 Task: Research Airbnb options in SuruÃ§, Turkey from 4th November, 2023 to 8th November, 2023 for 2 adults.1  bedroom having 1 bed and 1 bathroom. Property type can be hotel. Booking option can be shelf check-in. Look for 5 properties as per requirement.
Action: Mouse moved to (545, 134)
Screenshot: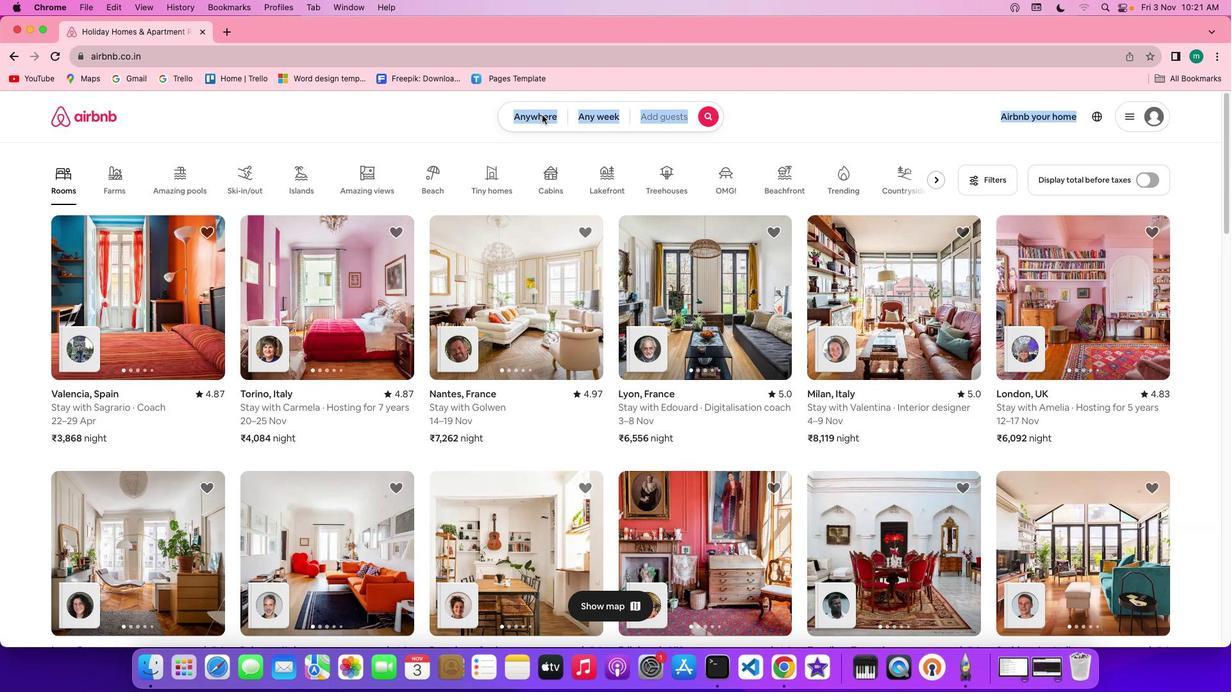 
Action: Mouse pressed left at (545, 134)
Screenshot: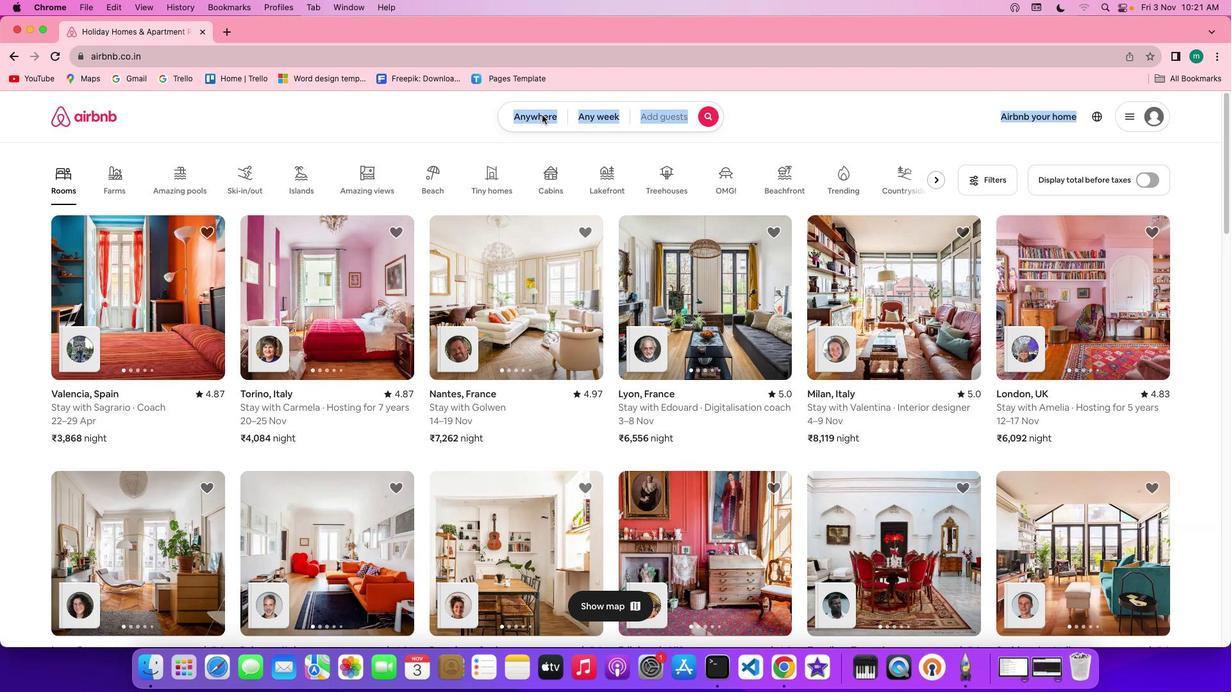 
Action: Mouse pressed left at (545, 134)
Screenshot: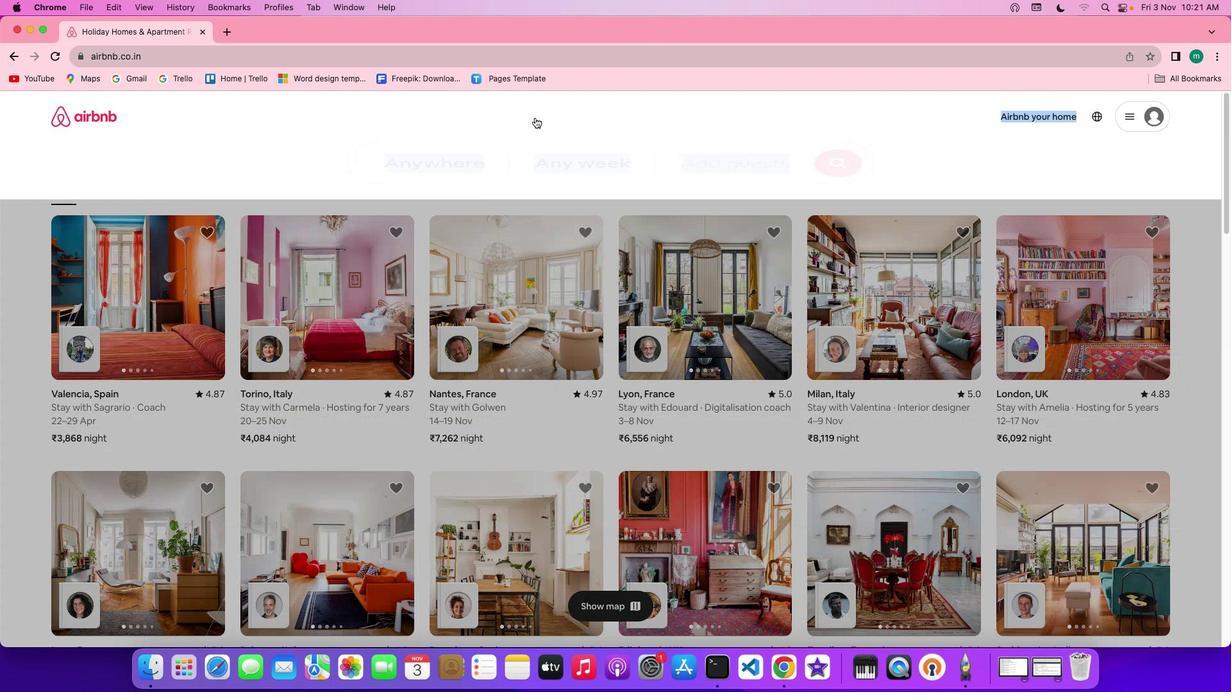 
Action: Mouse moved to (484, 176)
Screenshot: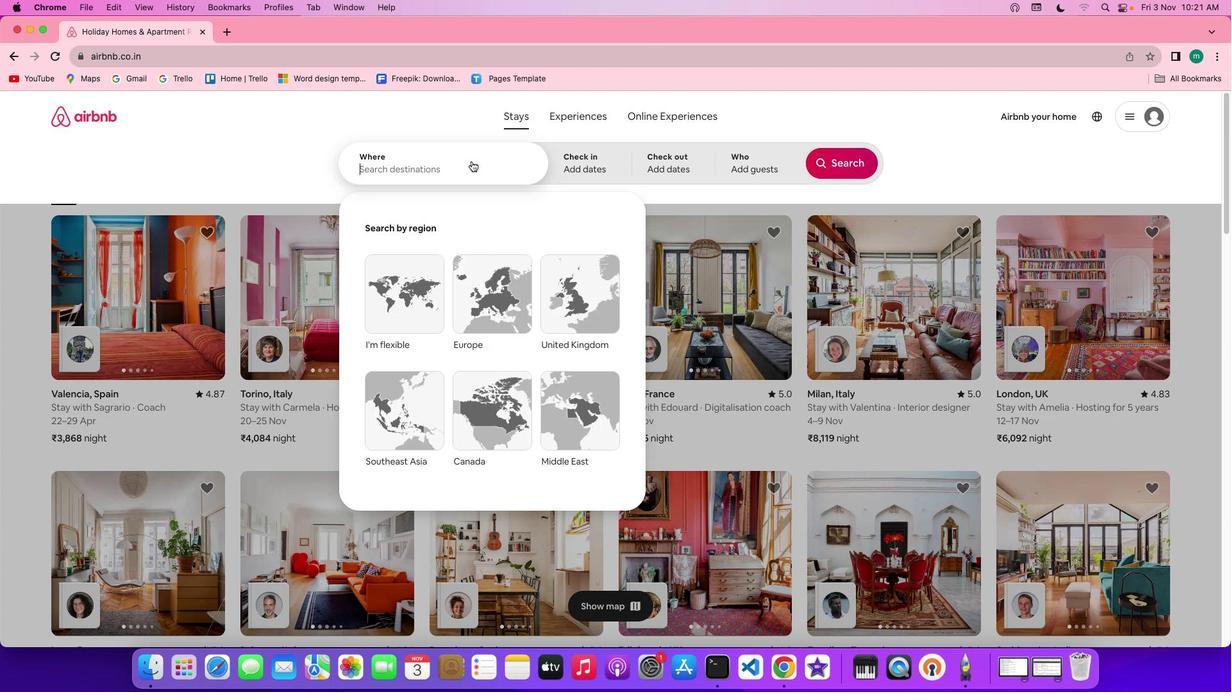 
Action: Key pressed Key.shift'S''u''r''u''c'','Key.spaceKey.shift'T''u''r''k''e''y'
Screenshot: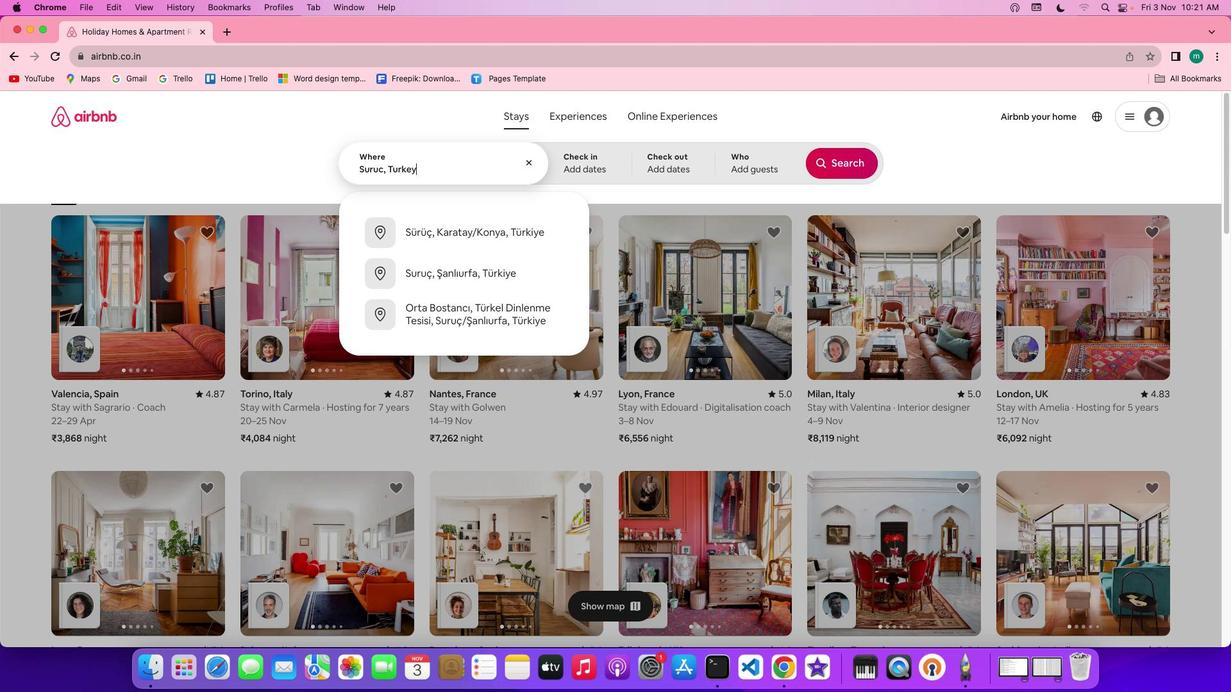 
Action: Mouse moved to (590, 183)
Screenshot: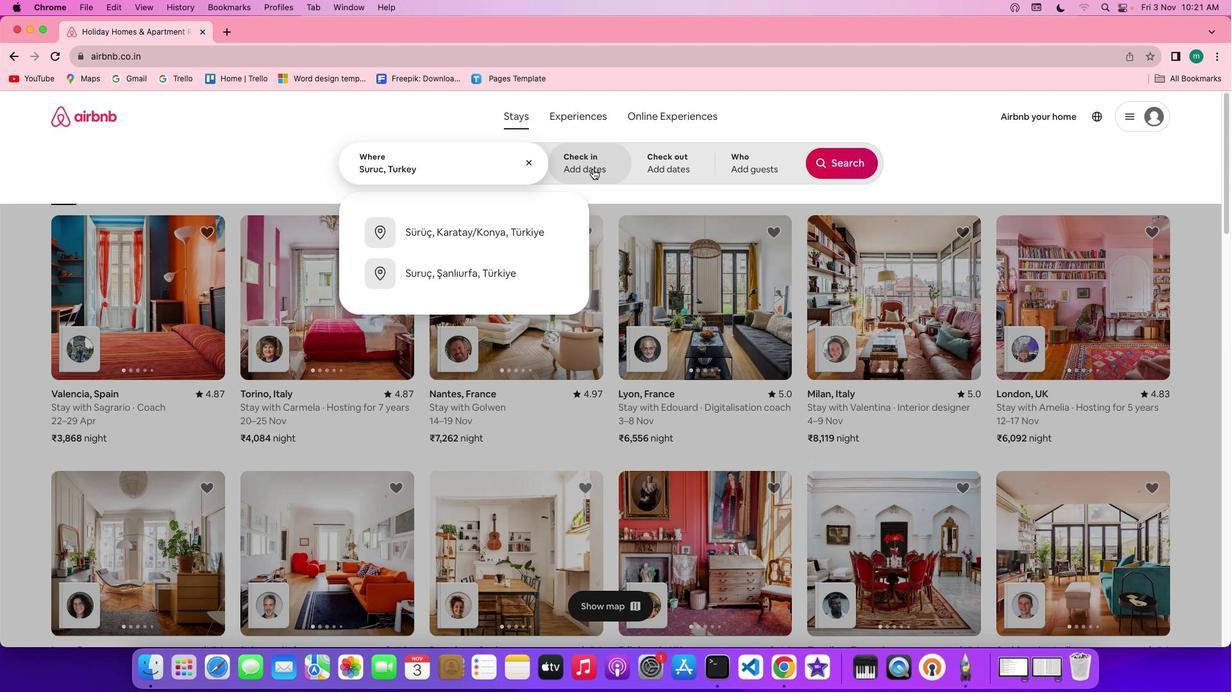 
Action: Mouse pressed left at (590, 183)
Screenshot: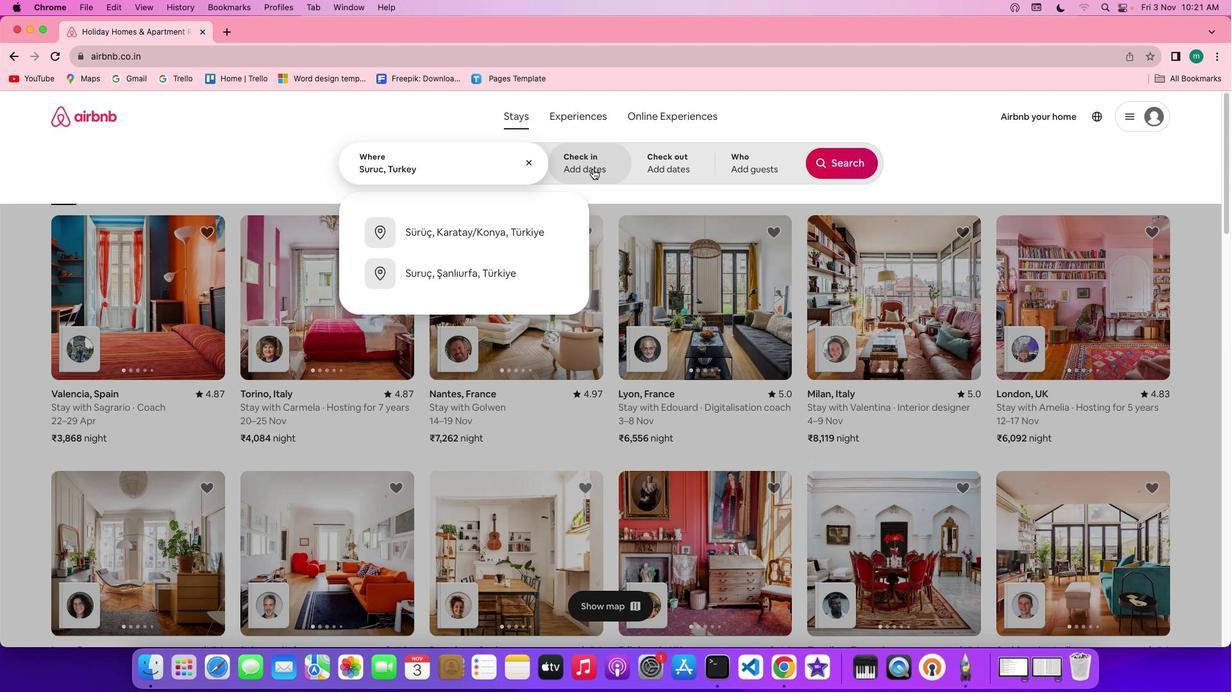 
Action: Mouse moved to (569, 322)
Screenshot: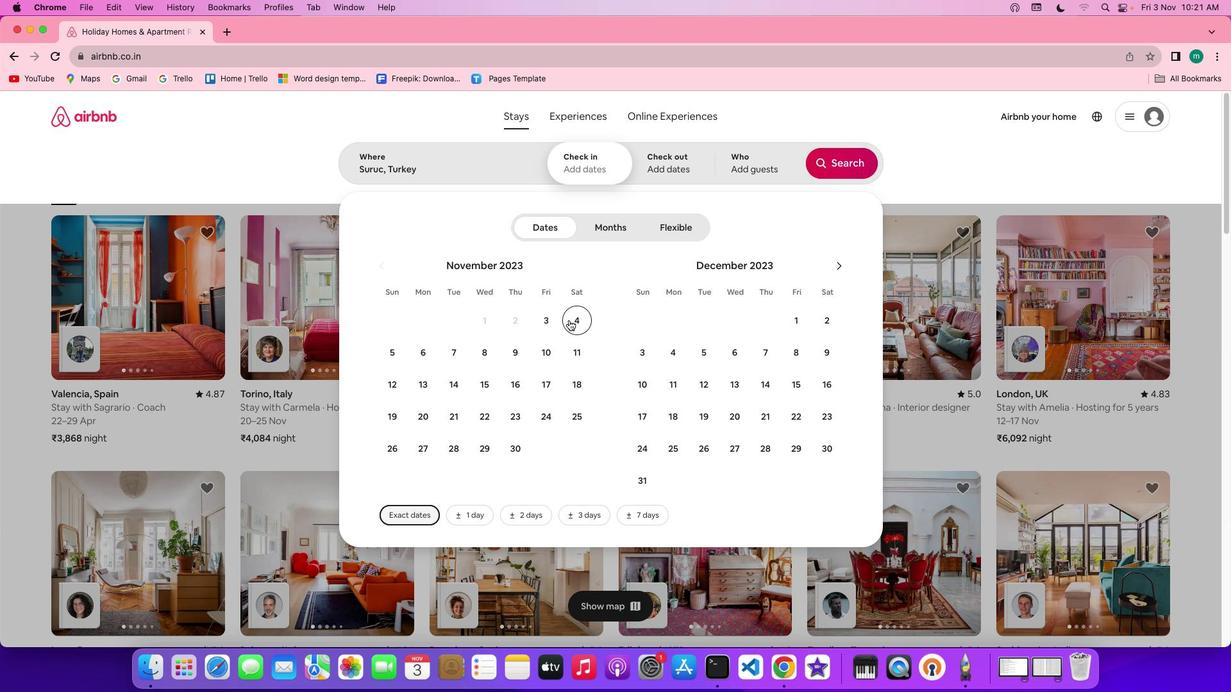 
Action: Mouse pressed left at (569, 322)
Screenshot: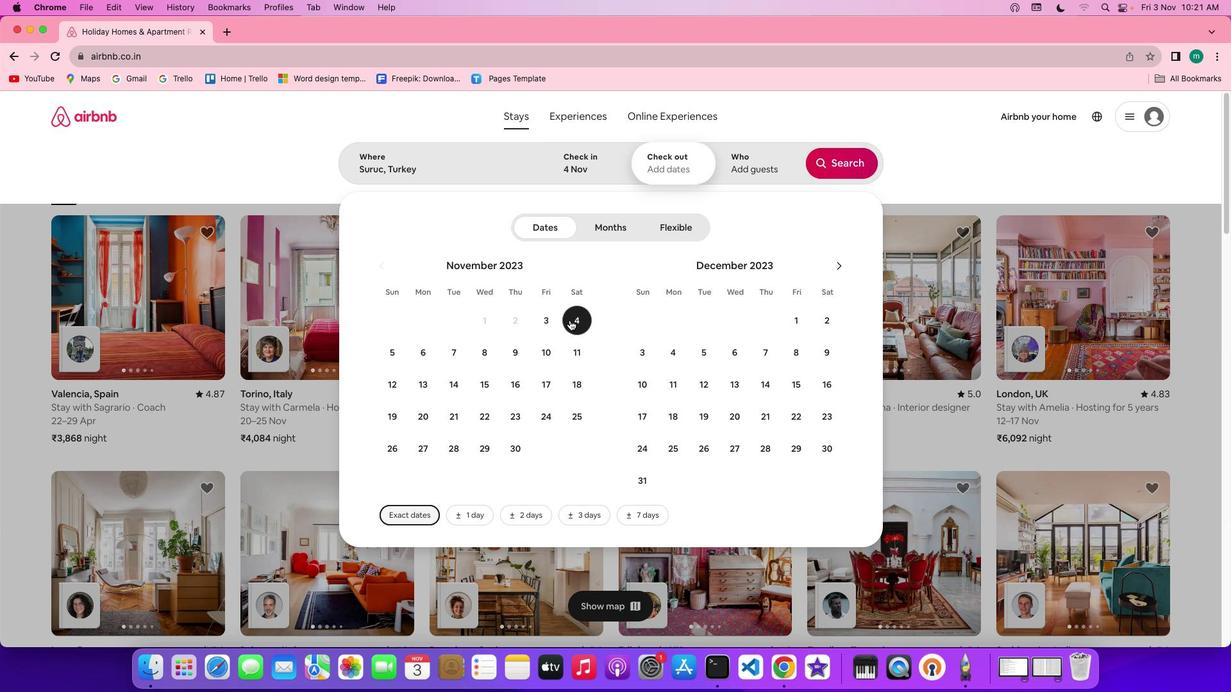 
Action: Mouse moved to (508, 352)
Screenshot: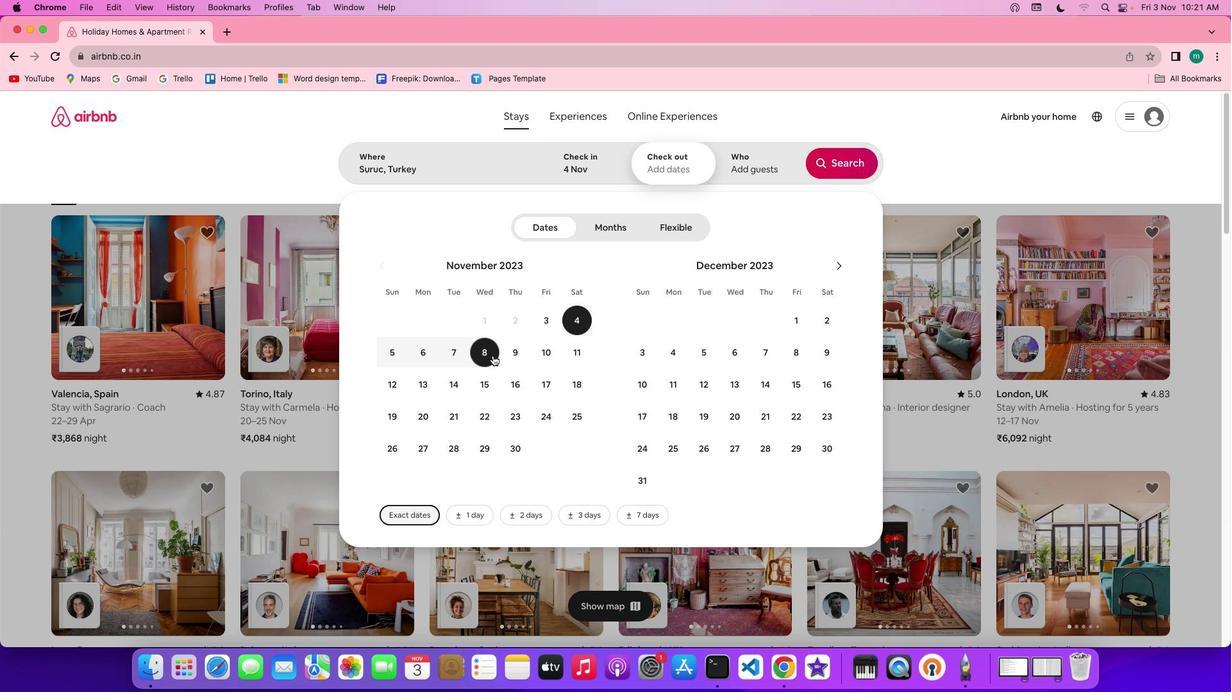 
Action: Mouse pressed left at (508, 352)
Screenshot: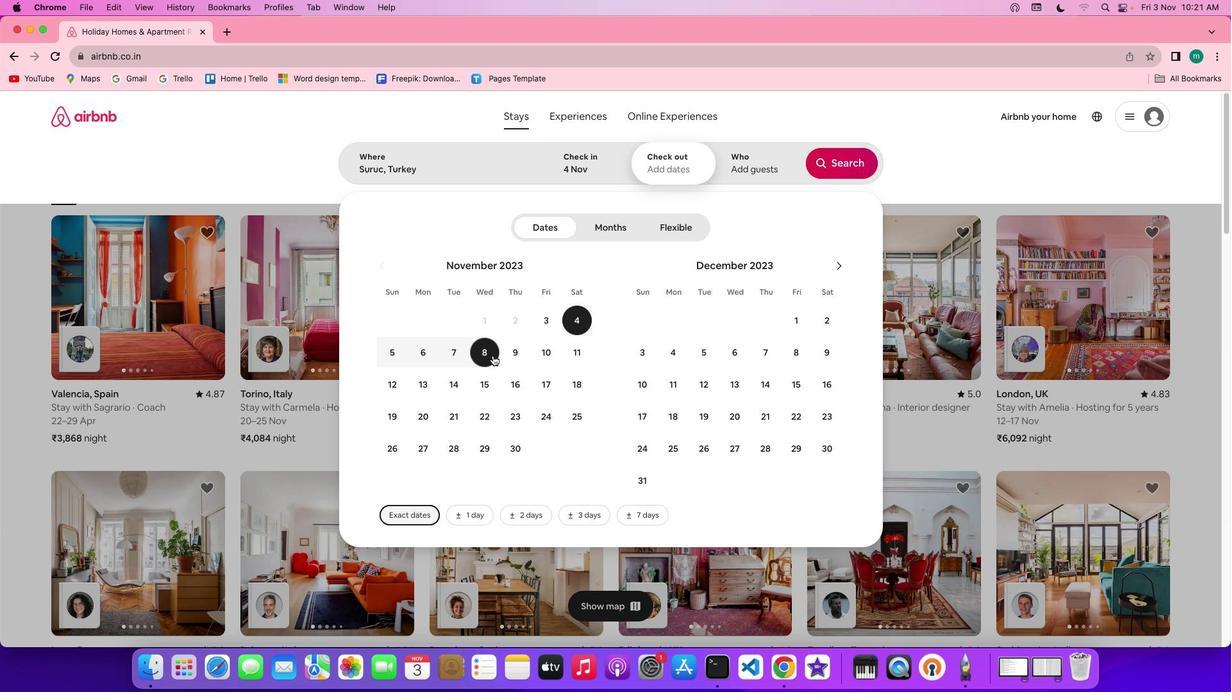 
Action: Mouse moved to (724, 193)
Screenshot: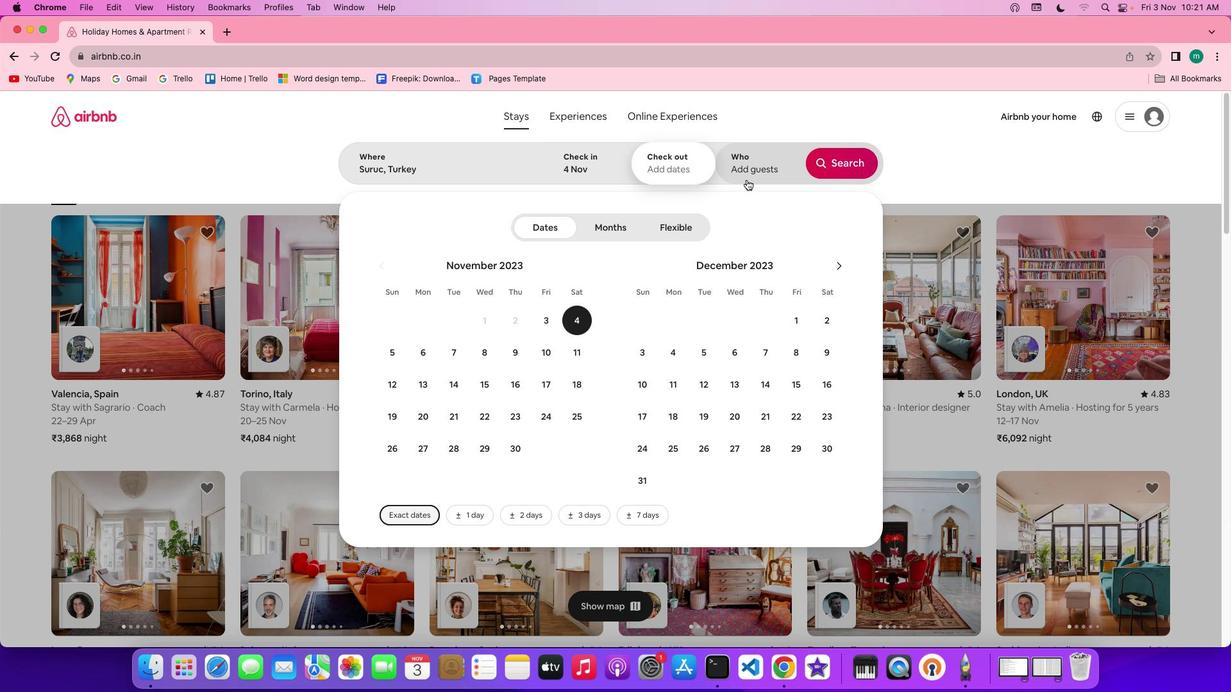 
Action: Mouse pressed left at (724, 193)
Screenshot: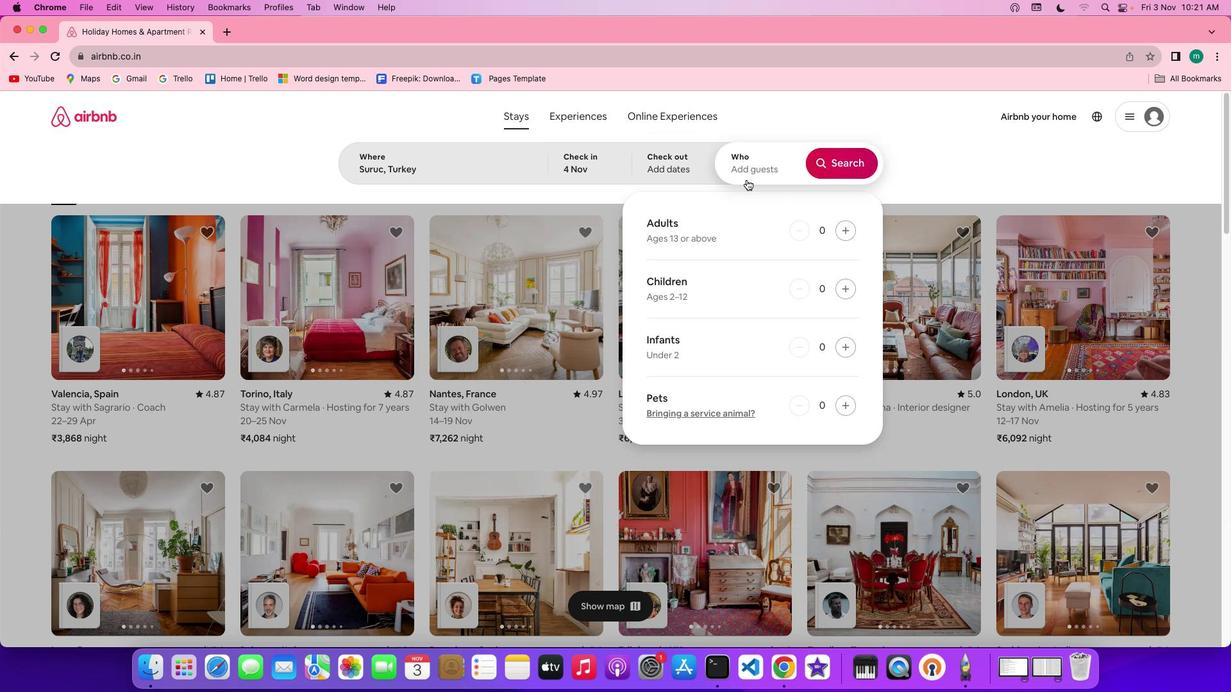 
Action: Mouse moved to (808, 237)
Screenshot: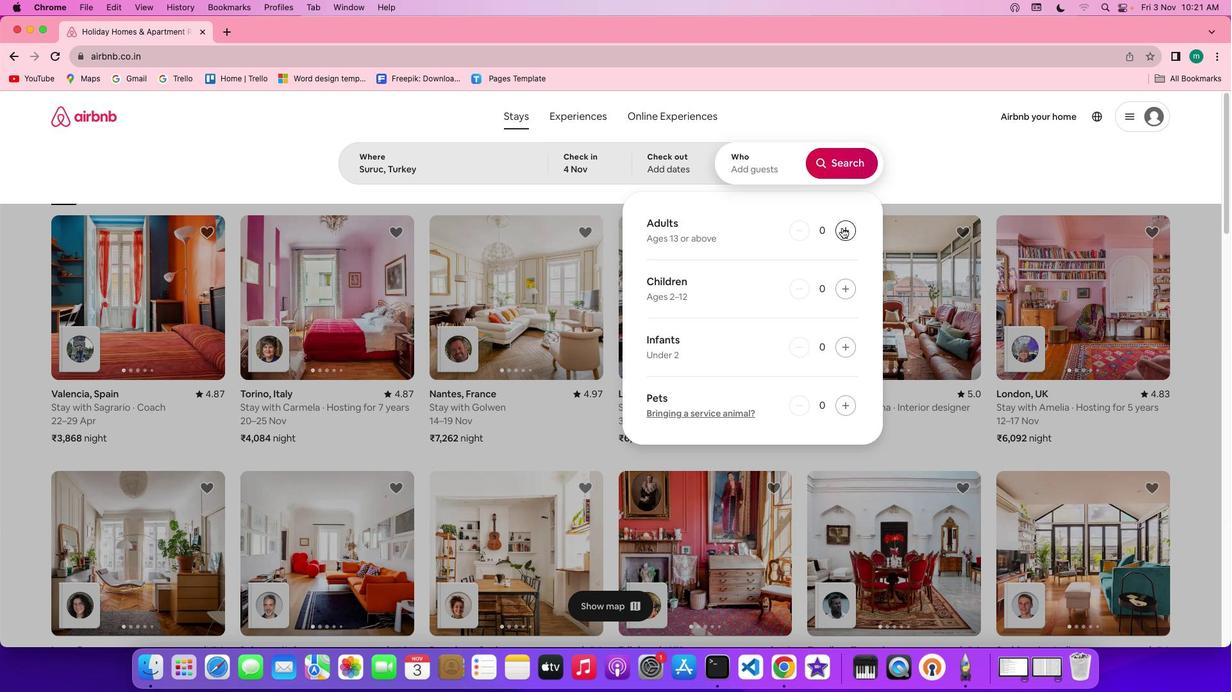 
Action: Mouse pressed left at (808, 237)
Screenshot: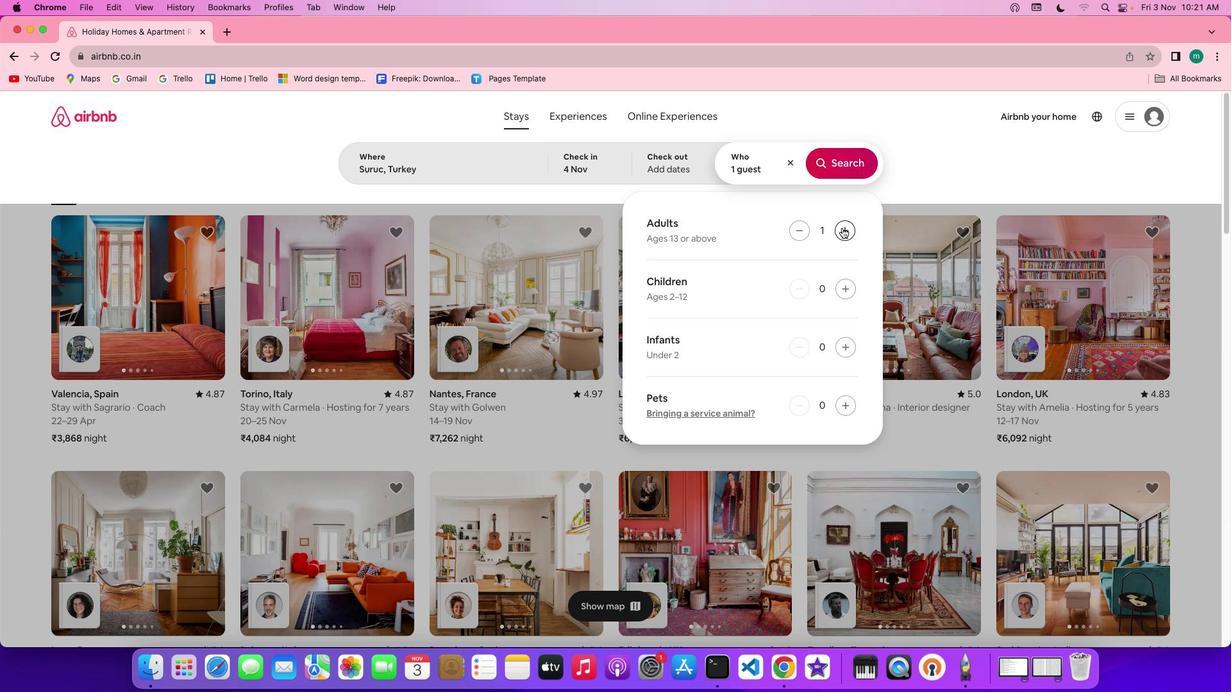 
Action: Mouse pressed left at (808, 237)
Screenshot: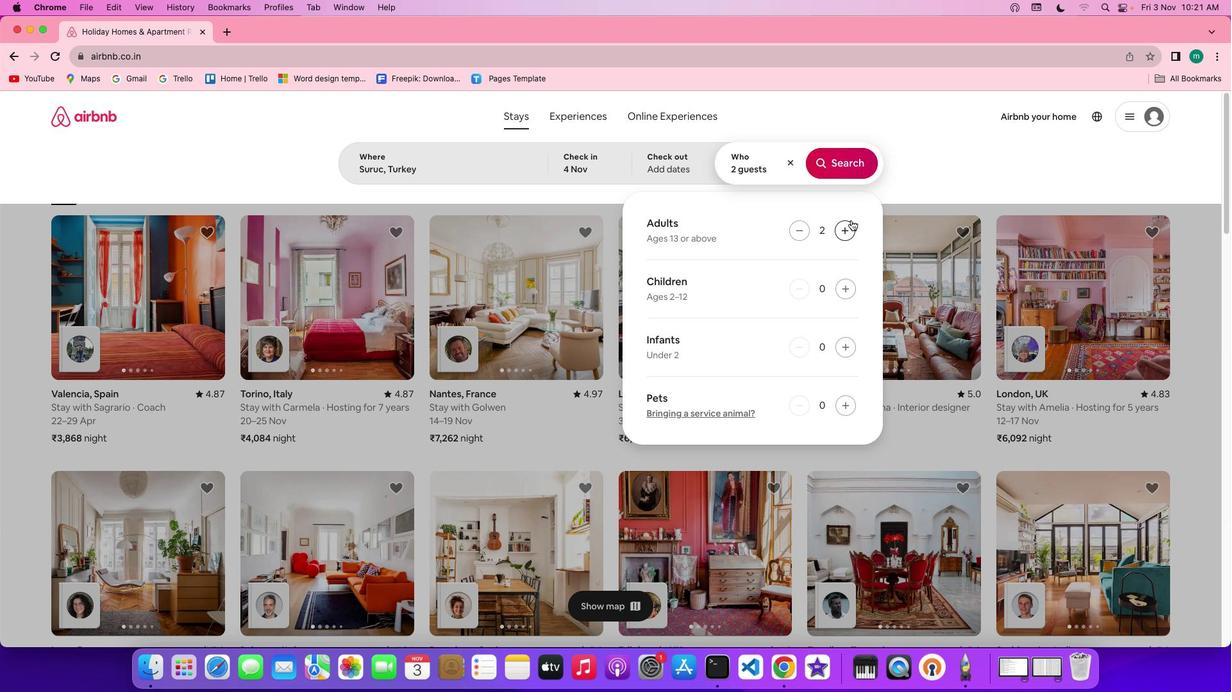 
Action: Mouse moved to (804, 175)
Screenshot: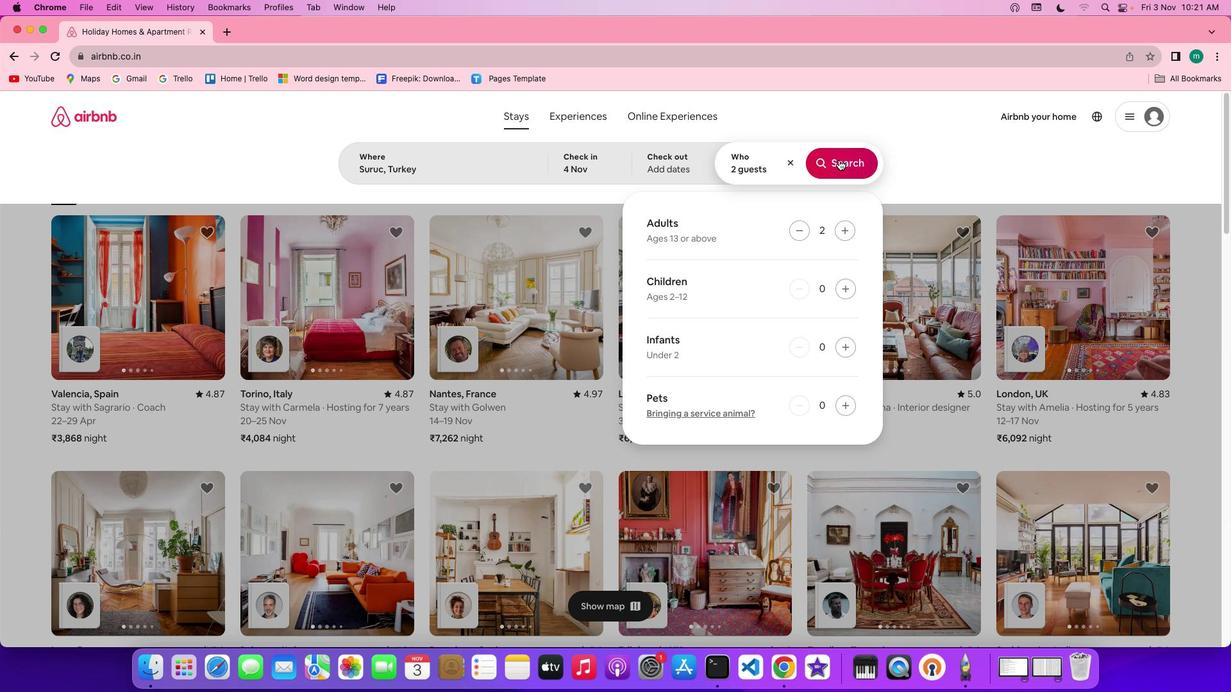 
Action: Mouse pressed left at (804, 175)
Screenshot: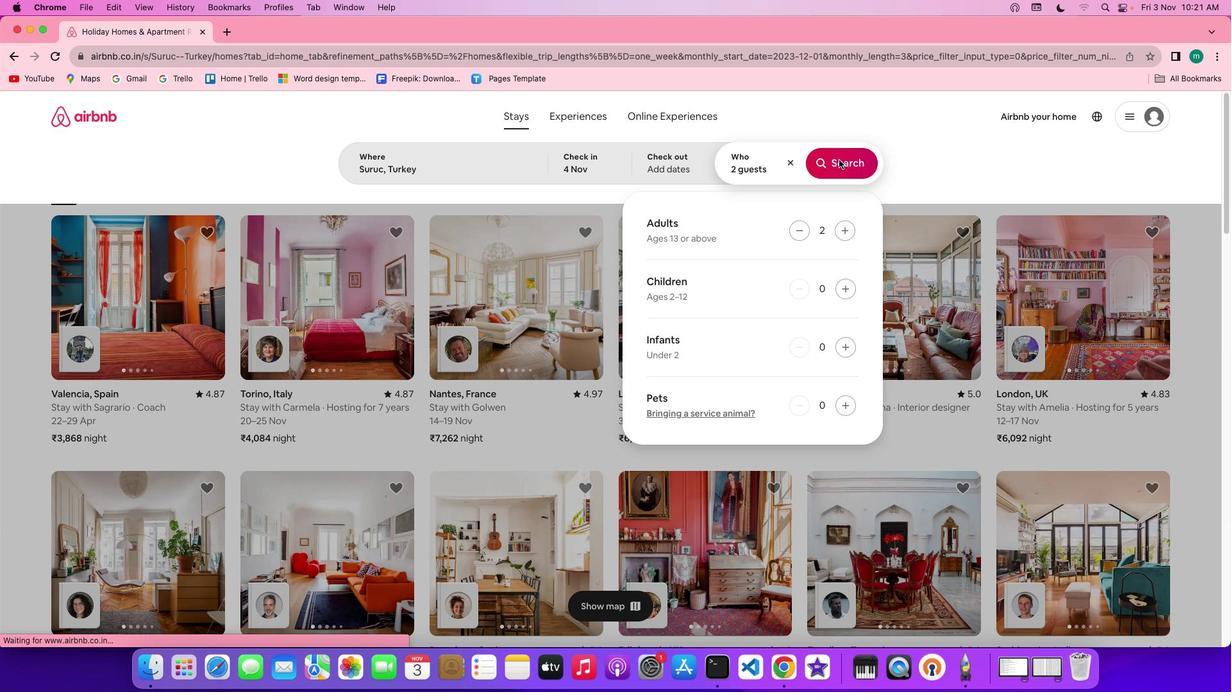 
Action: Mouse moved to (953, 185)
Screenshot: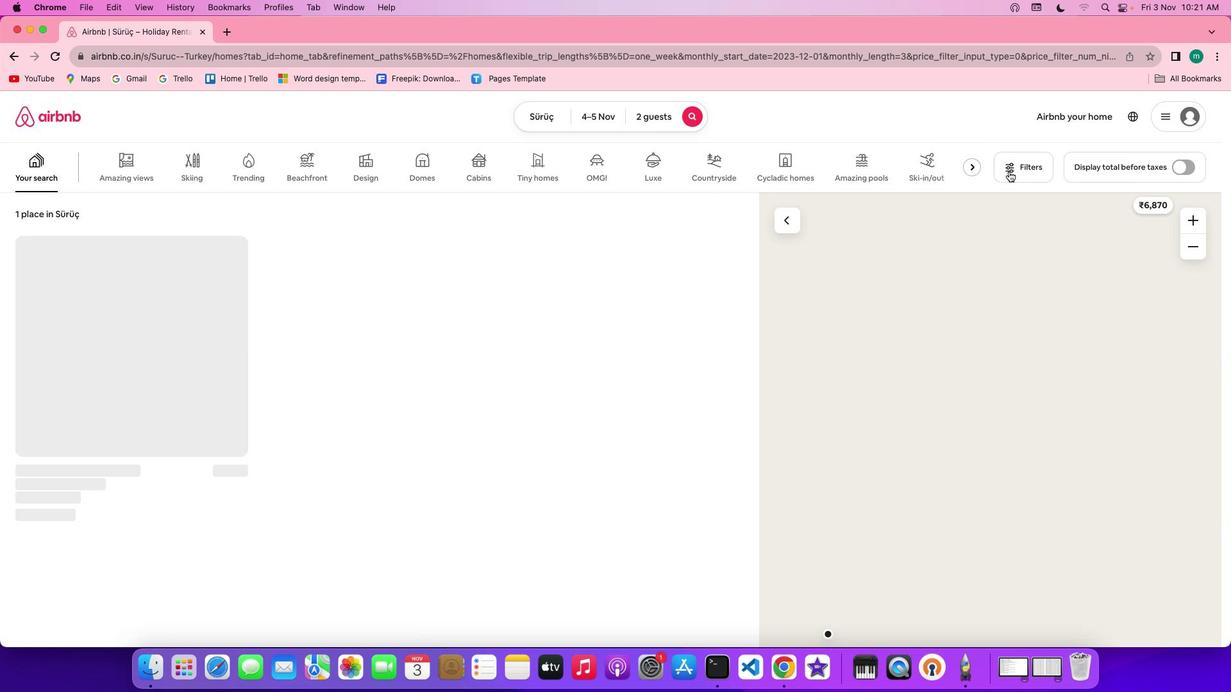 
Action: Mouse pressed left at (953, 185)
Screenshot: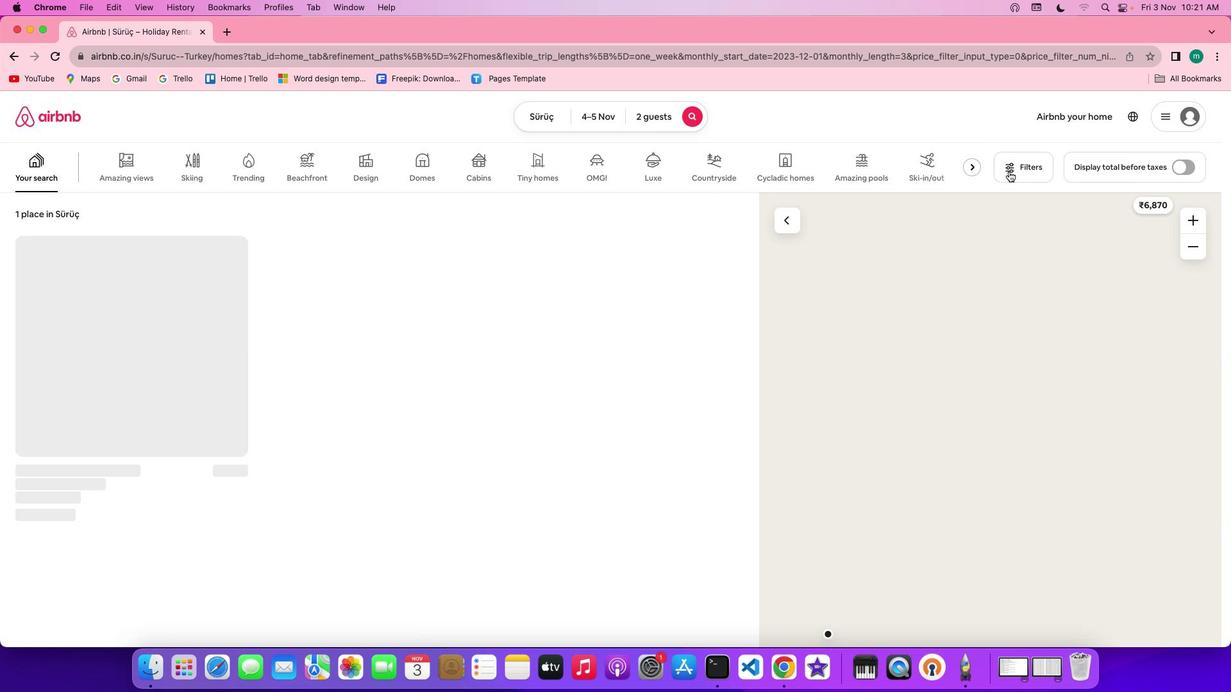 
Action: Mouse moved to (625, 337)
Screenshot: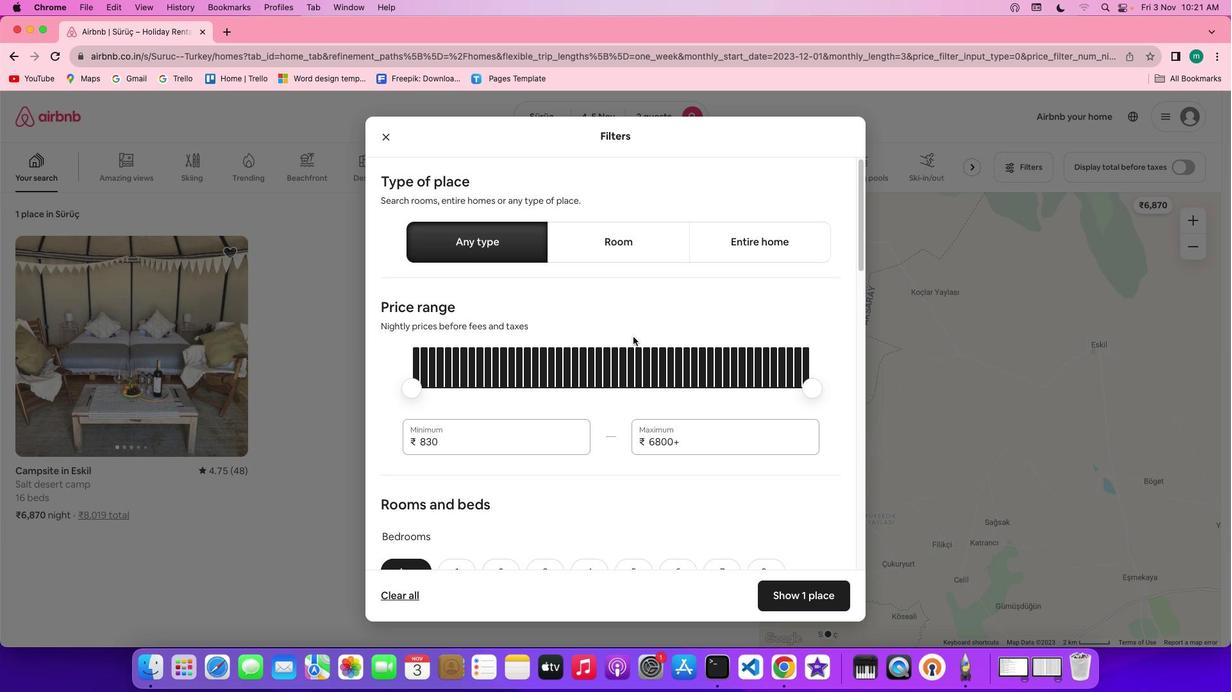
Action: Mouse scrolled (625, 337) with delta (71, 28)
Screenshot: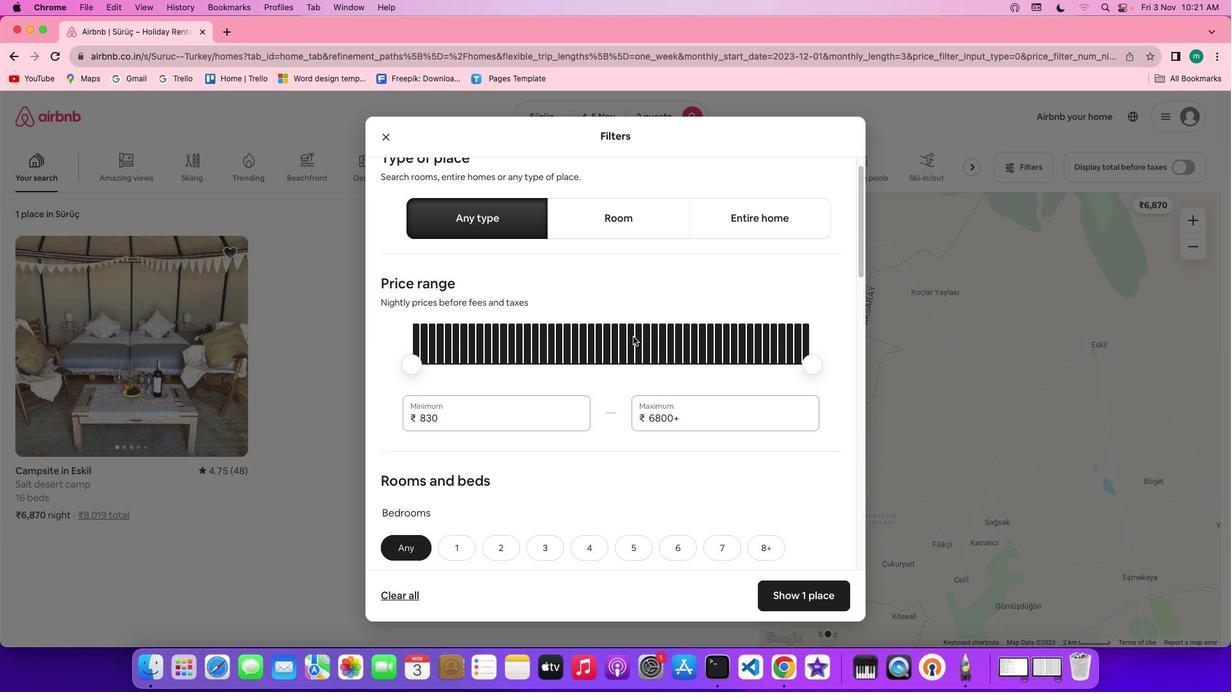 
Action: Mouse scrolled (625, 337) with delta (71, 28)
Screenshot: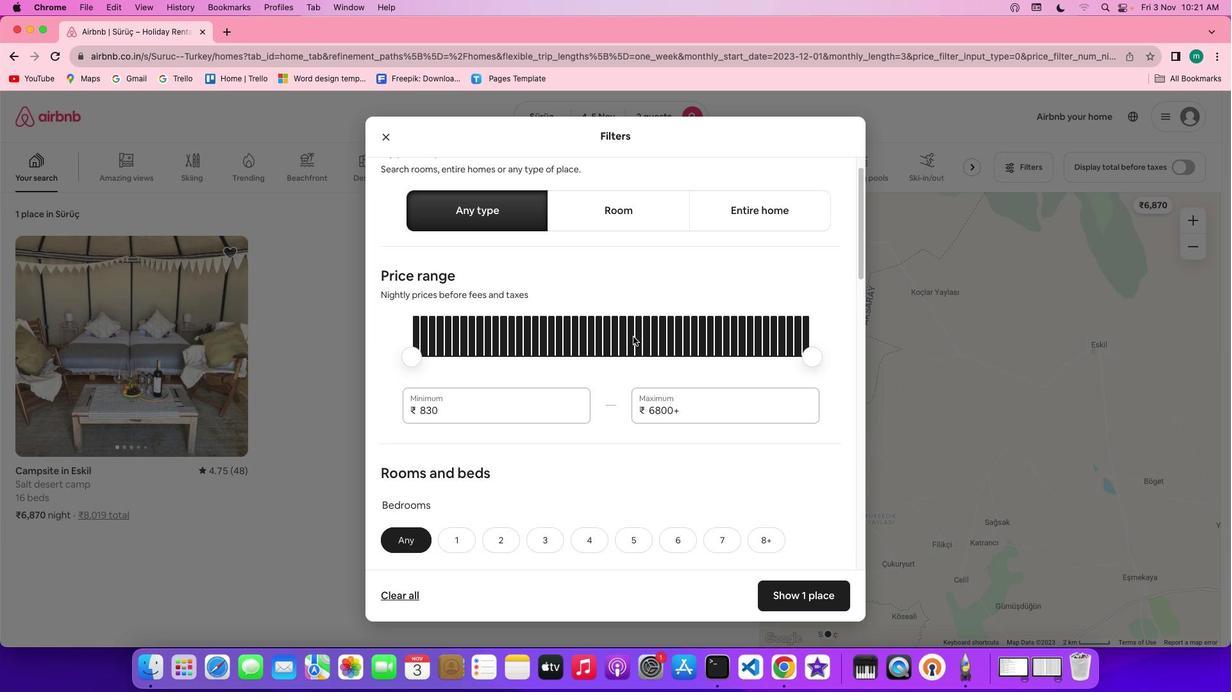 
Action: Mouse scrolled (625, 337) with delta (71, 28)
Screenshot: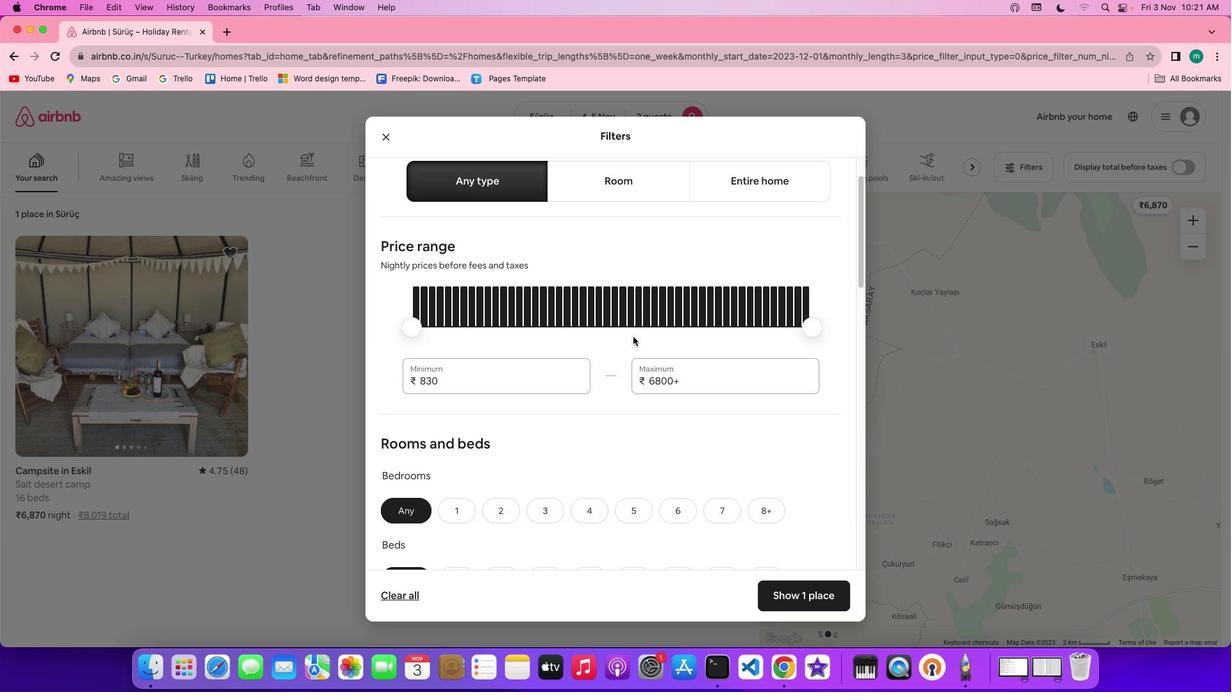 
Action: Mouse scrolled (625, 337) with delta (71, 28)
Screenshot: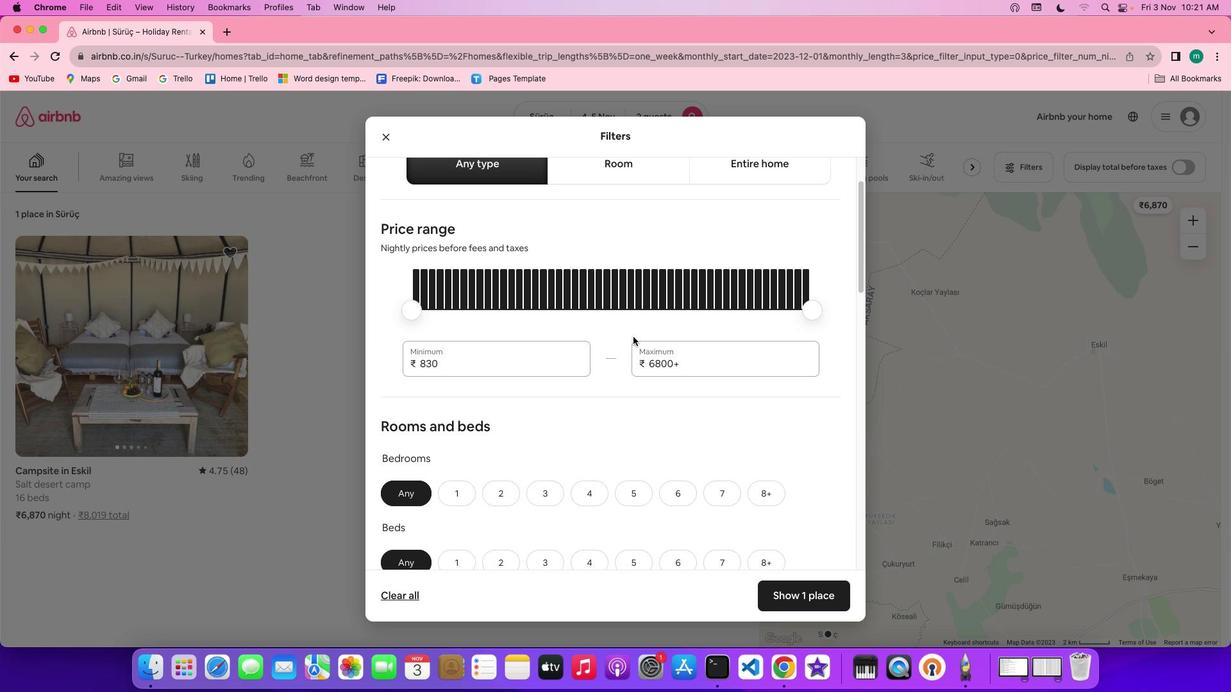 
Action: Mouse scrolled (625, 337) with delta (71, 28)
Screenshot: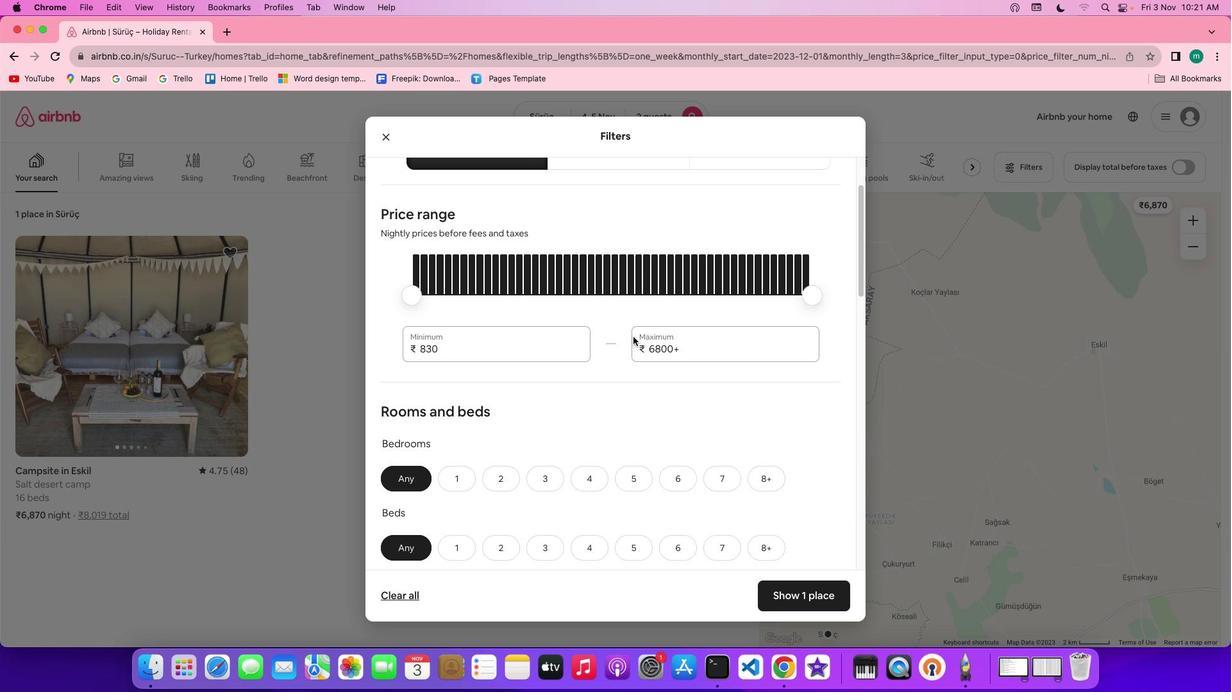 
Action: Mouse scrolled (625, 337) with delta (71, 28)
Screenshot: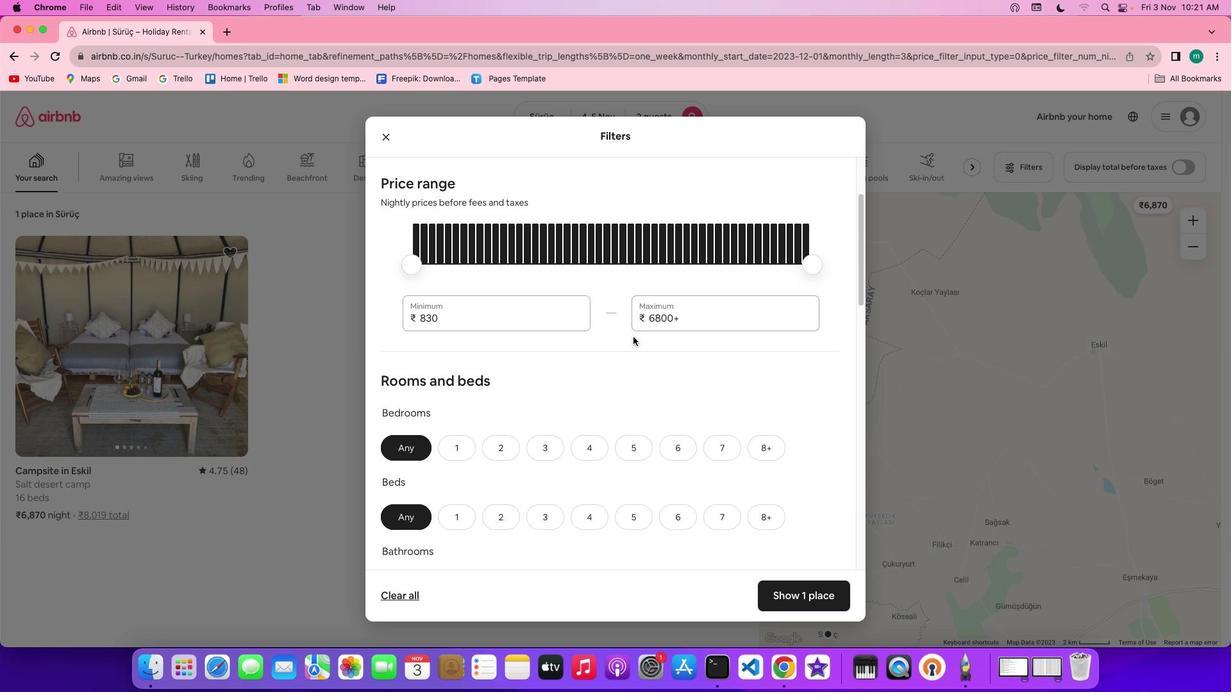 
Action: Mouse scrolled (625, 337) with delta (71, 28)
Screenshot: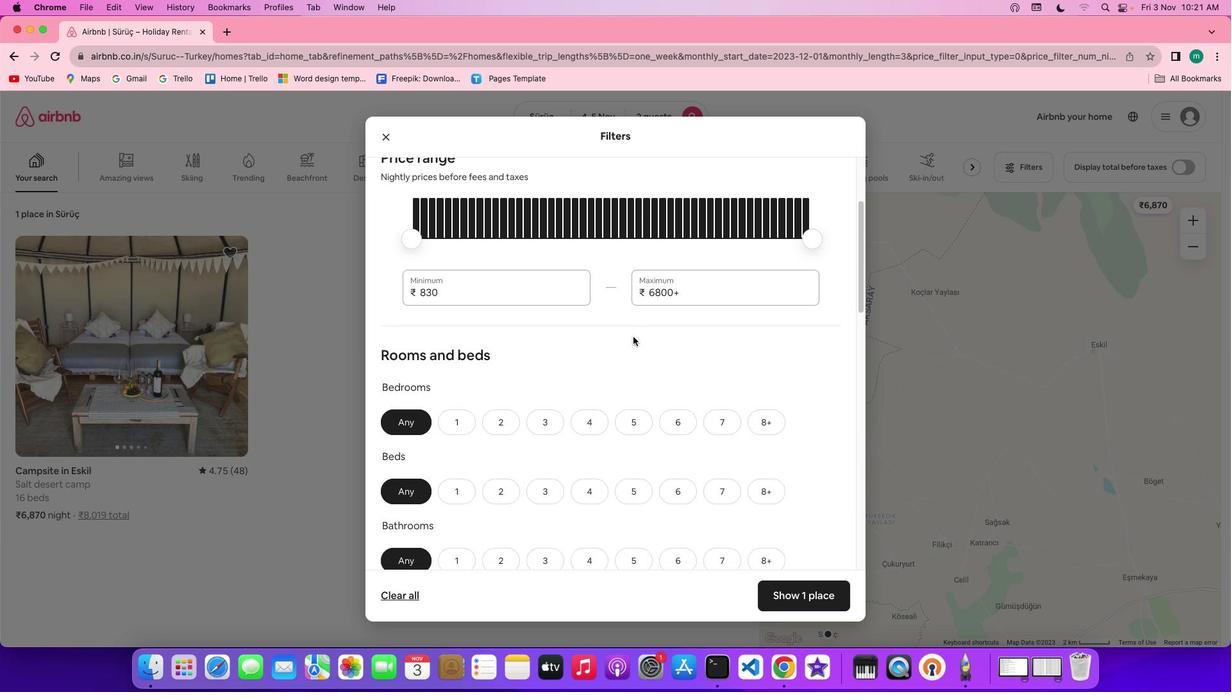 
Action: Mouse scrolled (625, 337) with delta (71, 28)
Screenshot: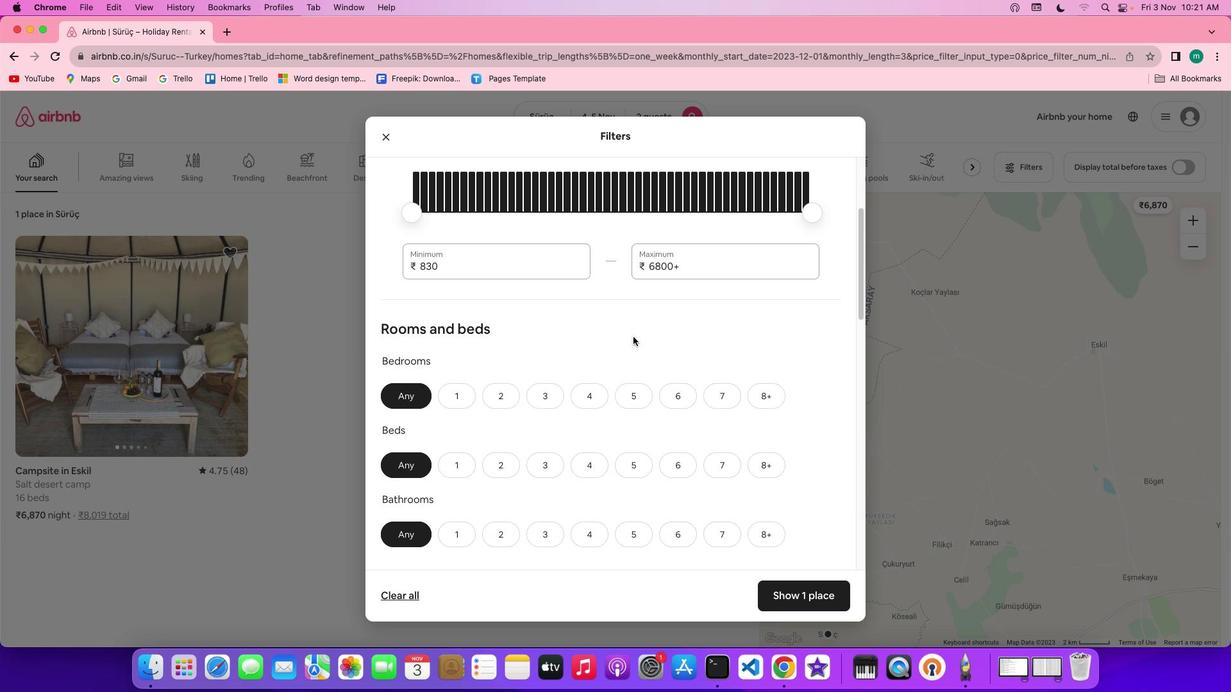 
Action: Mouse scrolled (625, 337) with delta (71, 28)
Screenshot: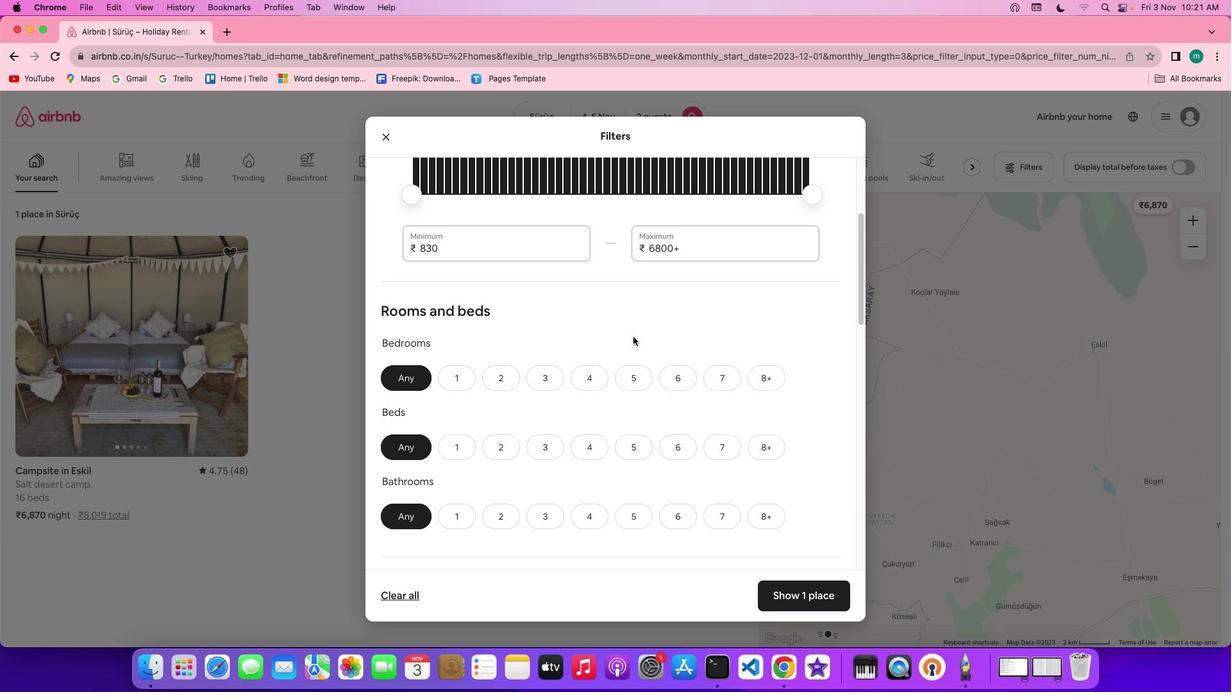 
Action: Mouse scrolled (625, 337) with delta (71, 27)
Screenshot: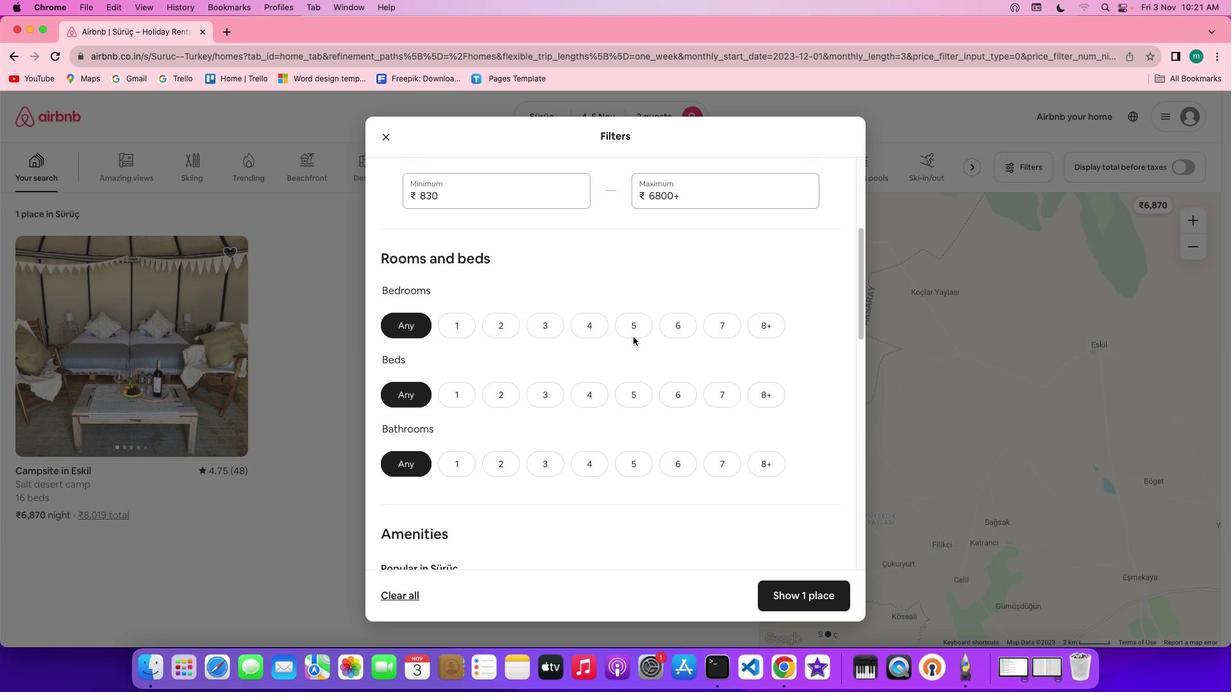
Action: Mouse scrolled (625, 337) with delta (71, 27)
Screenshot: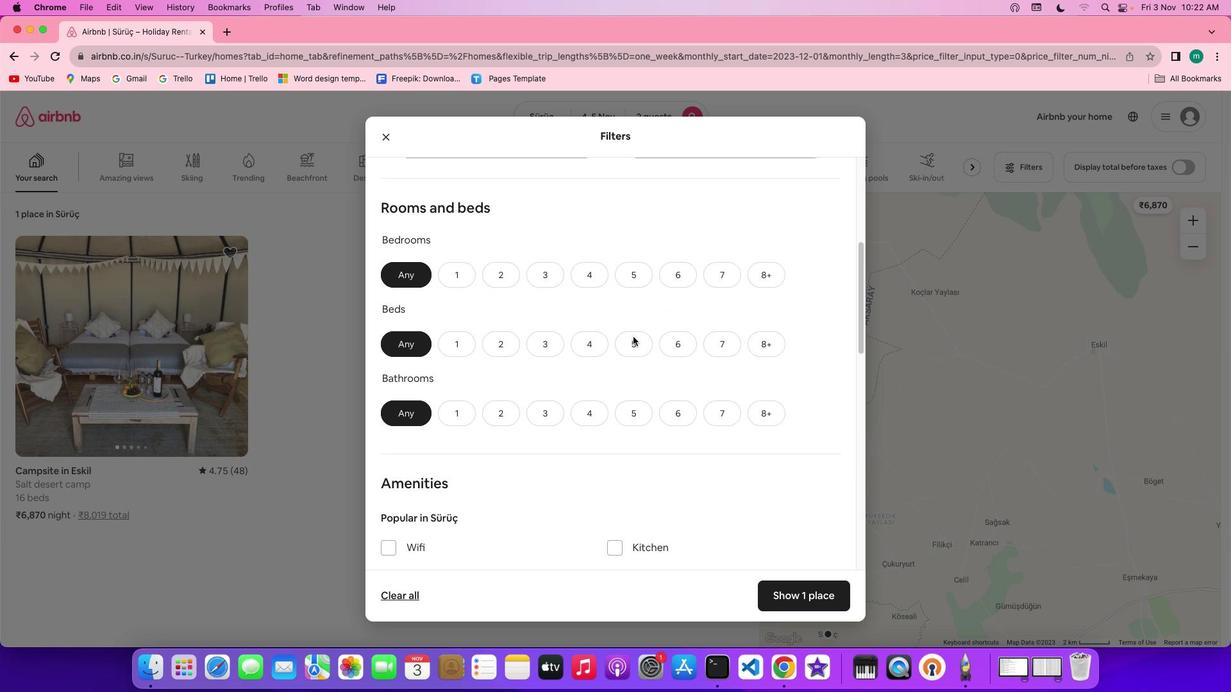 
Action: Mouse moved to (472, 272)
Screenshot: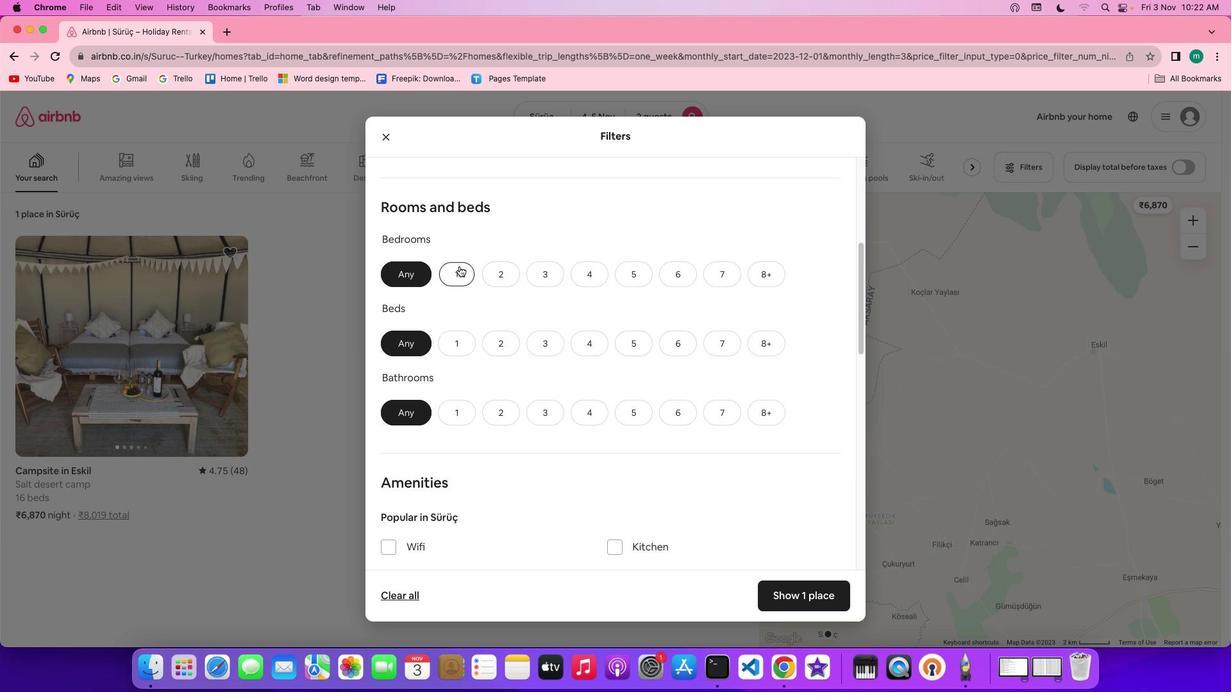 
Action: Mouse pressed left at (472, 272)
Screenshot: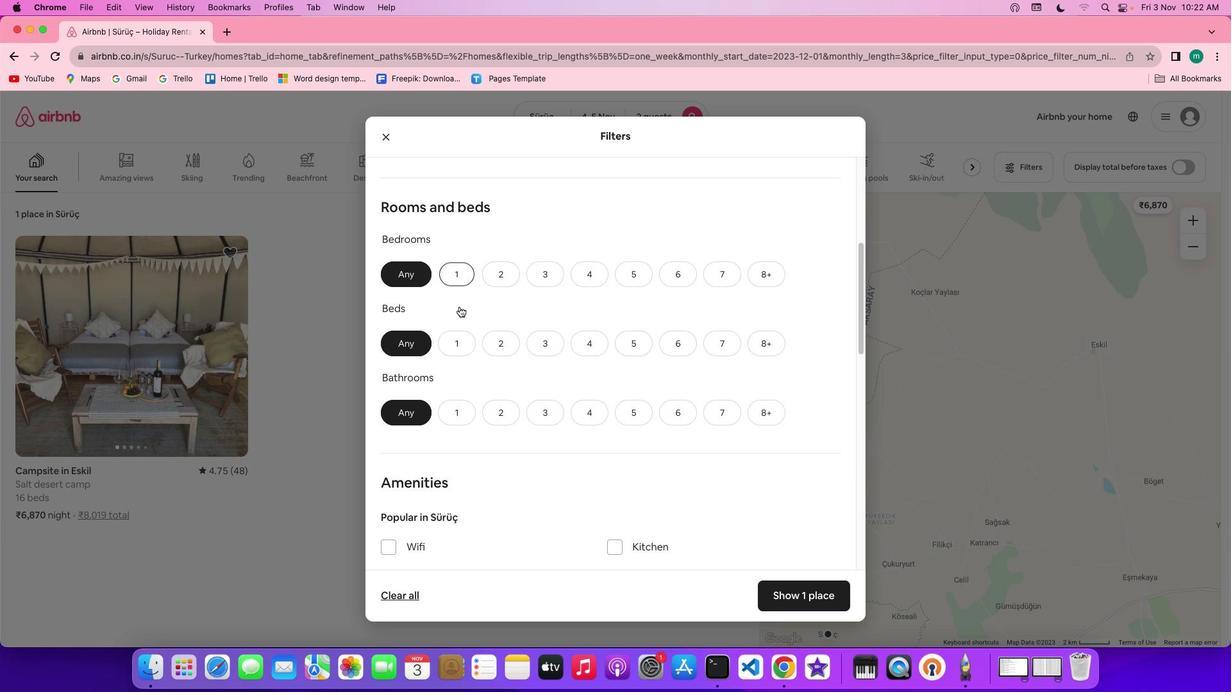
Action: Mouse moved to (471, 334)
Screenshot: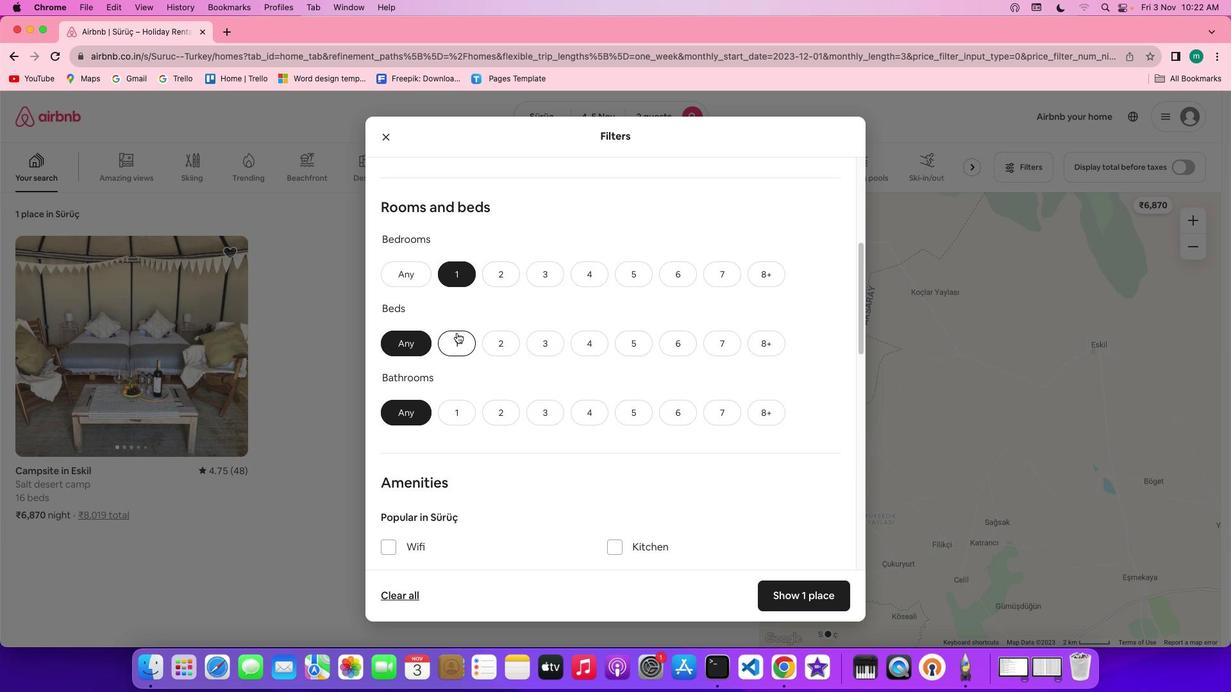 
Action: Mouse pressed left at (471, 334)
Screenshot: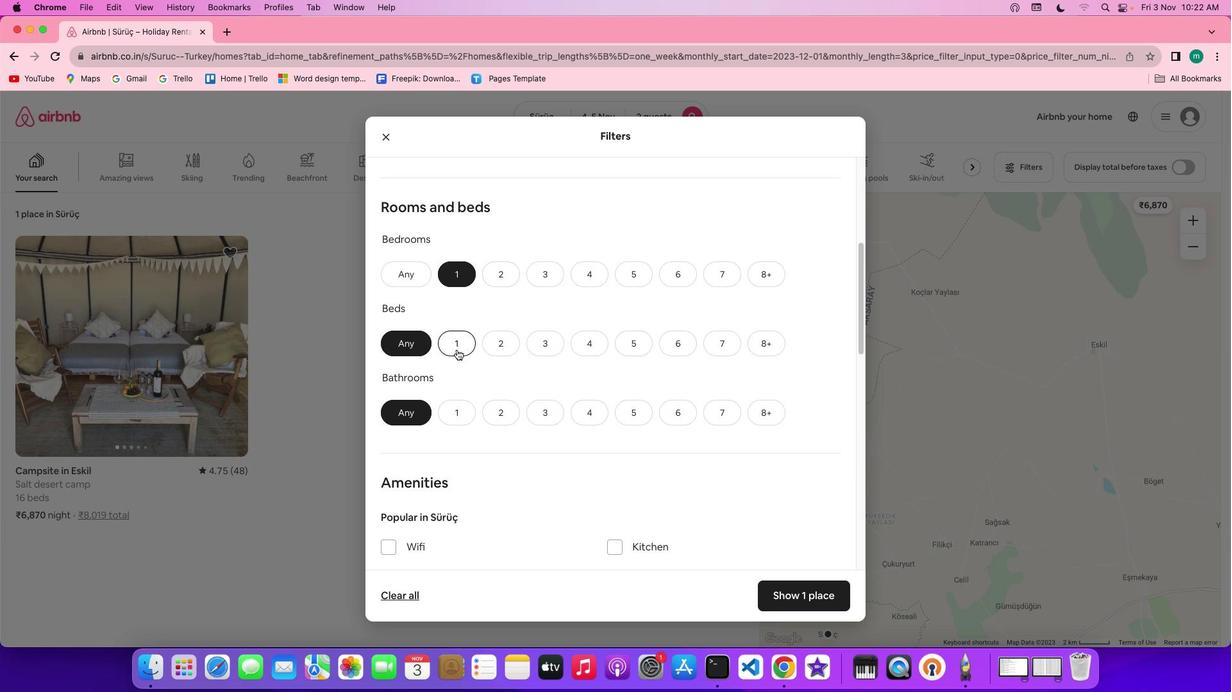 
Action: Mouse moved to (471, 399)
Screenshot: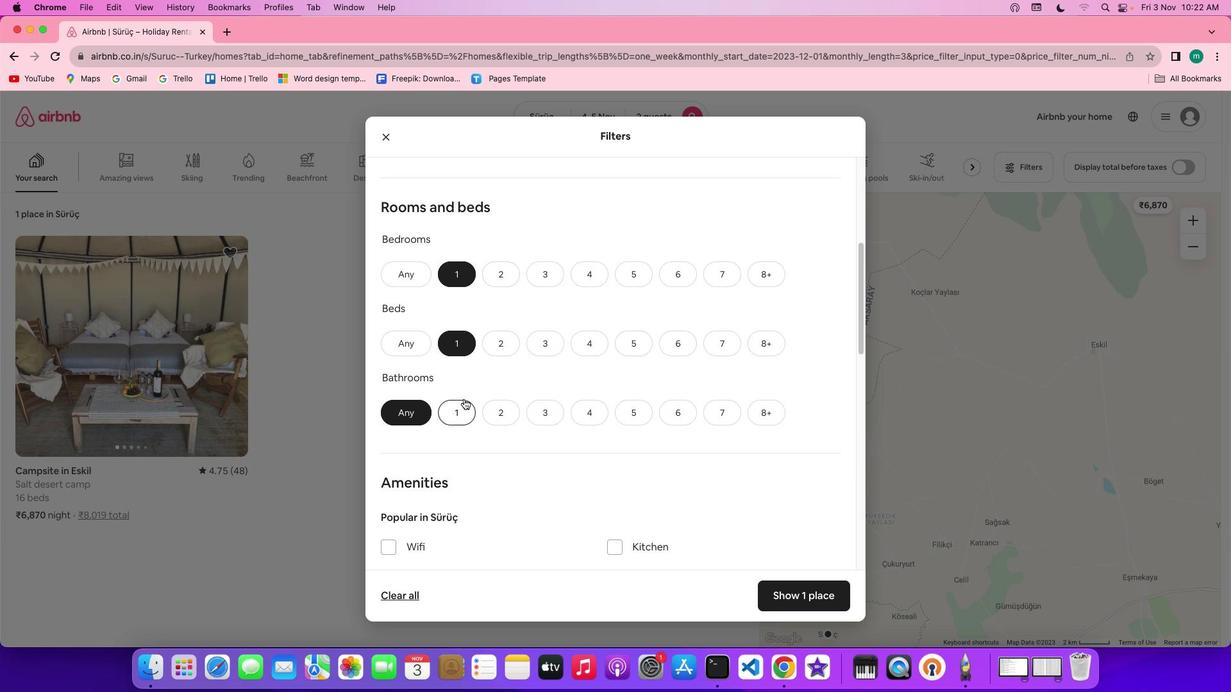 
Action: Mouse pressed left at (471, 399)
Screenshot: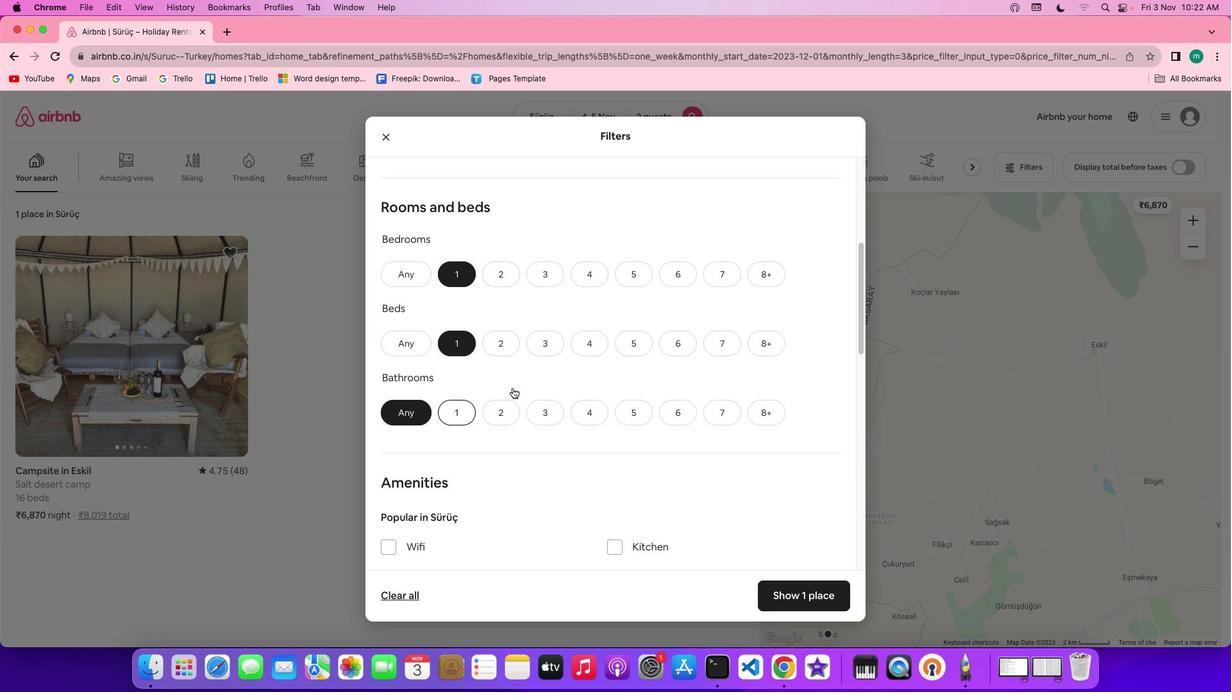 
Action: Mouse moved to (670, 399)
Screenshot: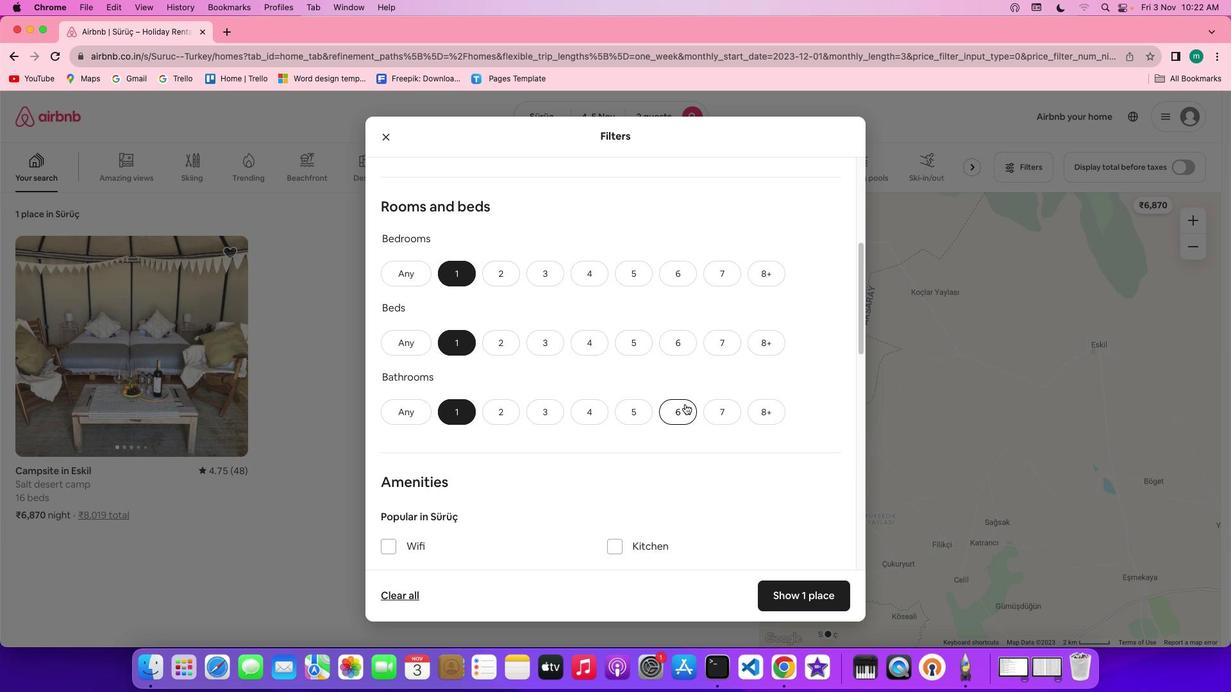 
Action: Mouse scrolled (670, 399) with delta (71, 28)
Screenshot: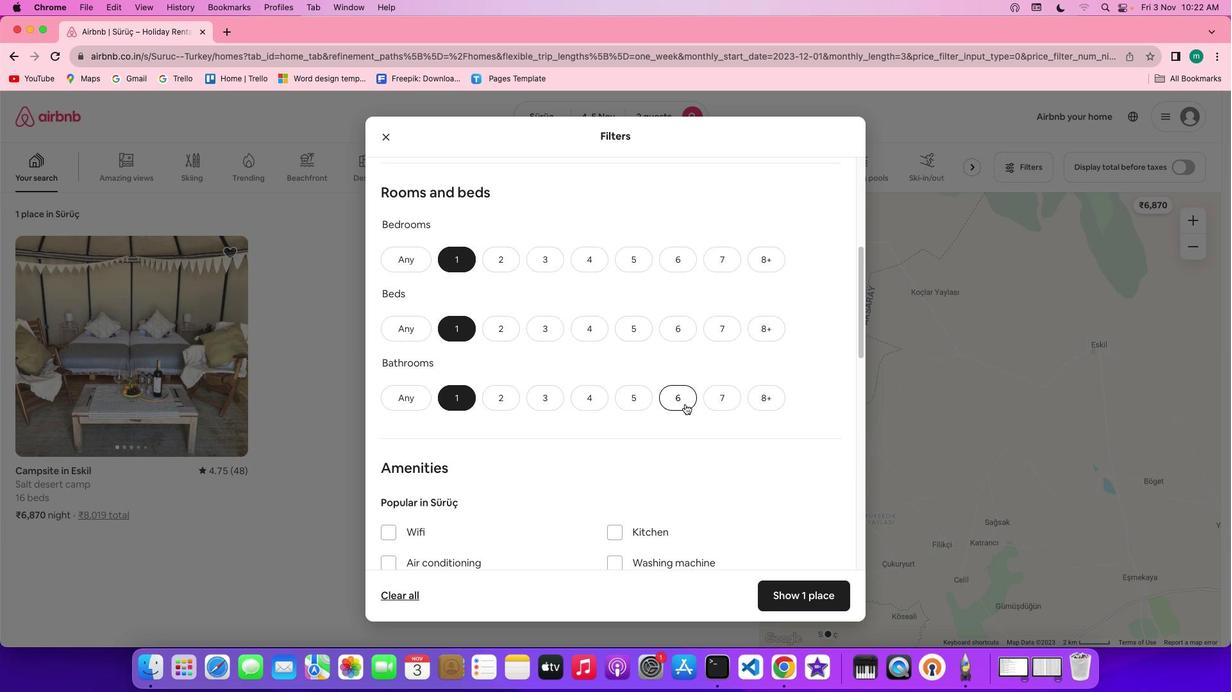 
Action: Mouse scrolled (670, 399) with delta (71, 28)
Screenshot: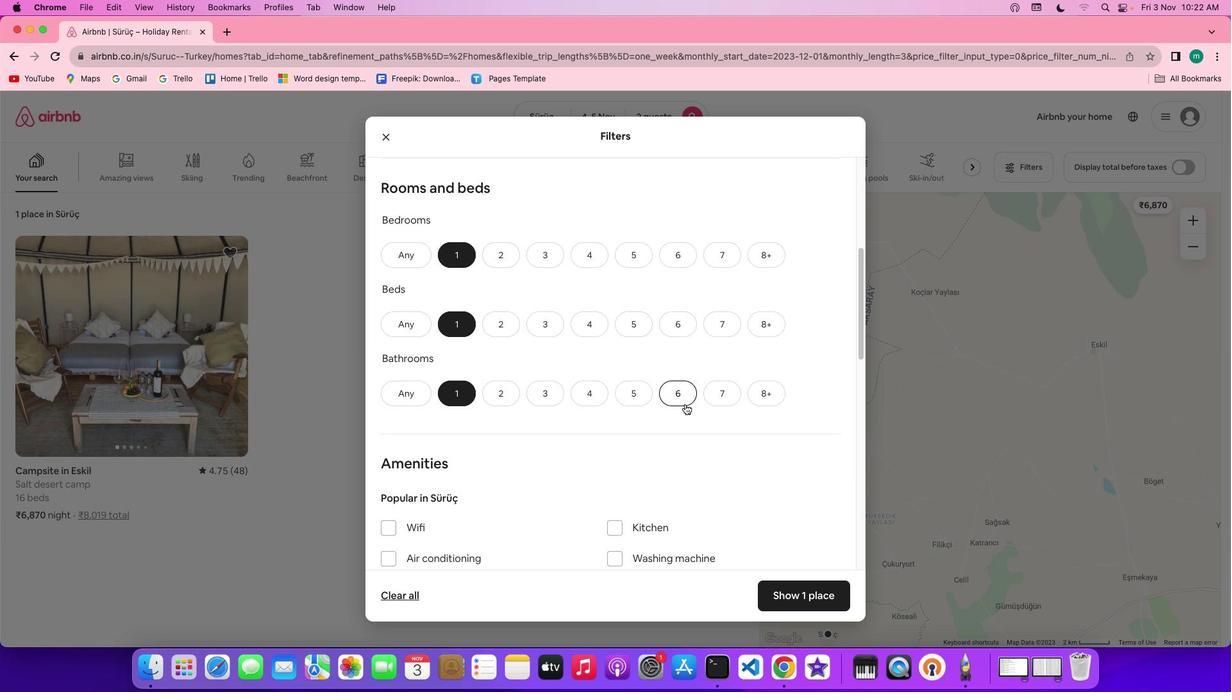 
Action: Mouse scrolled (670, 399) with delta (71, 28)
Screenshot: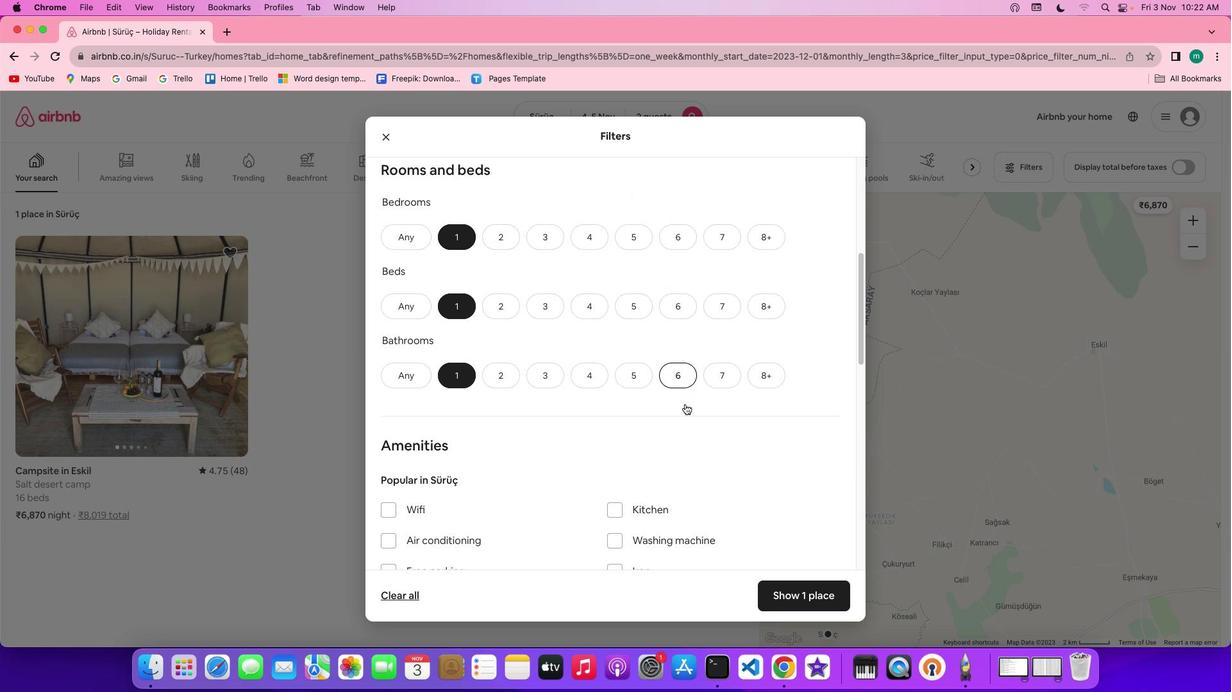 
Action: Mouse scrolled (670, 399) with delta (71, 28)
Screenshot: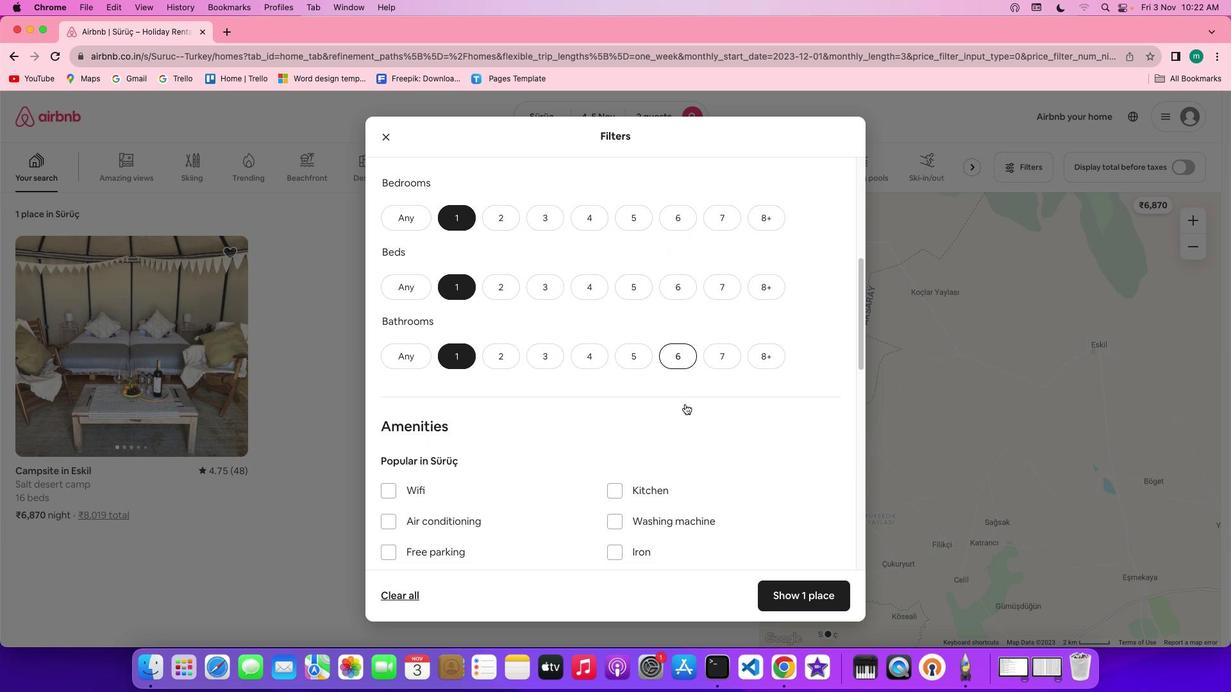 
Action: Mouse scrolled (670, 399) with delta (71, 28)
Screenshot: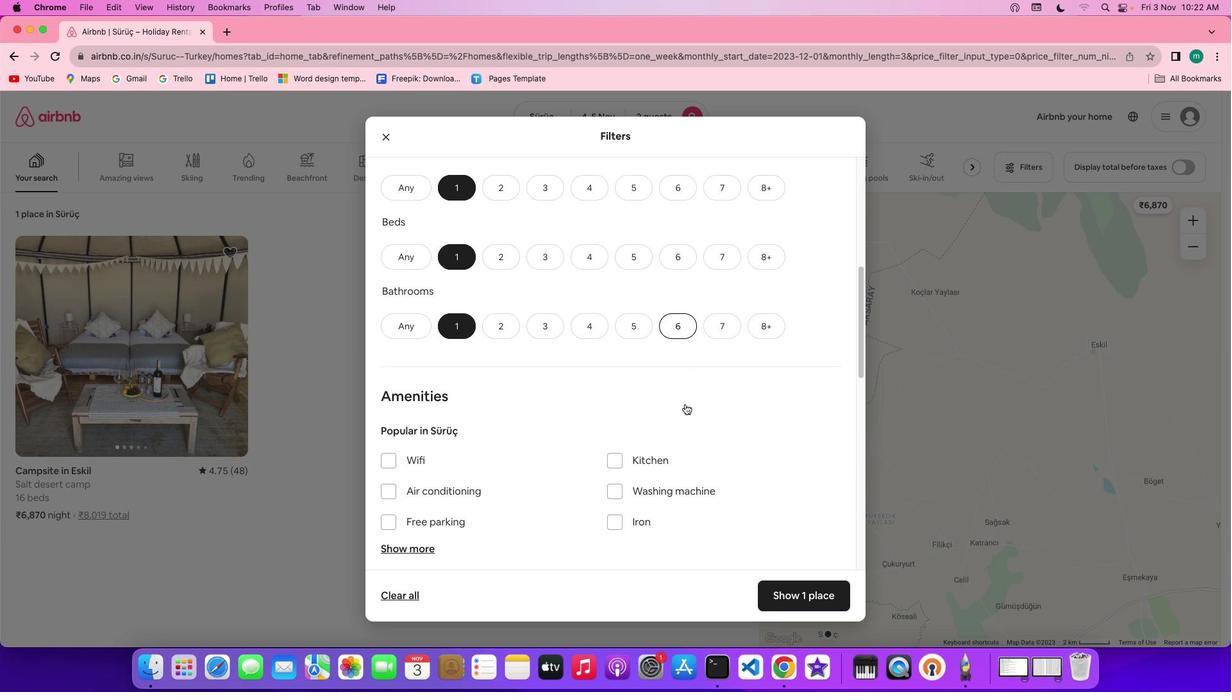 
Action: Mouse scrolled (670, 399) with delta (71, 28)
Screenshot: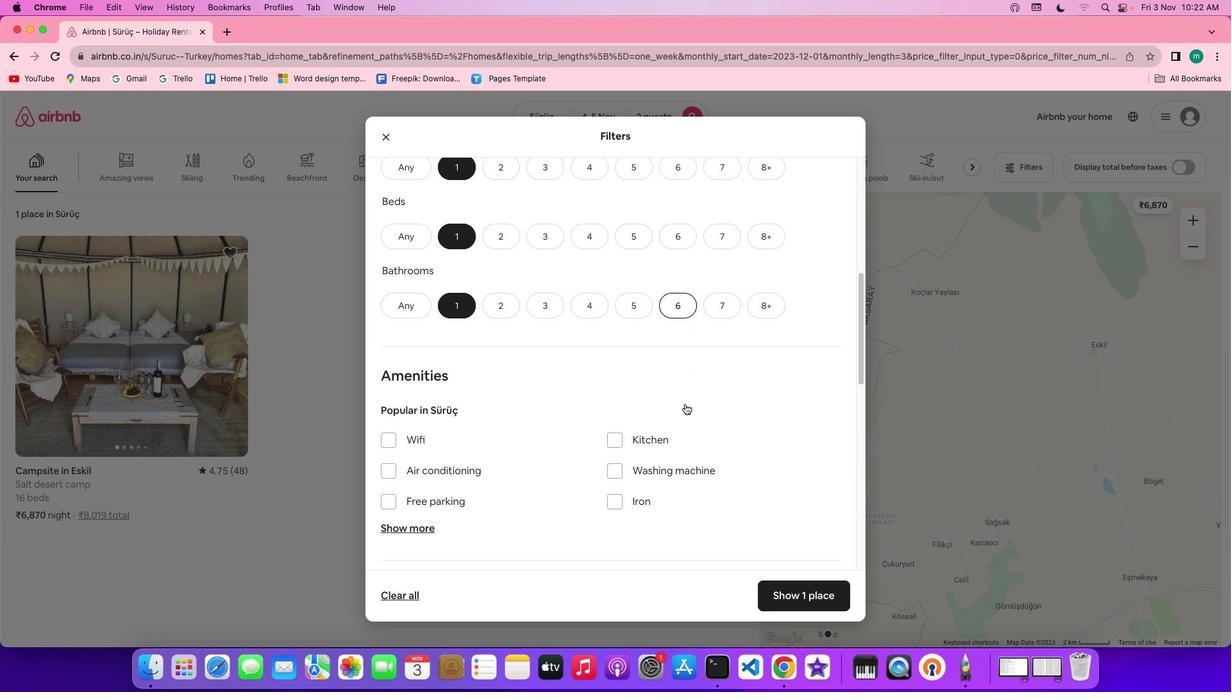 
Action: Mouse scrolled (670, 399) with delta (71, 28)
Screenshot: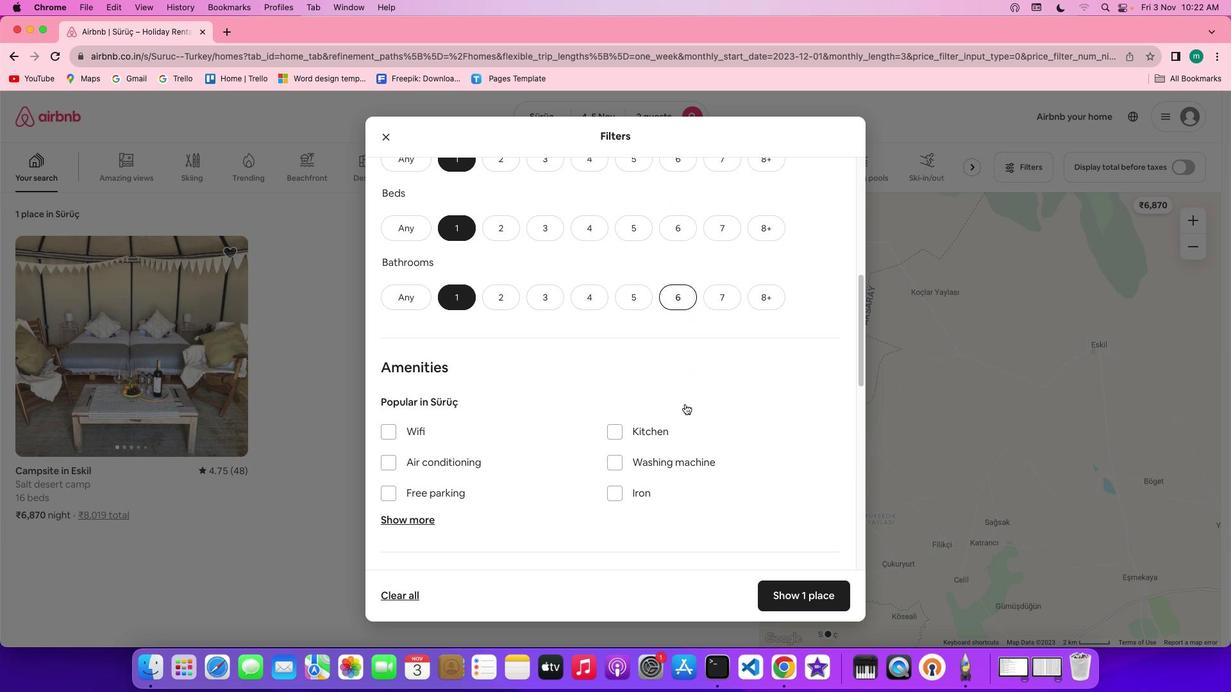 
Action: Mouse scrolled (670, 399) with delta (71, 28)
Screenshot: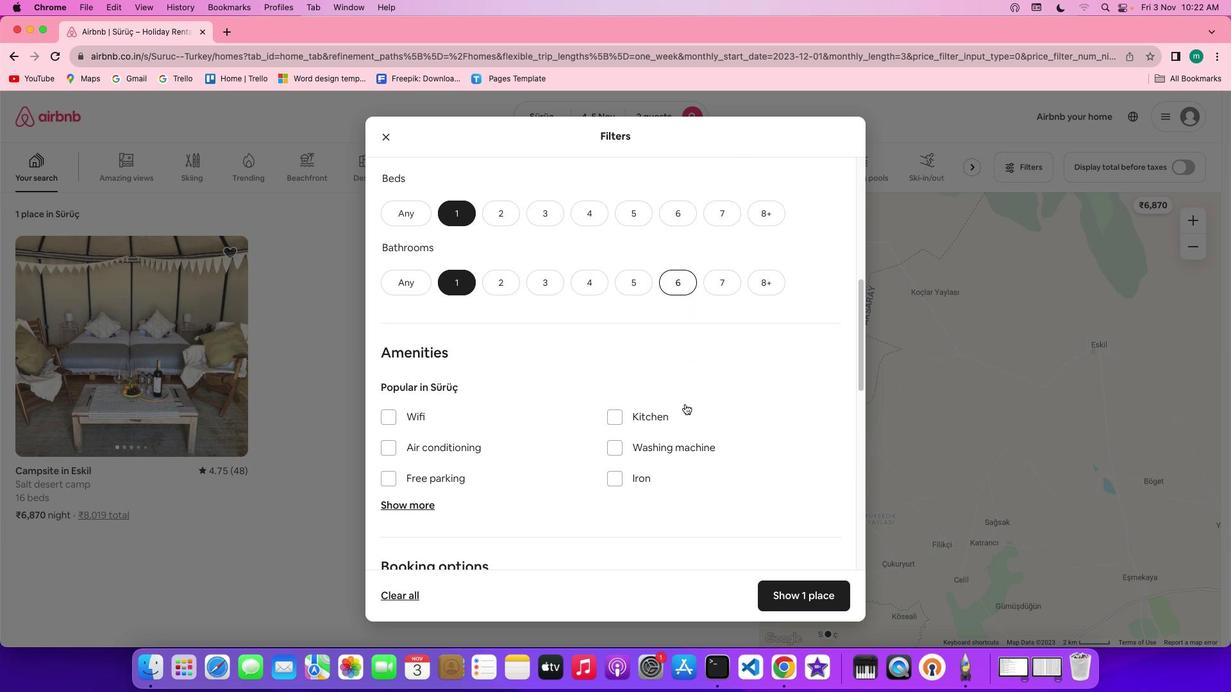 
Action: Mouse scrolled (670, 399) with delta (71, 28)
Screenshot: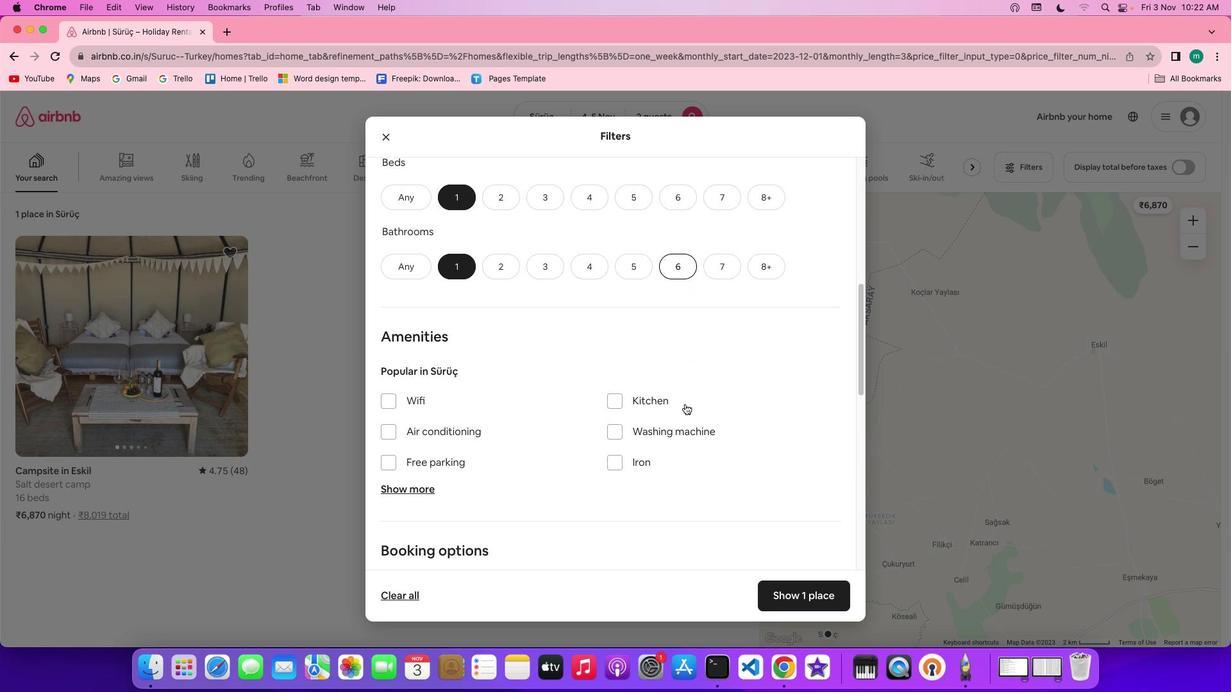 
Action: Mouse scrolled (670, 399) with delta (71, 28)
Screenshot: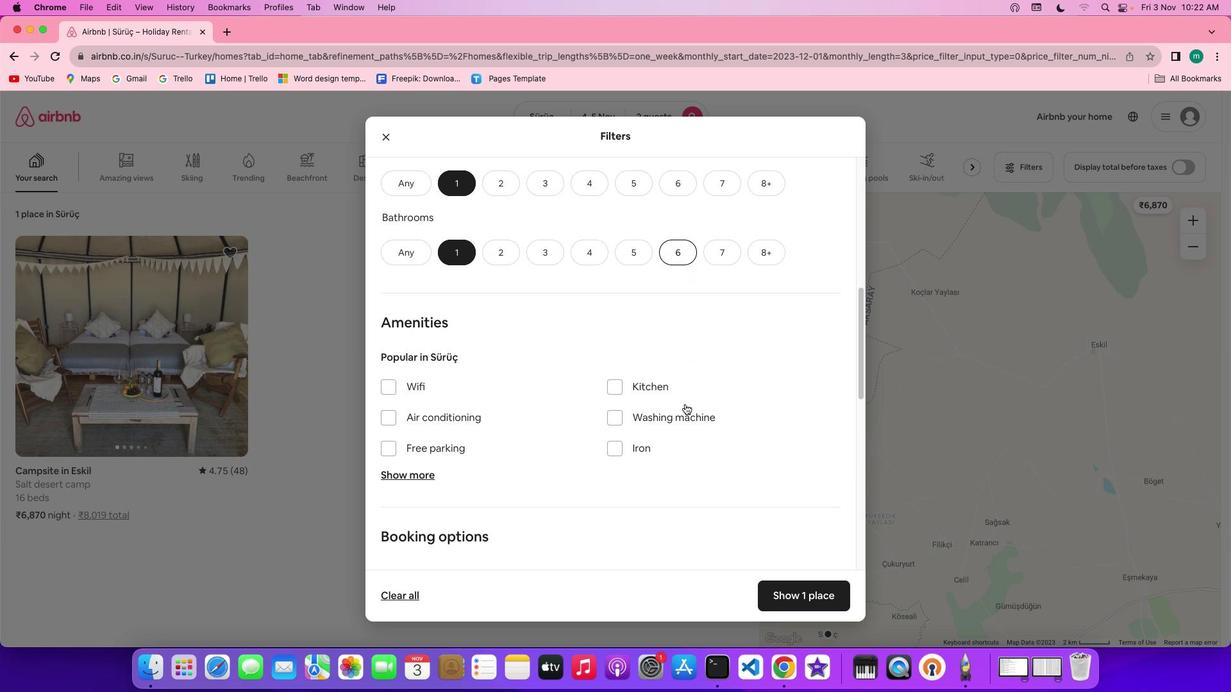 
Action: Mouse scrolled (670, 399) with delta (71, 28)
Screenshot: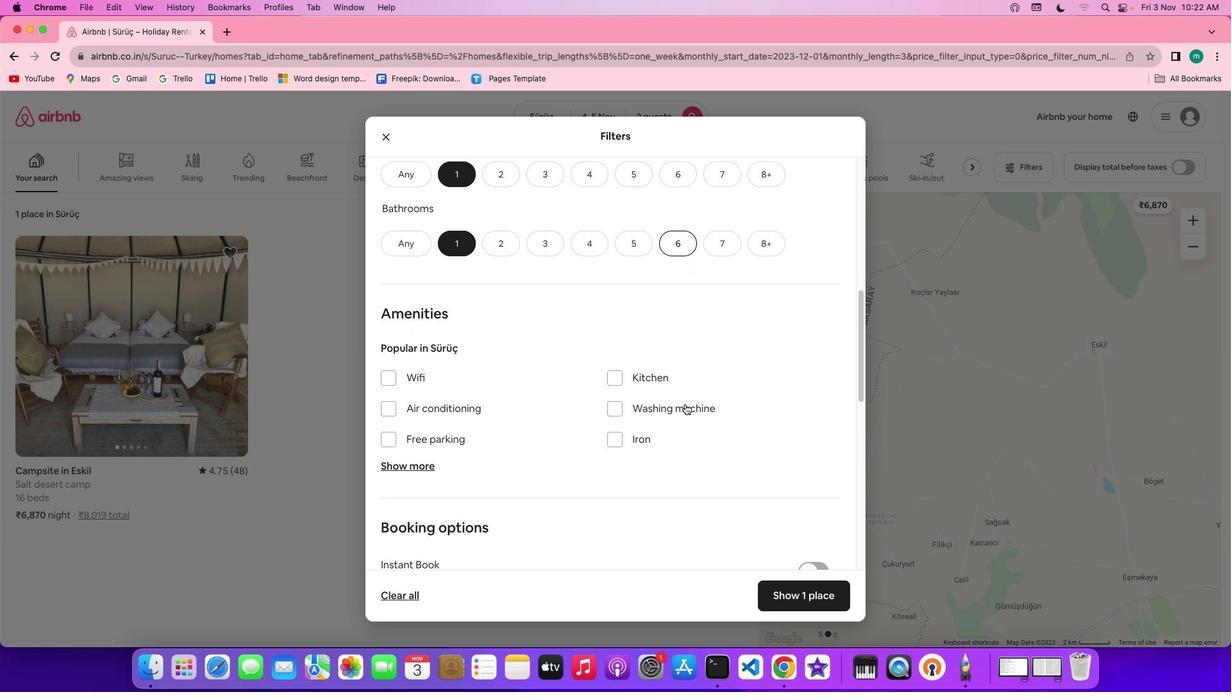 
Action: Mouse moved to (670, 399)
Screenshot: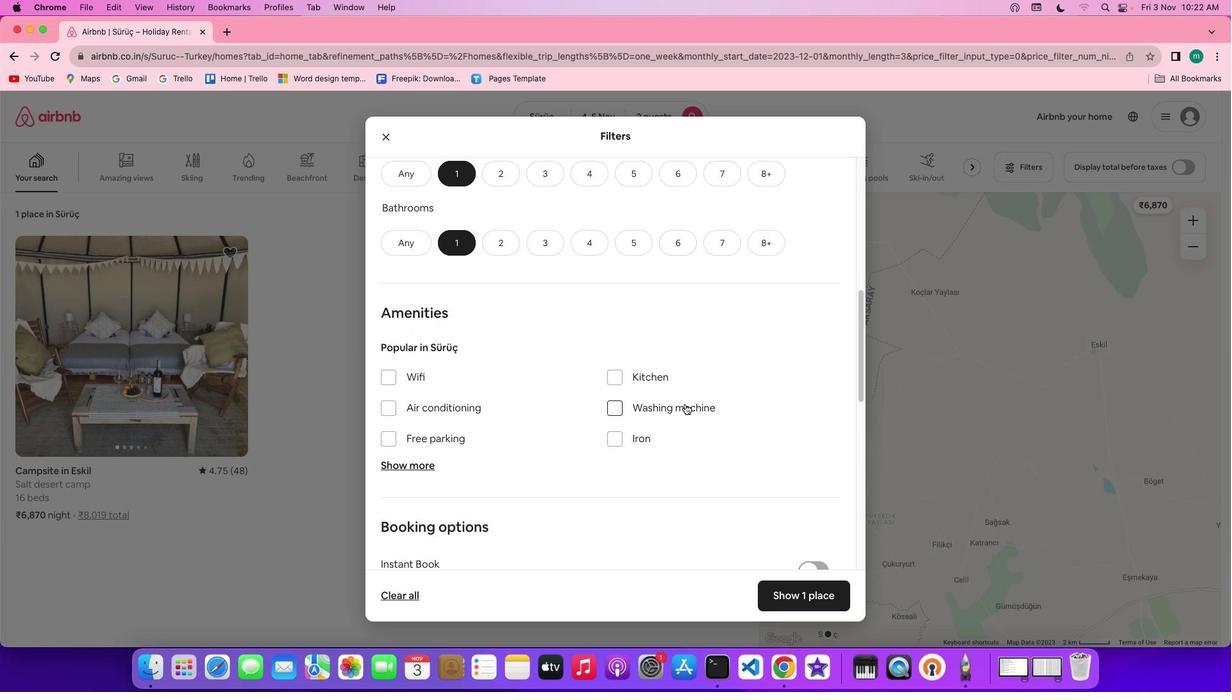 
Action: Mouse scrolled (670, 399) with delta (71, 28)
Screenshot: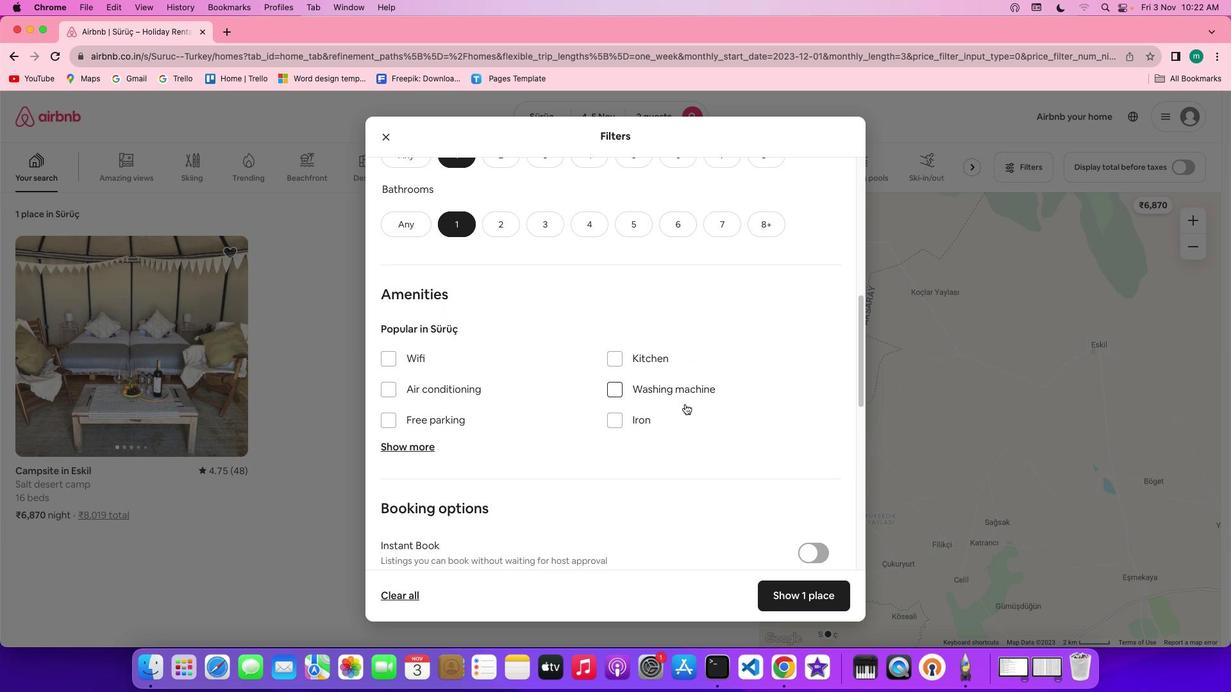 
Action: Mouse scrolled (670, 399) with delta (71, 28)
Screenshot: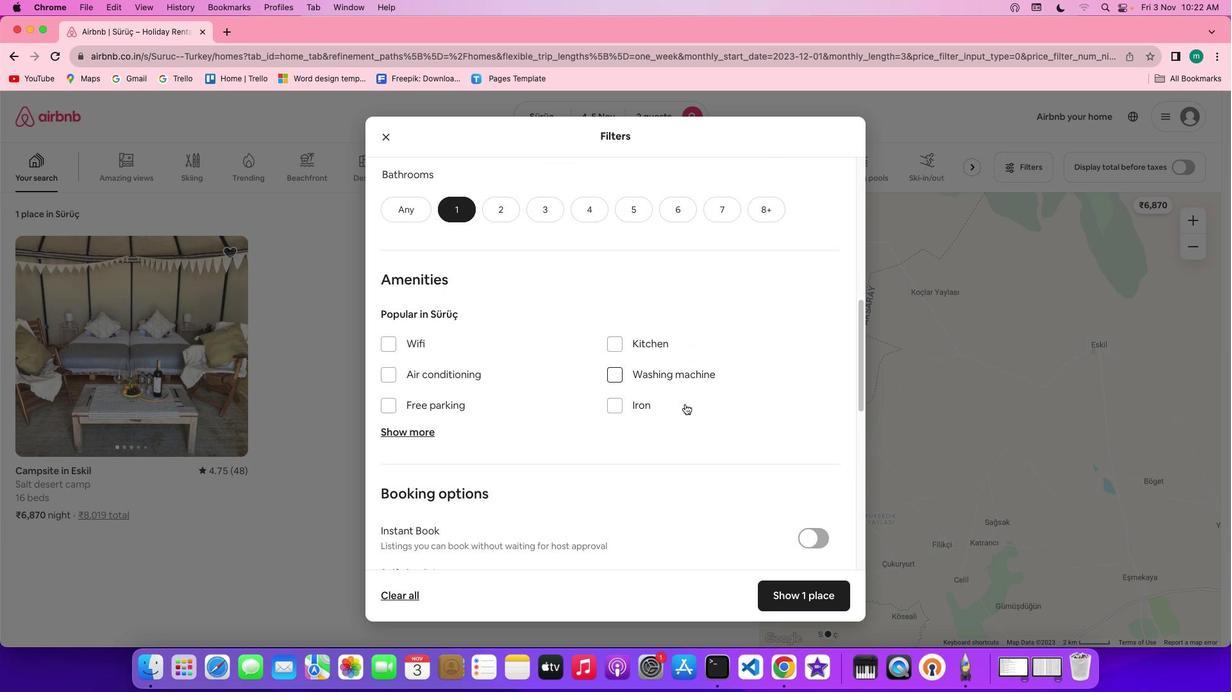 
Action: Mouse scrolled (670, 399) with delta (71, 28)
Screenshot: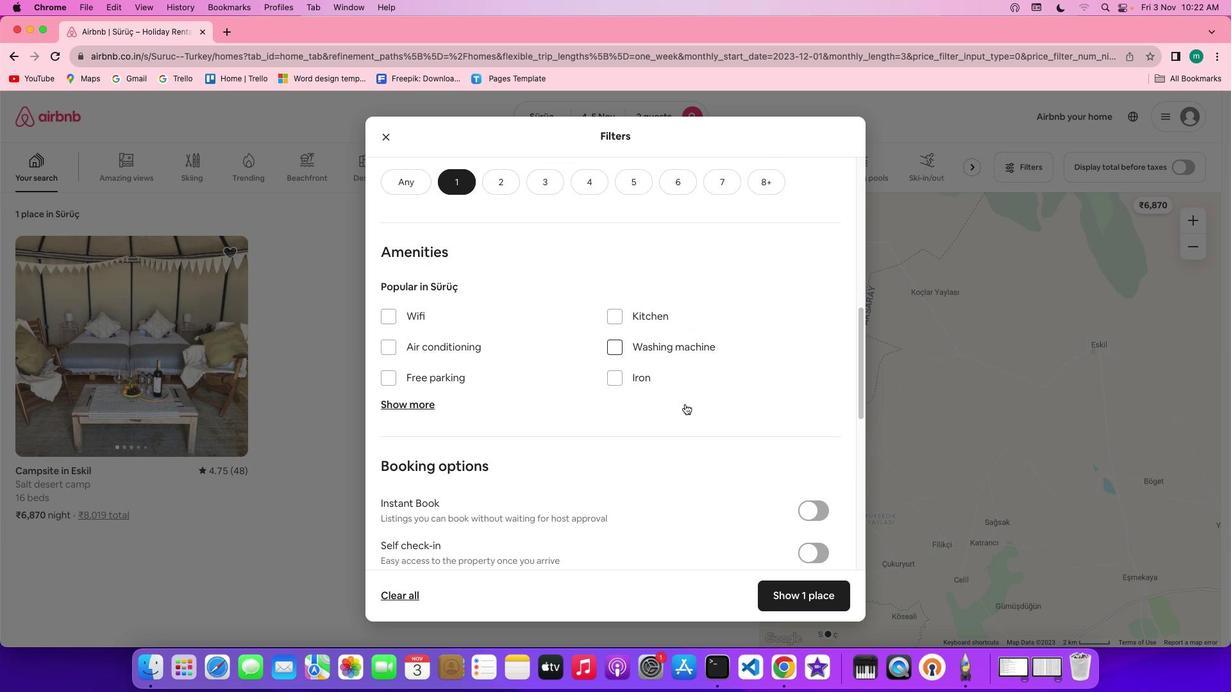 
Action: Mouse scrolled (670, 399) with delta (71, 28)
Screenshot: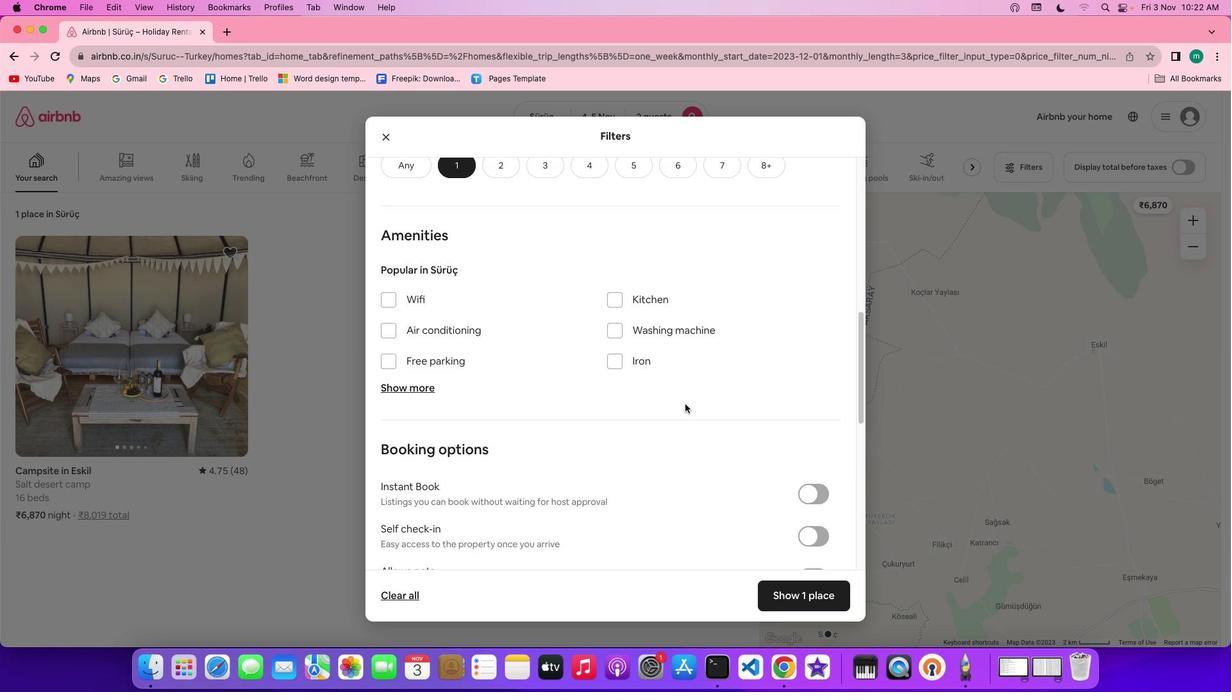
Action: Mouse scrolled (670, 399) with delta (71, 28)
Screenshot: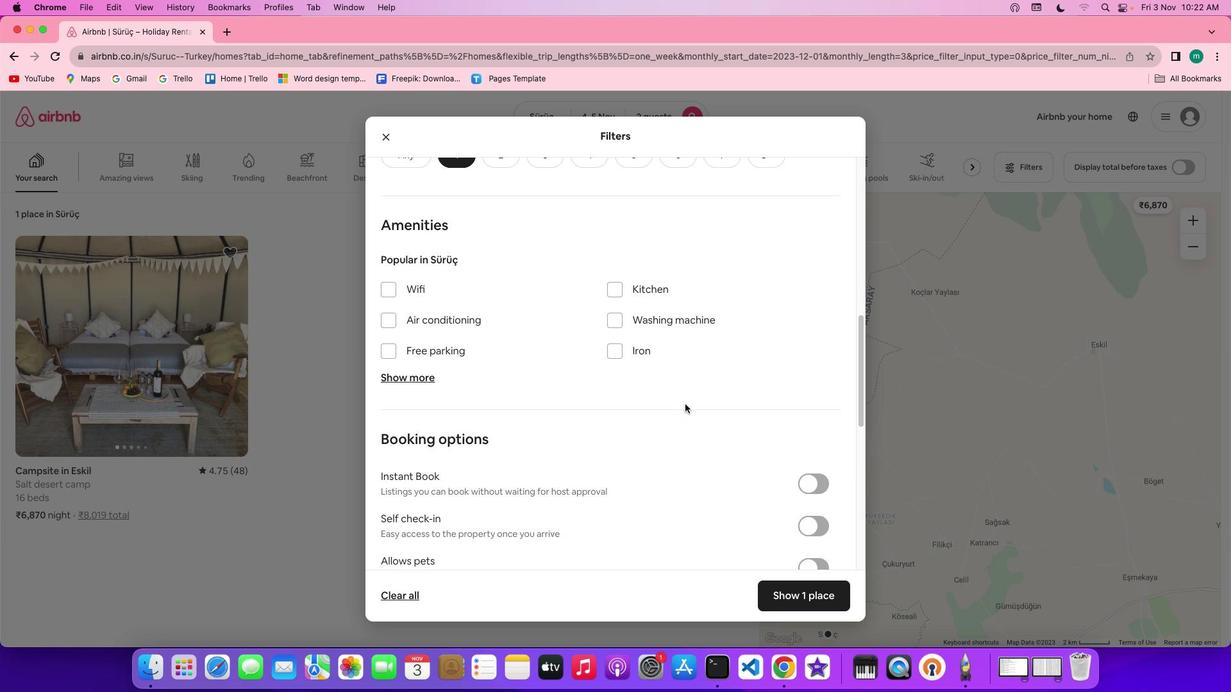 
Action: Mouse scrolled (670, 399) with delta (71, 28)
Screenshot: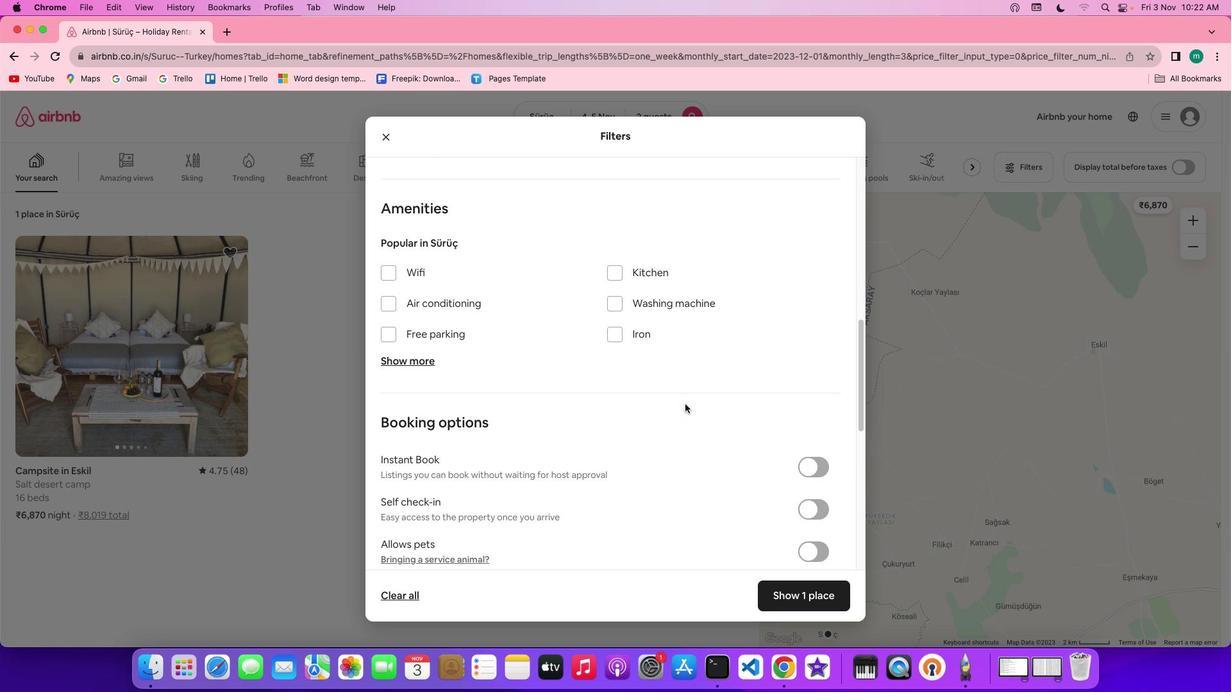 
Action: Mouse moved to (693, 428)
Screenshot: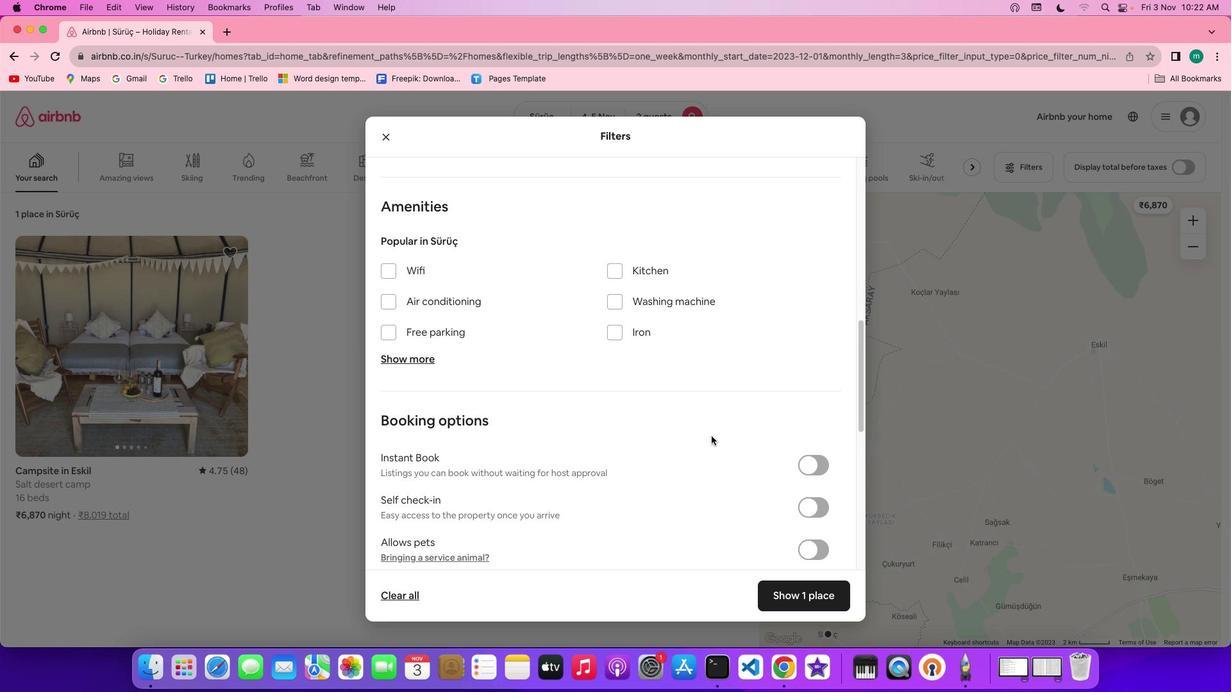 
Action: Mouse scrolled (693, 428) with delta (71, 28)
Screenshot: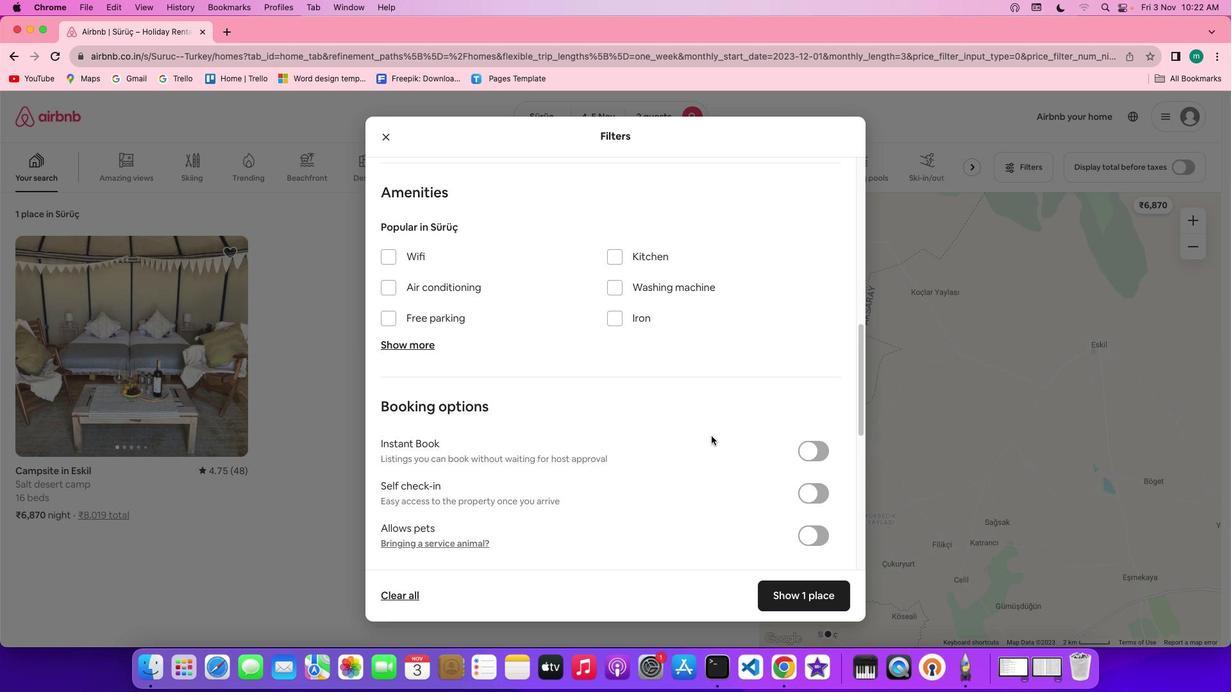 
Action: Mouse scrolled (693, 428) with delta (71, 28)
Screenshot: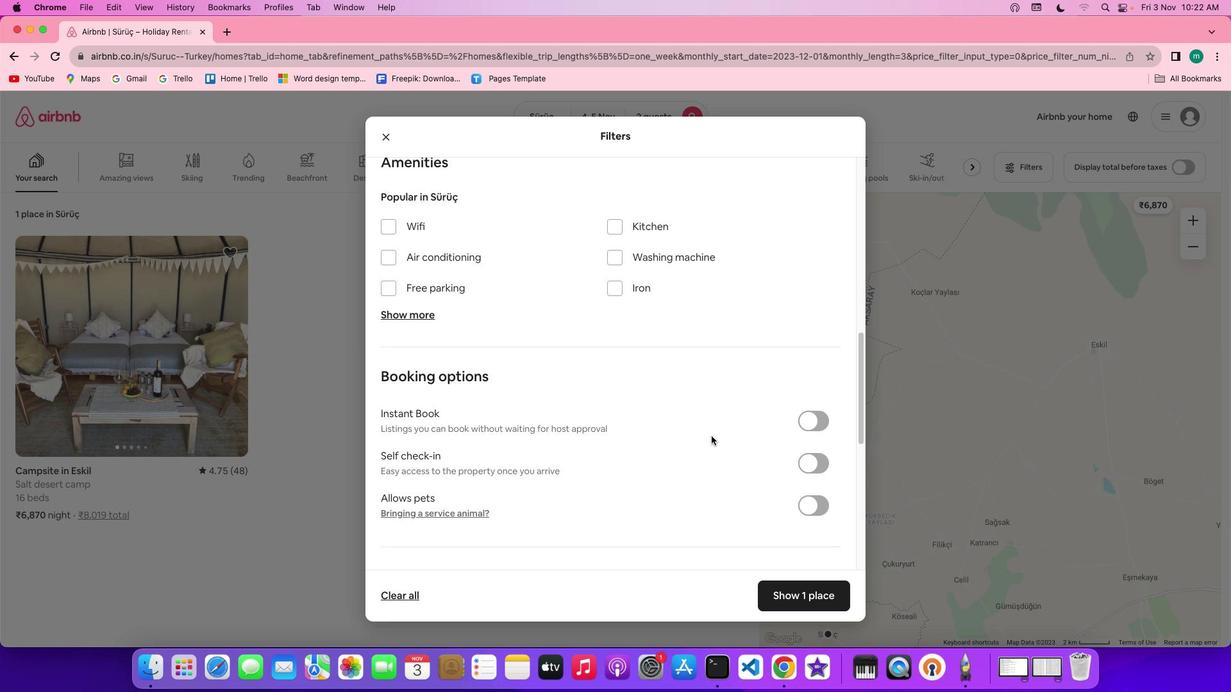 
Action: Mouse scrolled (693, 428) with delta (71, 28)
Screenshot: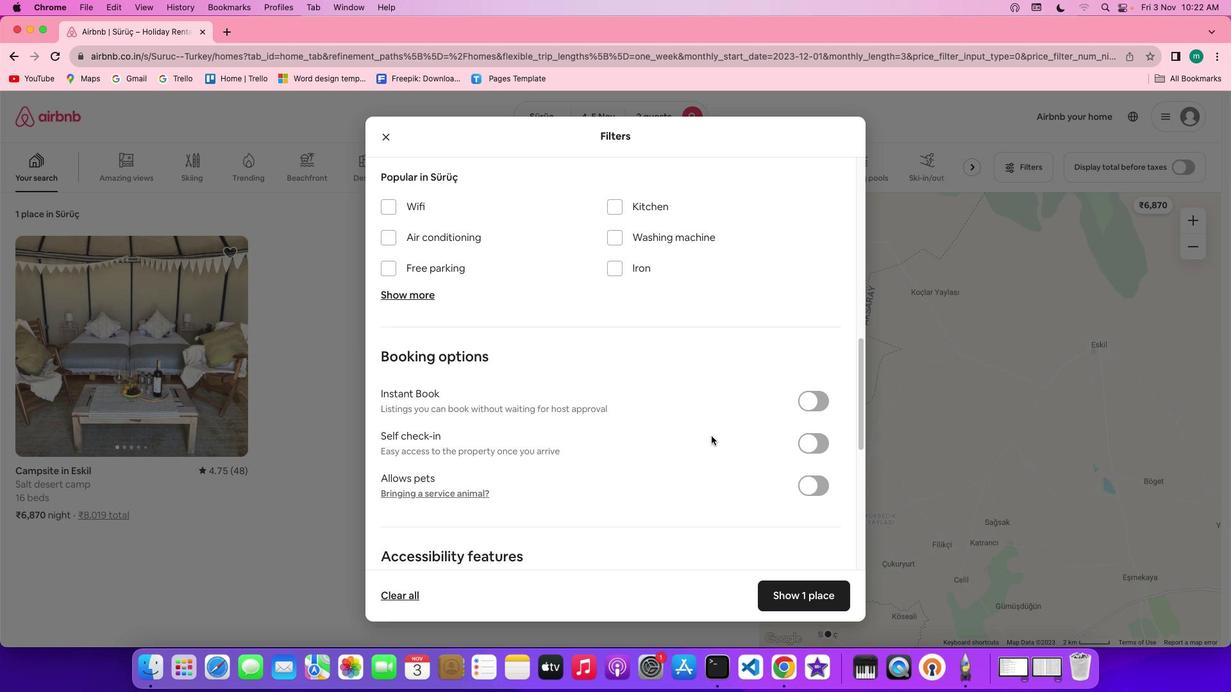 
Action: Mouse moved to (700, 429)
Screenshot: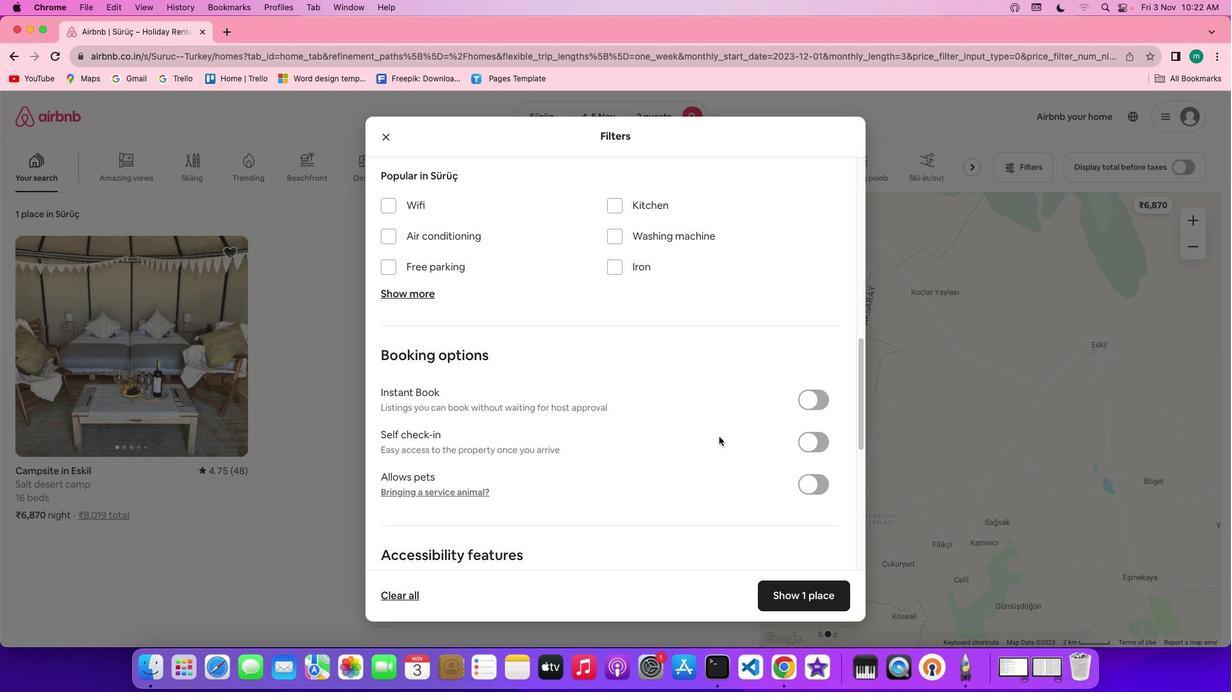 
Action: Mouse scrolled (700, 429) with delta (71, 28)
Screenshot: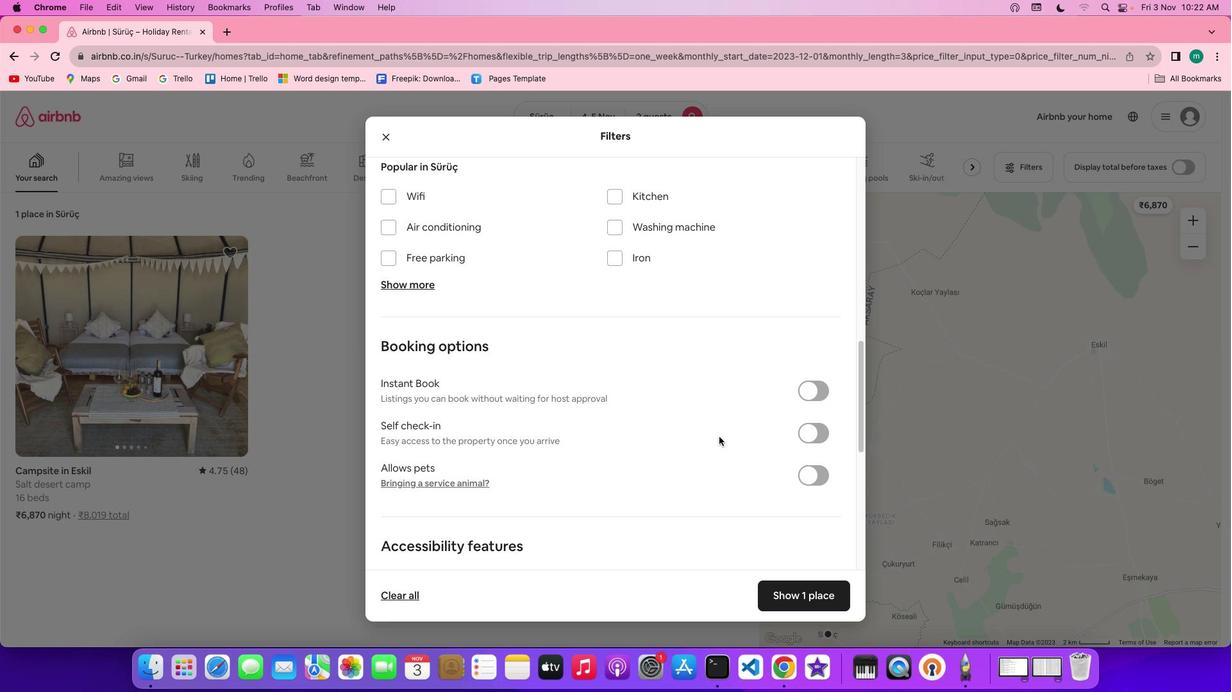 
Action: Mouse scrolled (700, 429) with delta (71, 28)
Screenshot: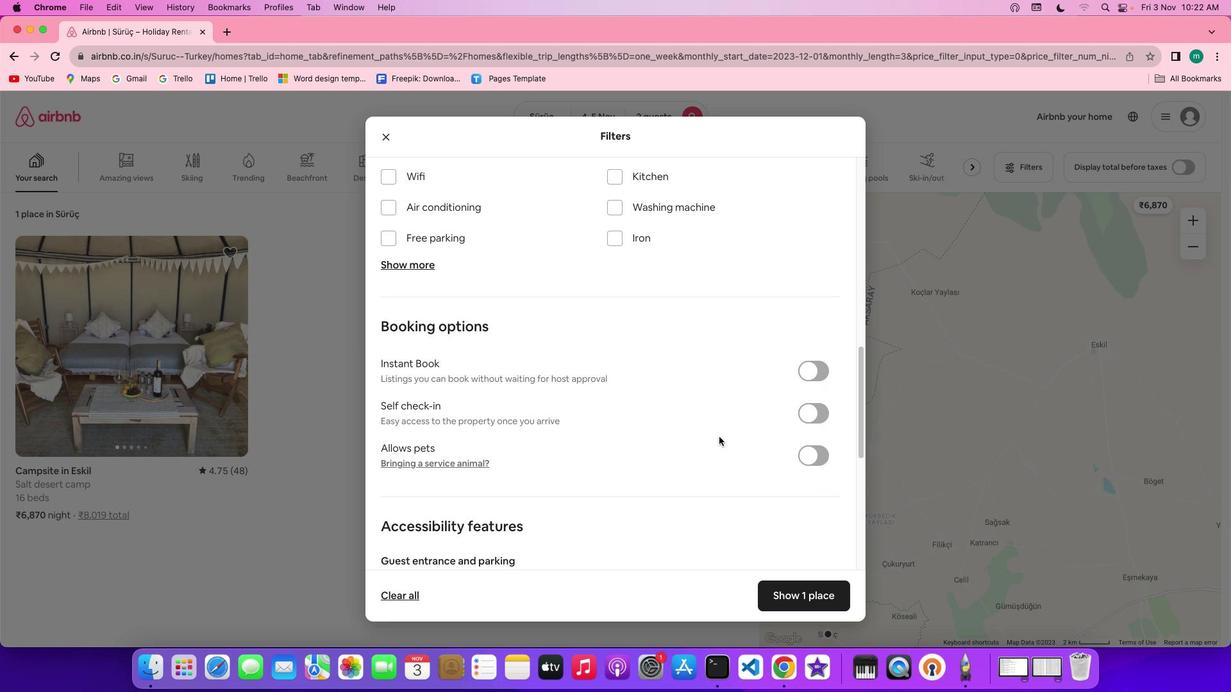 
Action: Mouse scrolled (700, 429) with delta (71, 28)
Screenshot: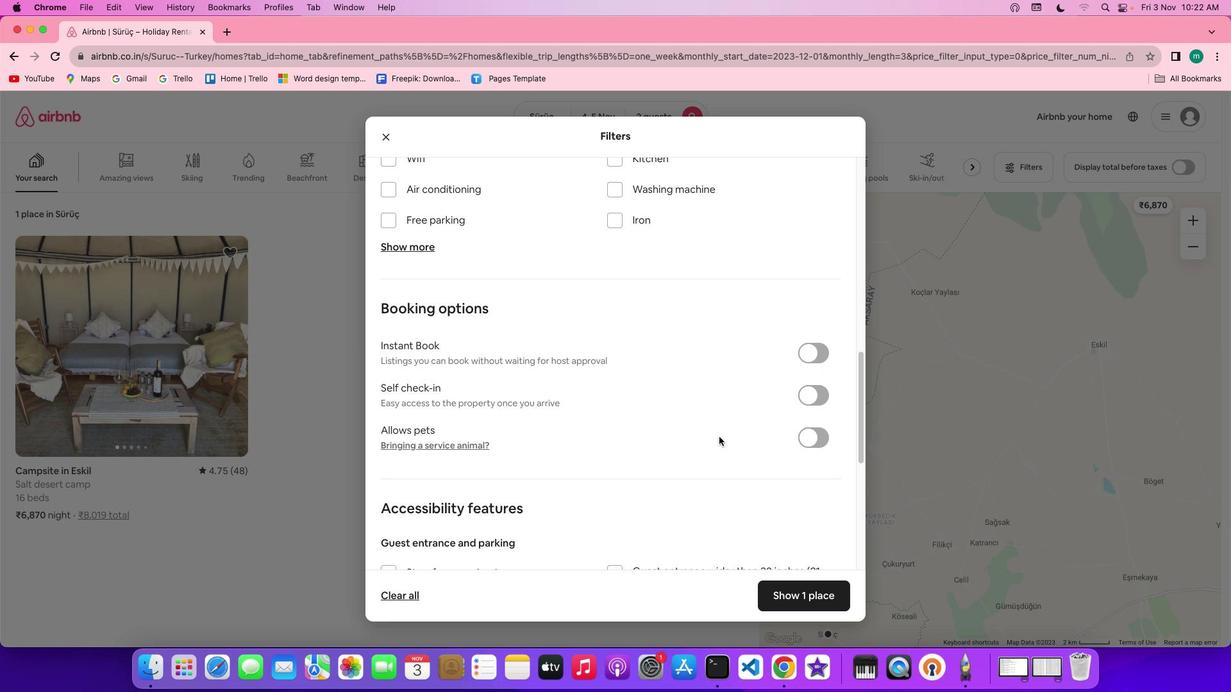 
Action: Mouse moved to (782, 391)
Screenshot: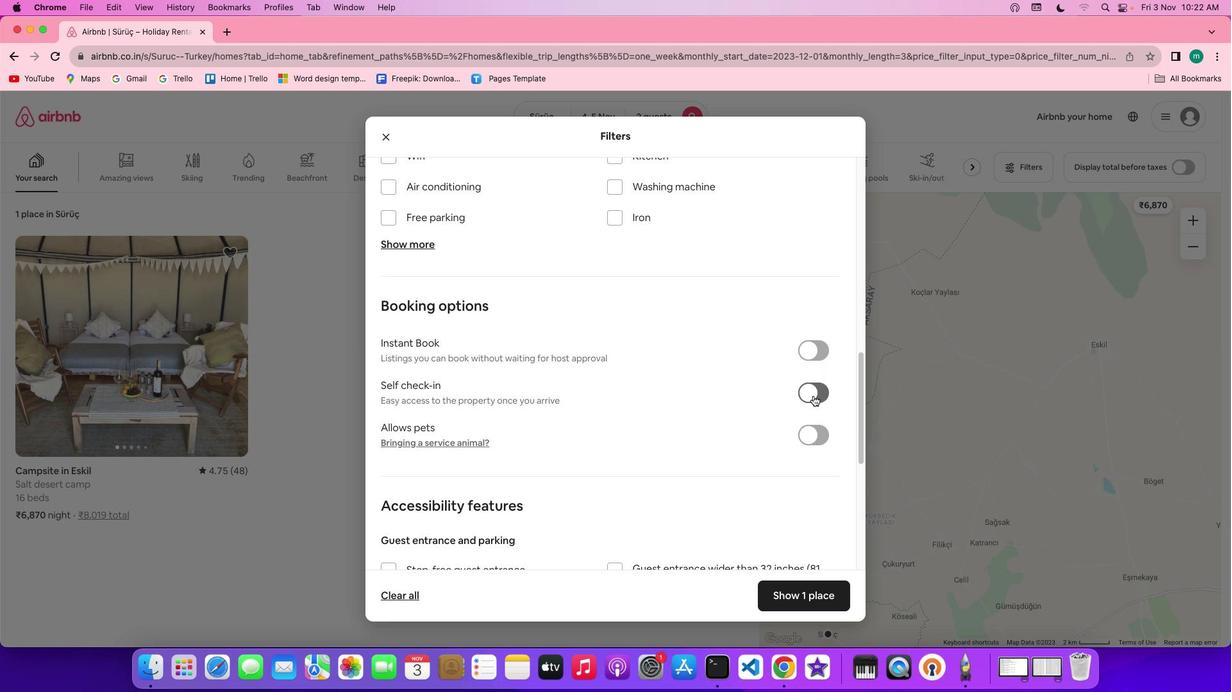 
Action: Mouse pressed left at (782, 391)
Screenshot: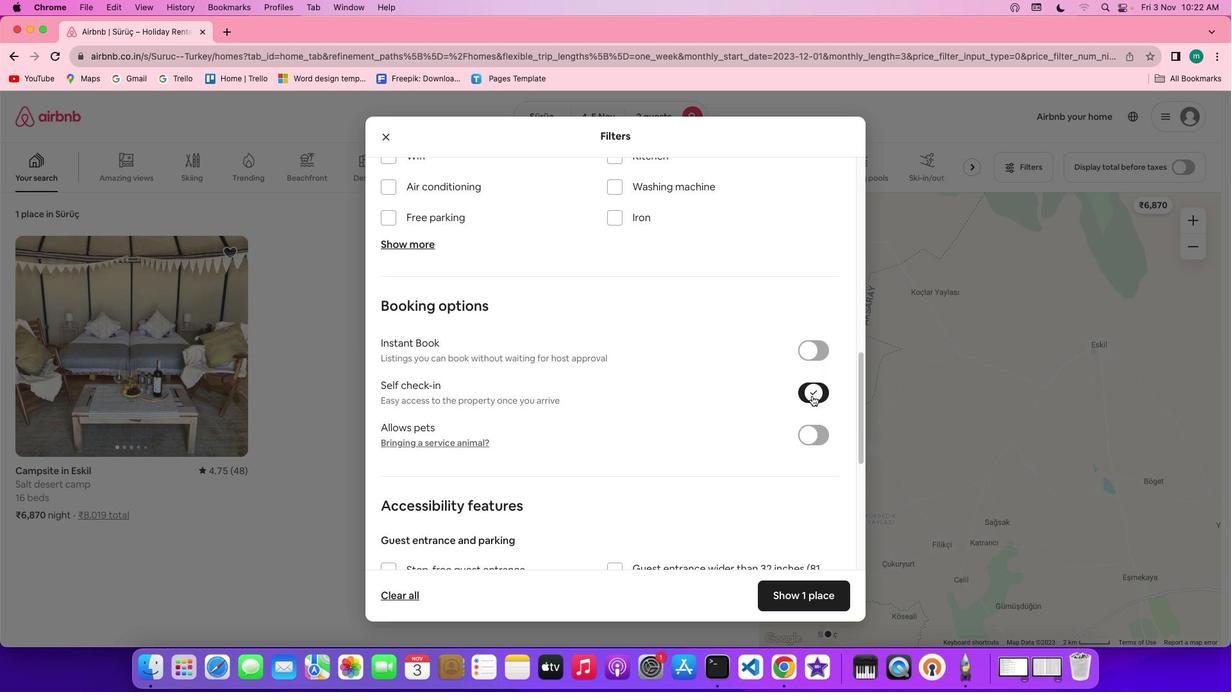 
Action: Mouse moved to (670, 425)
Screenshot: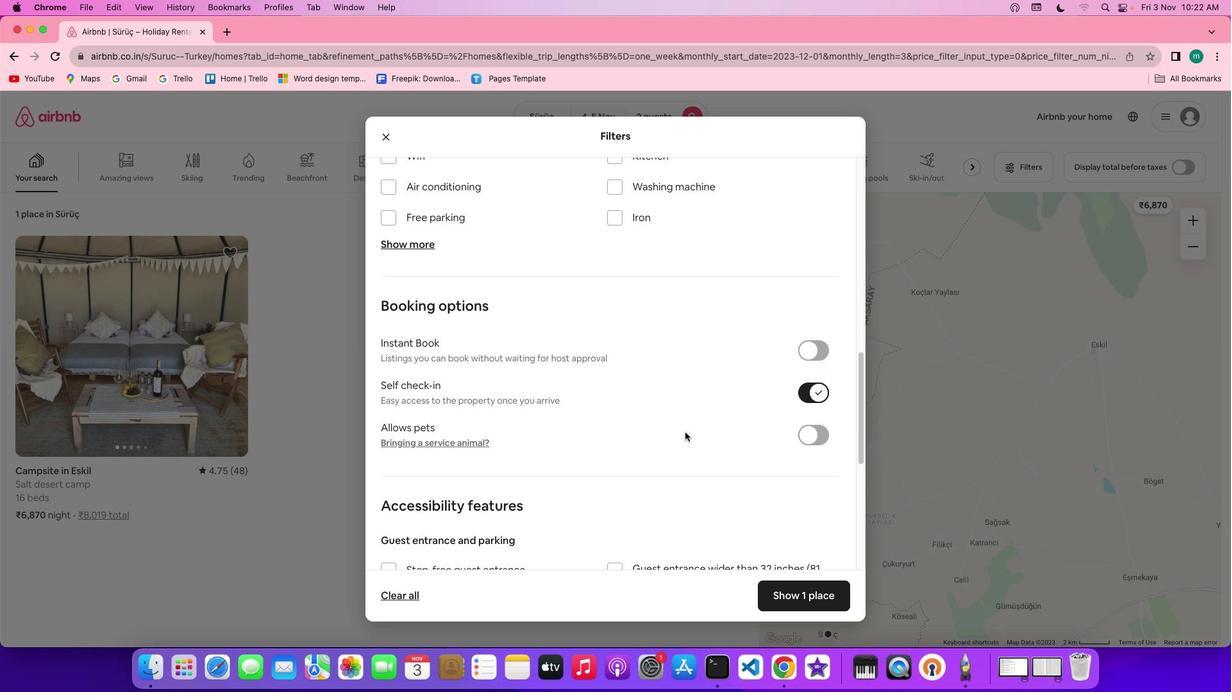 
Action: Mouse scrolled (670, 425) with delta (71, 28)
Screenshot: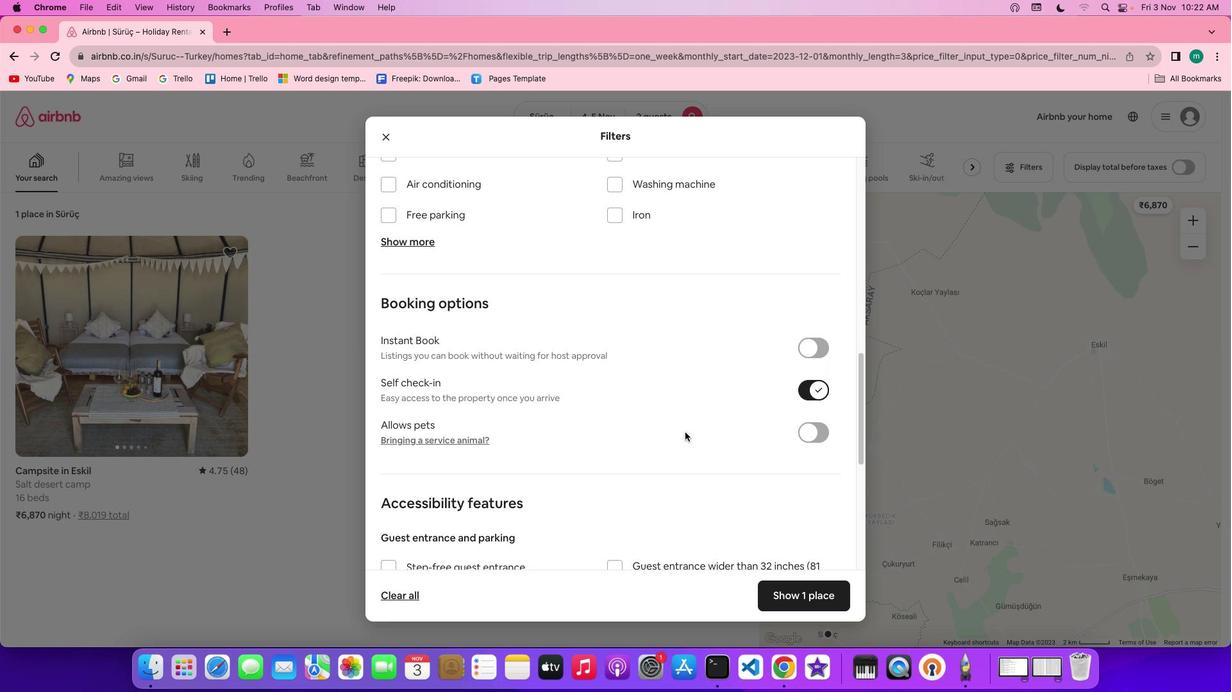 
Action: Mouse scrolled (670, 425) with delta (71, 28)
Screenshot: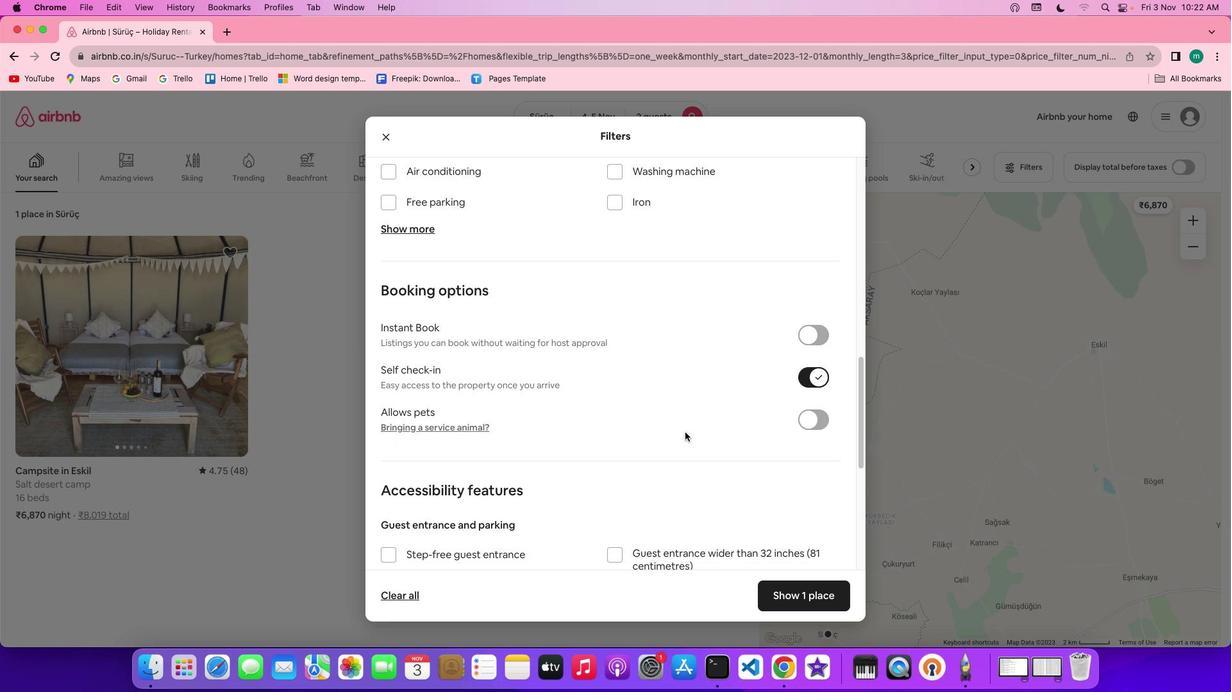 
Action: Mouse scrolled (670, 425) with delta (71, 28)
Screenshot: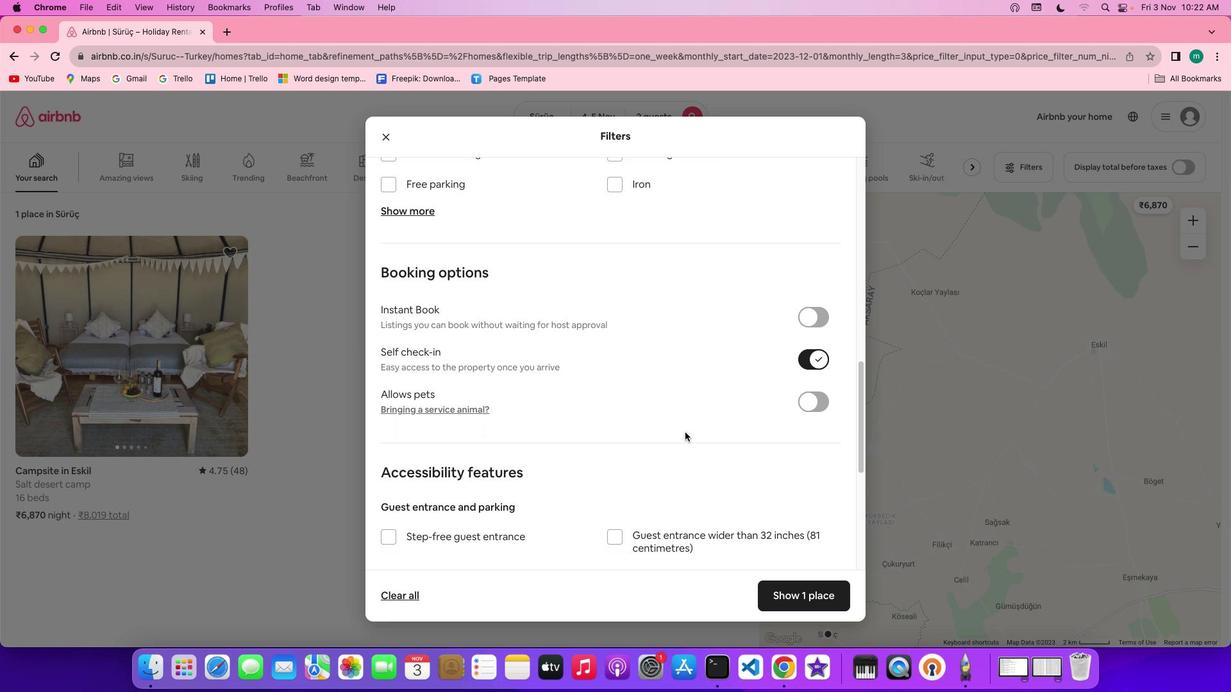 
Action: Mouse scrolled (670, 425) with delta (71, 28)
Screenshot: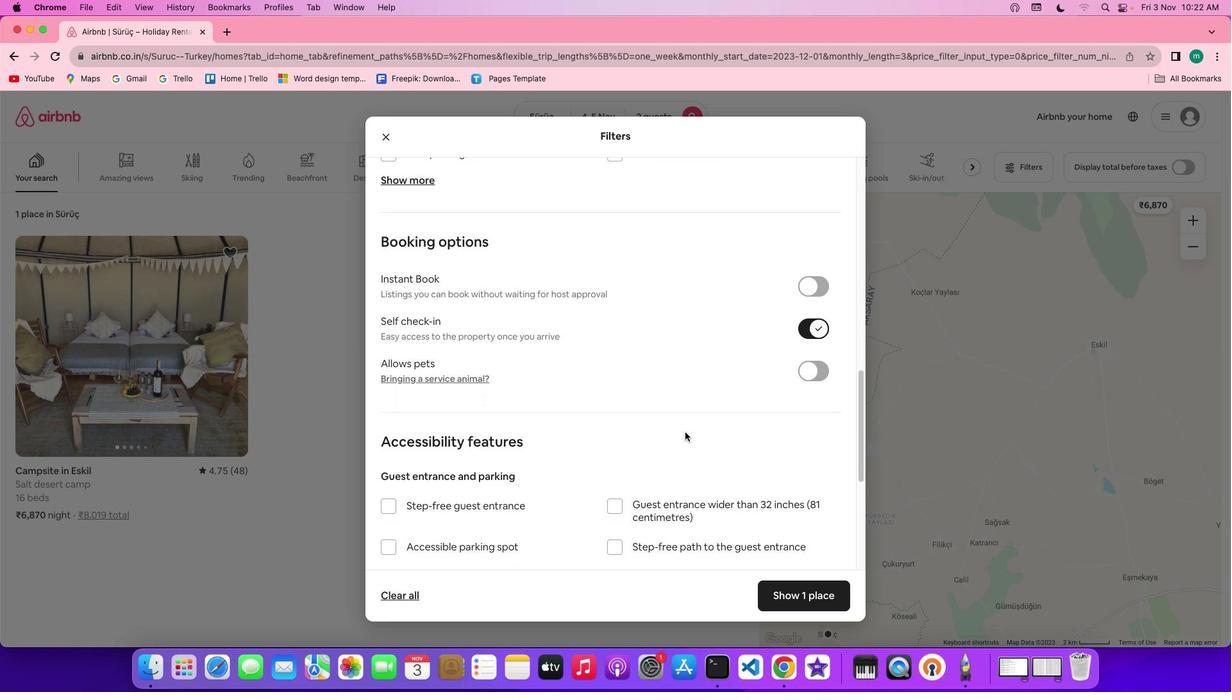 
Action: Mouse scrolled (670, 425) with delta (71, 28)
Screenshot: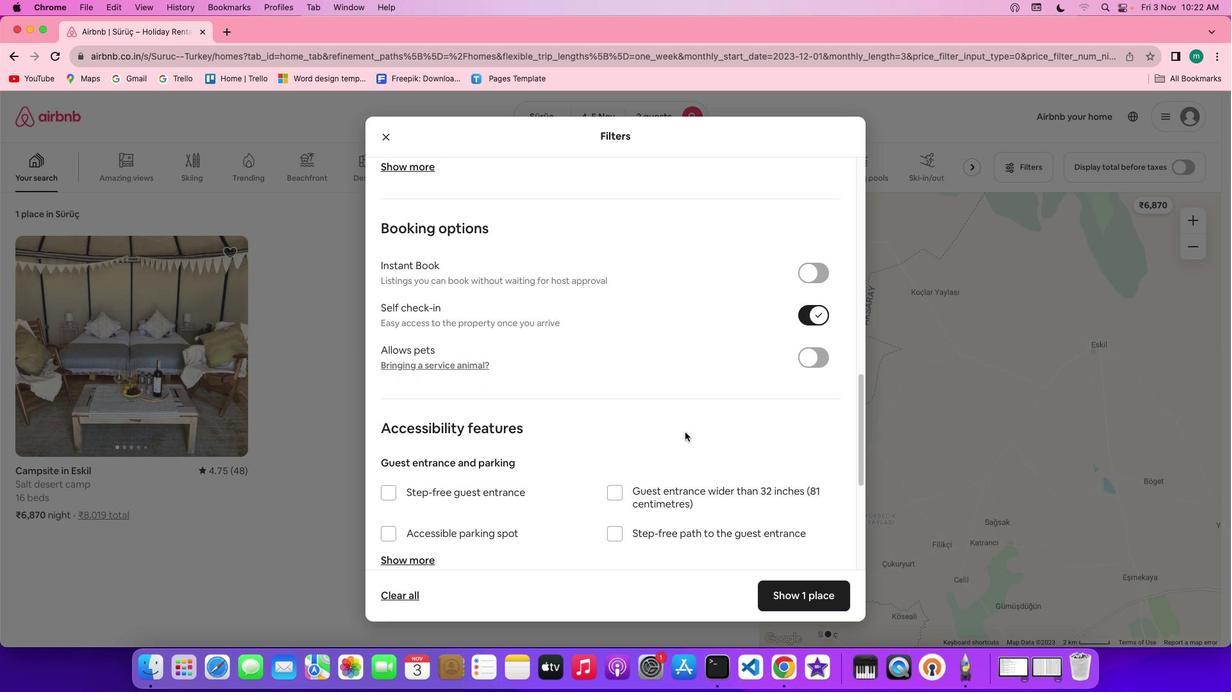 
Action: Mouse scrolled (670, 425) with delta (71, 28)
Screenshot: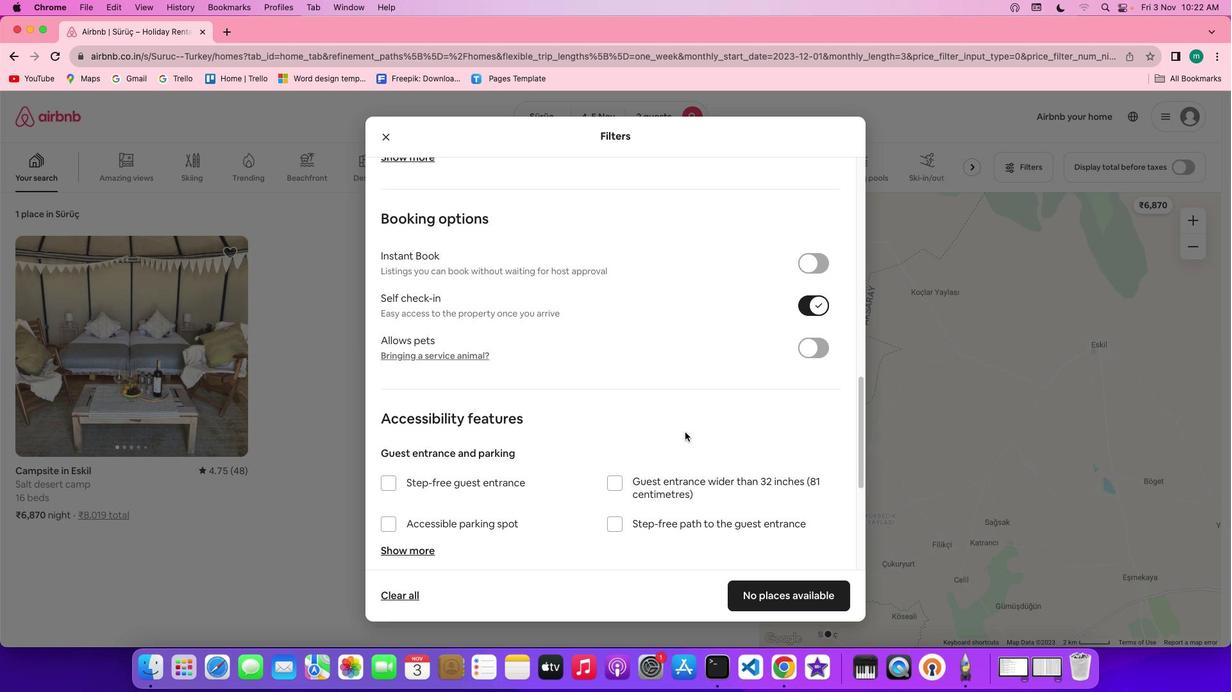 
Action: Mouse scrolled (670, 425) with delta (71, 28)
Screenshot: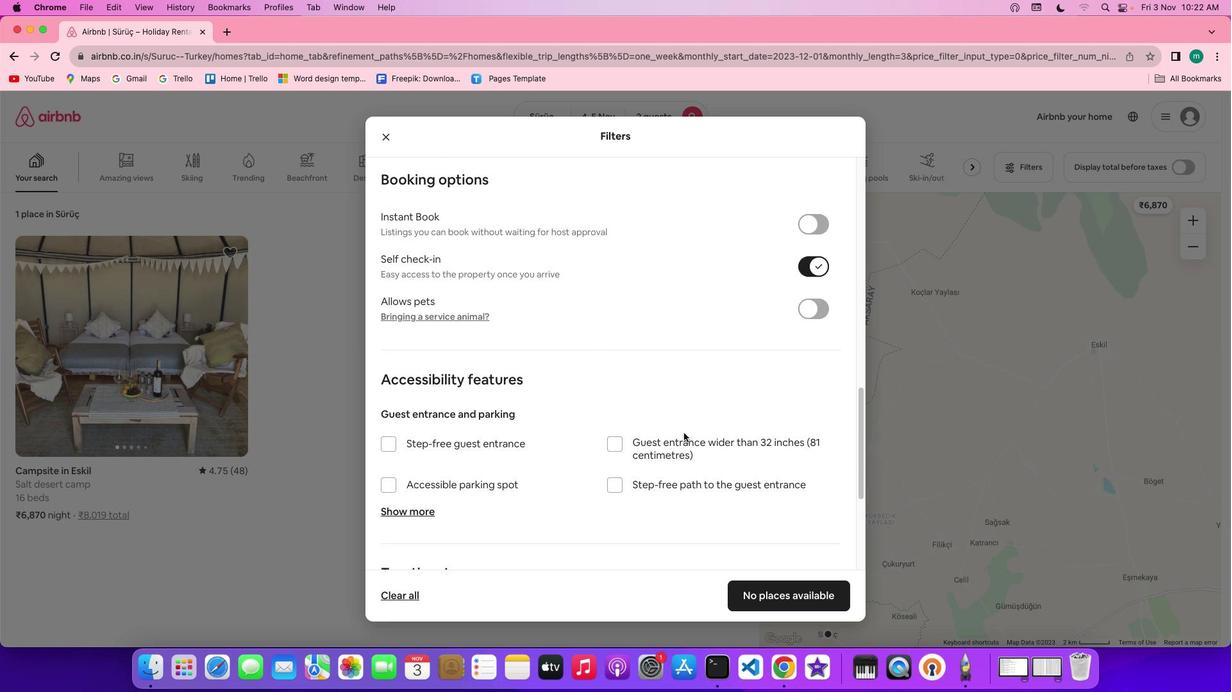 
Action: Mouse scrolled (670, 425) with delta (71, 27)
Screenshot: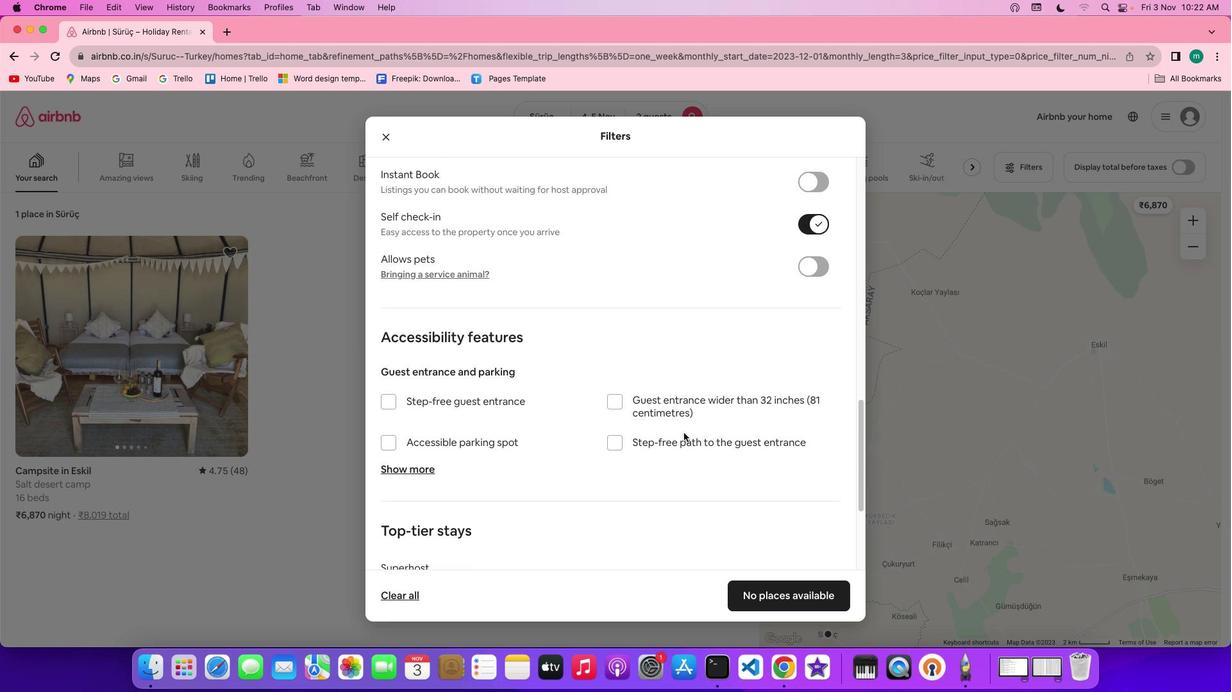 
Action: Mouse moved to (670, 425)
Screenshot: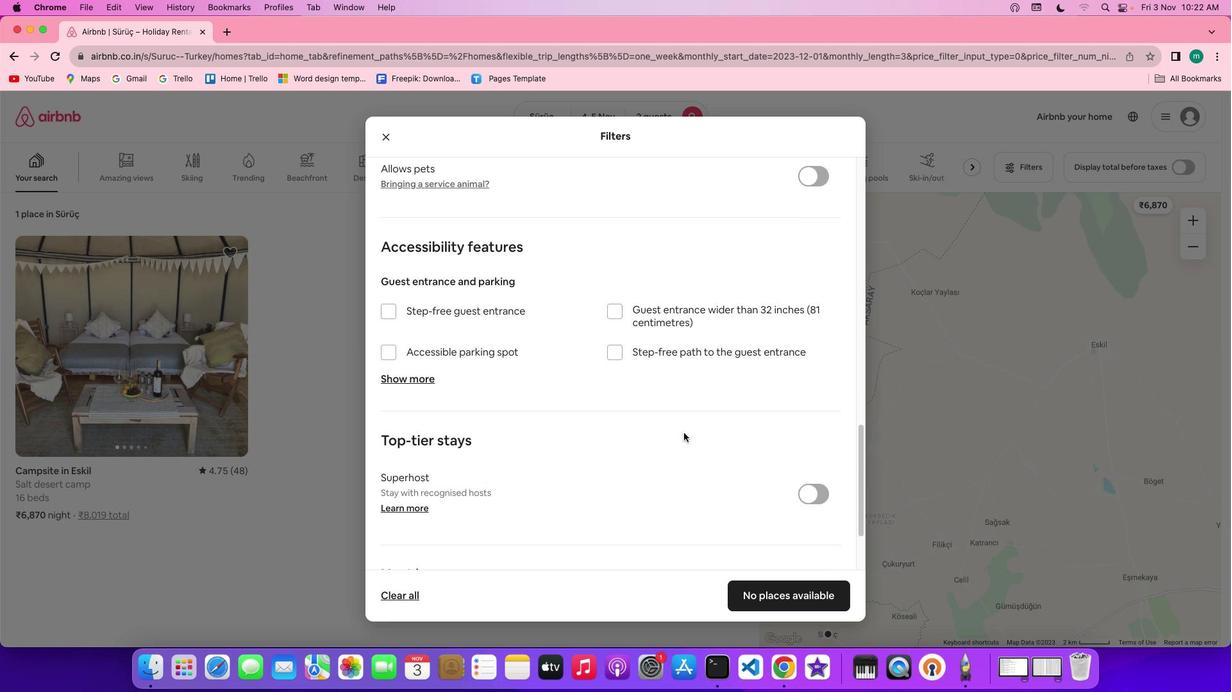 
Action: Mouse scrolled (670, 425) with delta (71, 27)
Screenshot: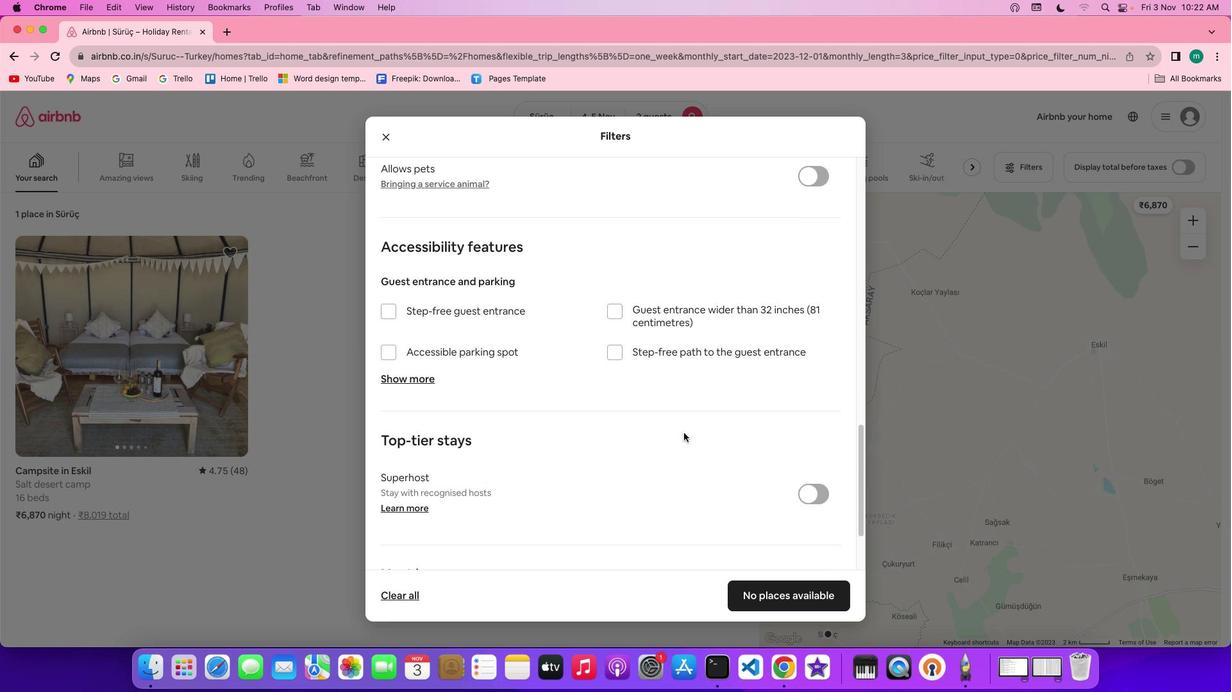 
Action: Mouse moved to (669, 425)
Screenshot: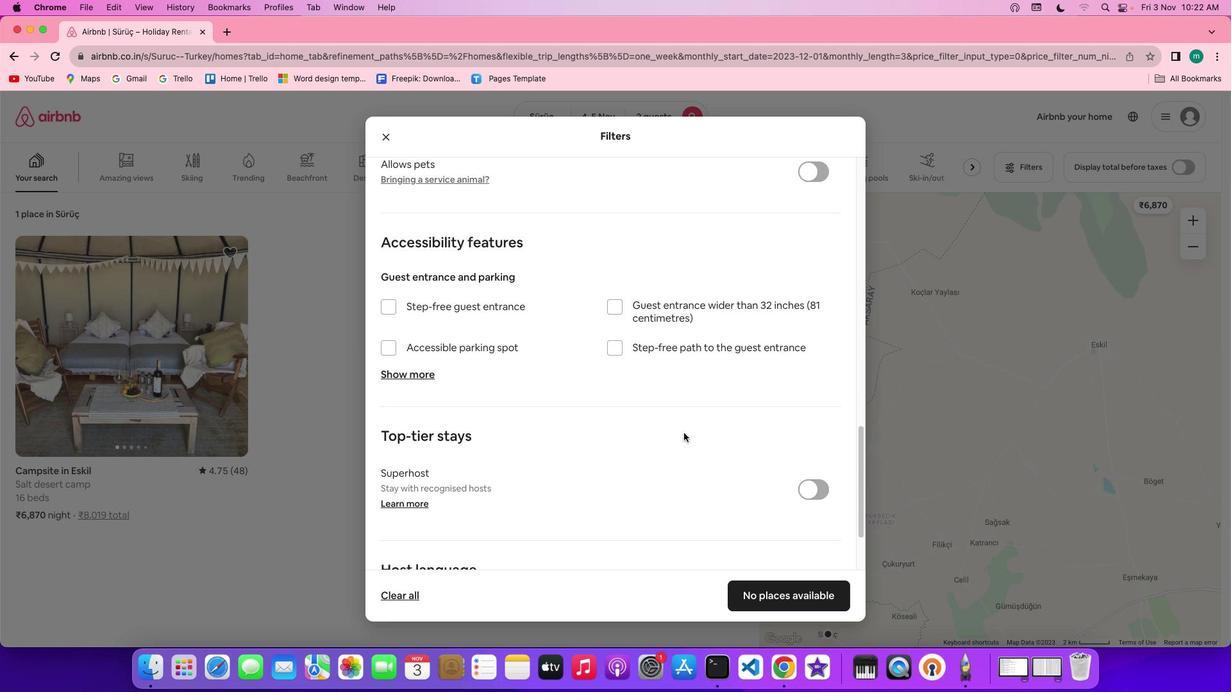 
Action: Mouse scrolled (669, 425) with delta (71, 28)
Screenshot: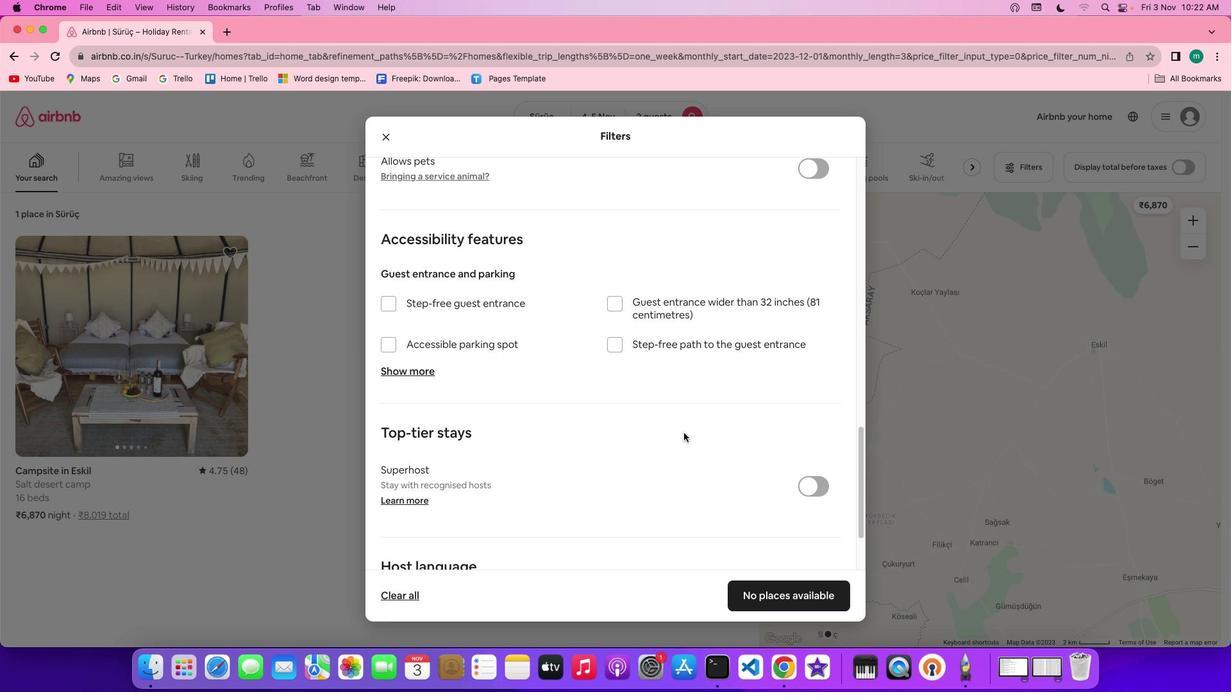 
Action: Mouse scrolled (669, 425) with delta (71, 28)
Screenshot: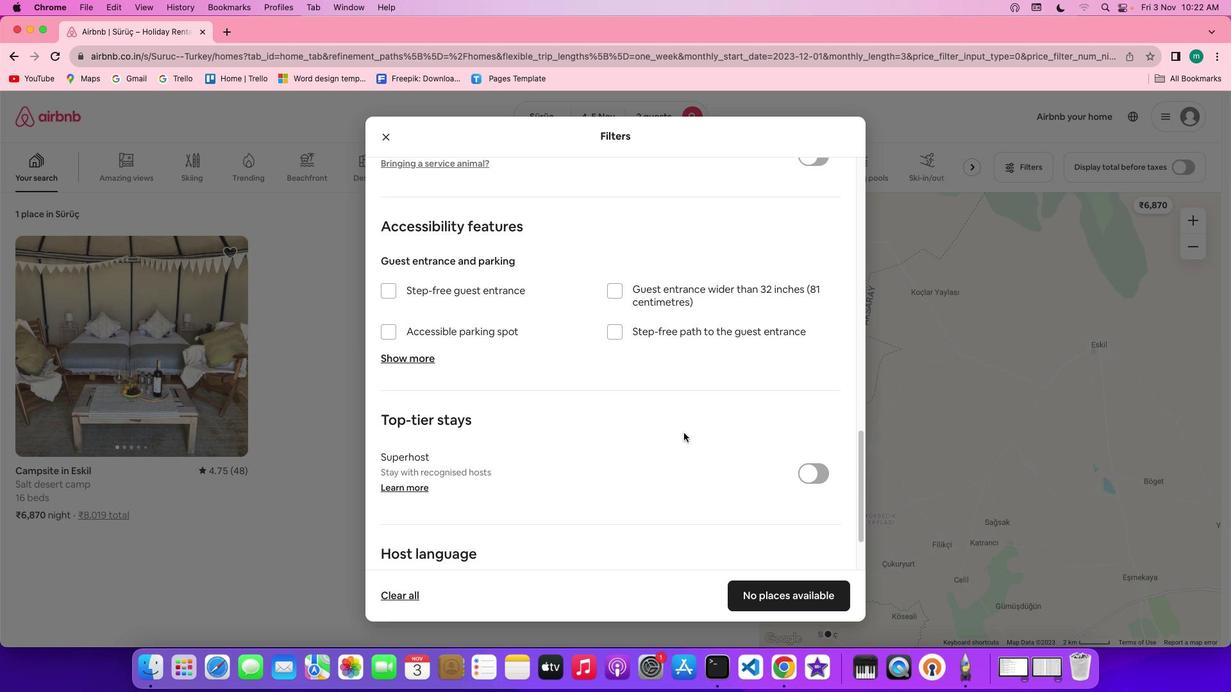 
Action: Mouse scrolled (669, 425) with delta (71, 28)
Screenshot: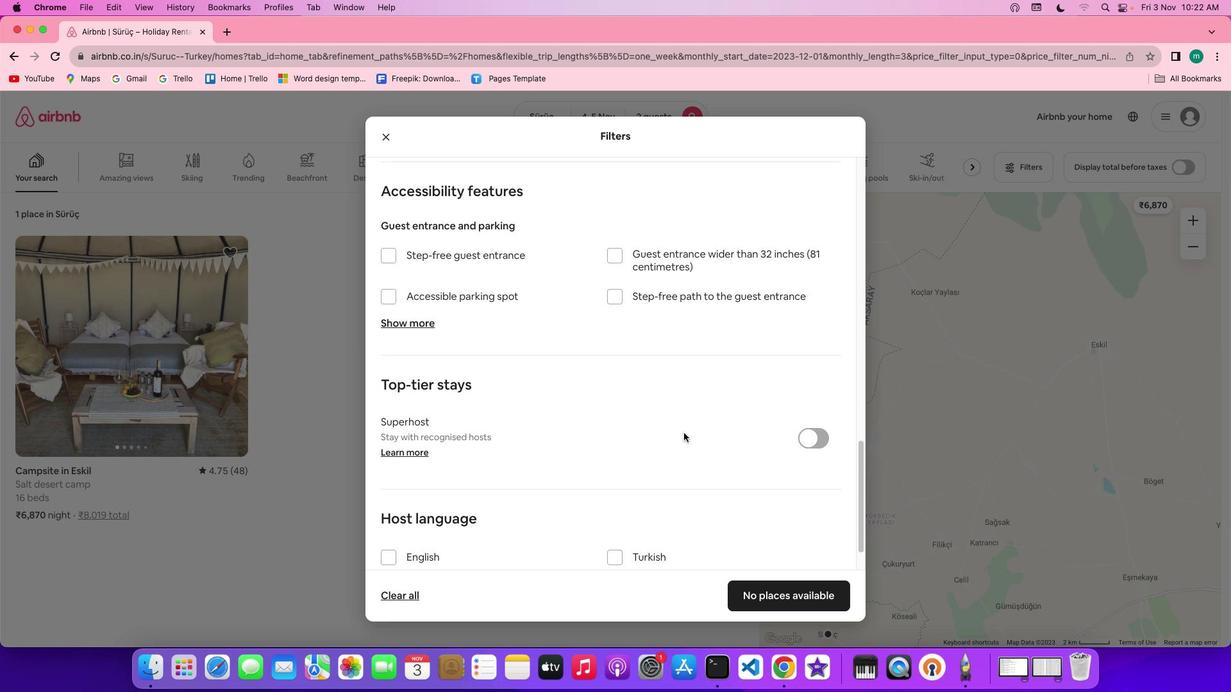 
Action: Mouse scrolled (669, 425) with delta (71, 27)
Screenshot: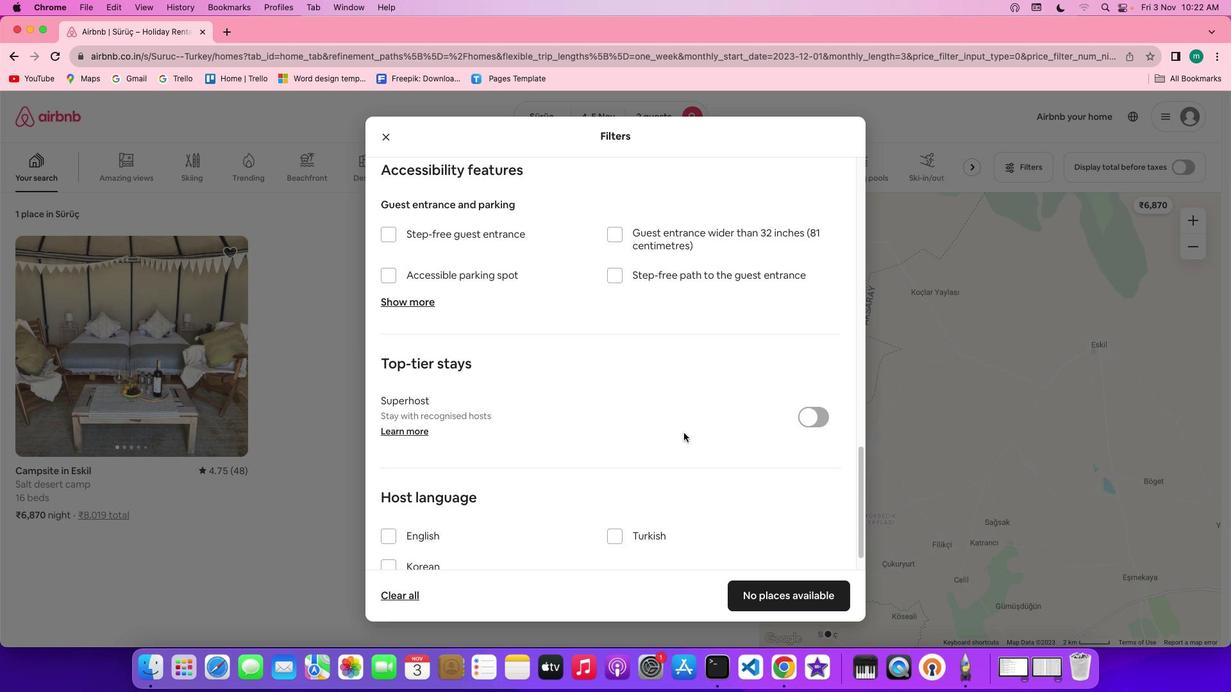 
Action: Mouse scrolled (669, 425) with delta (71, 27)
Screenshot: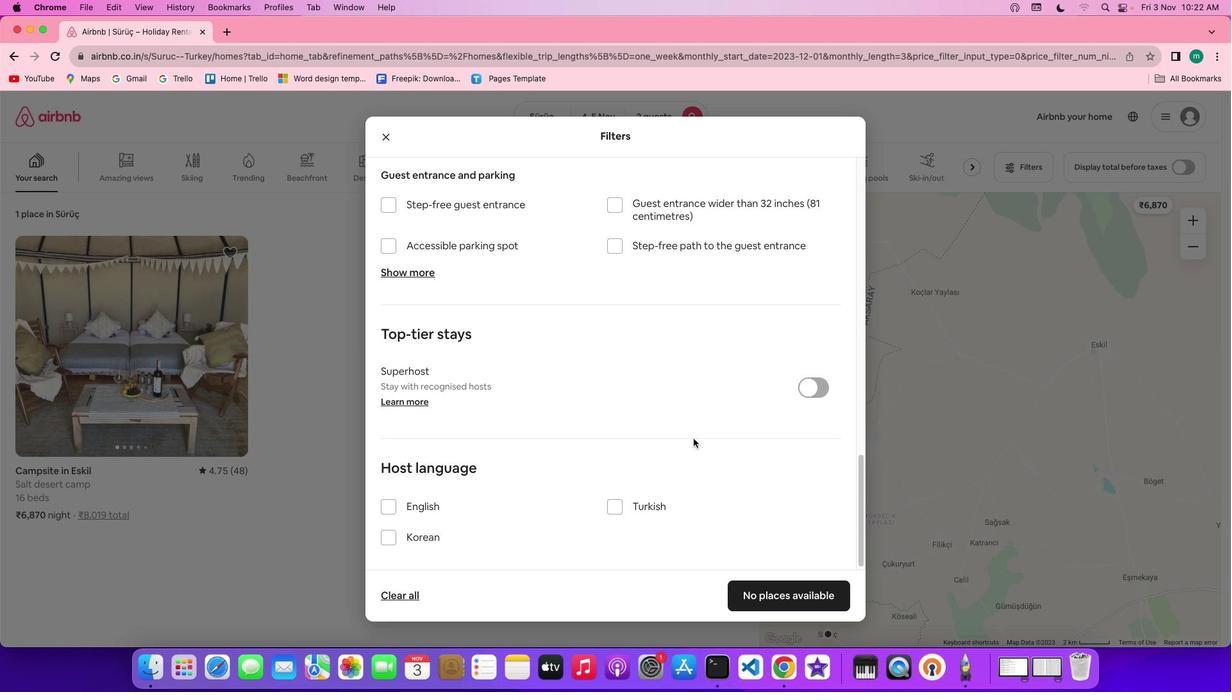 
Action: Mouse moved to (680, 431)
Screenshot: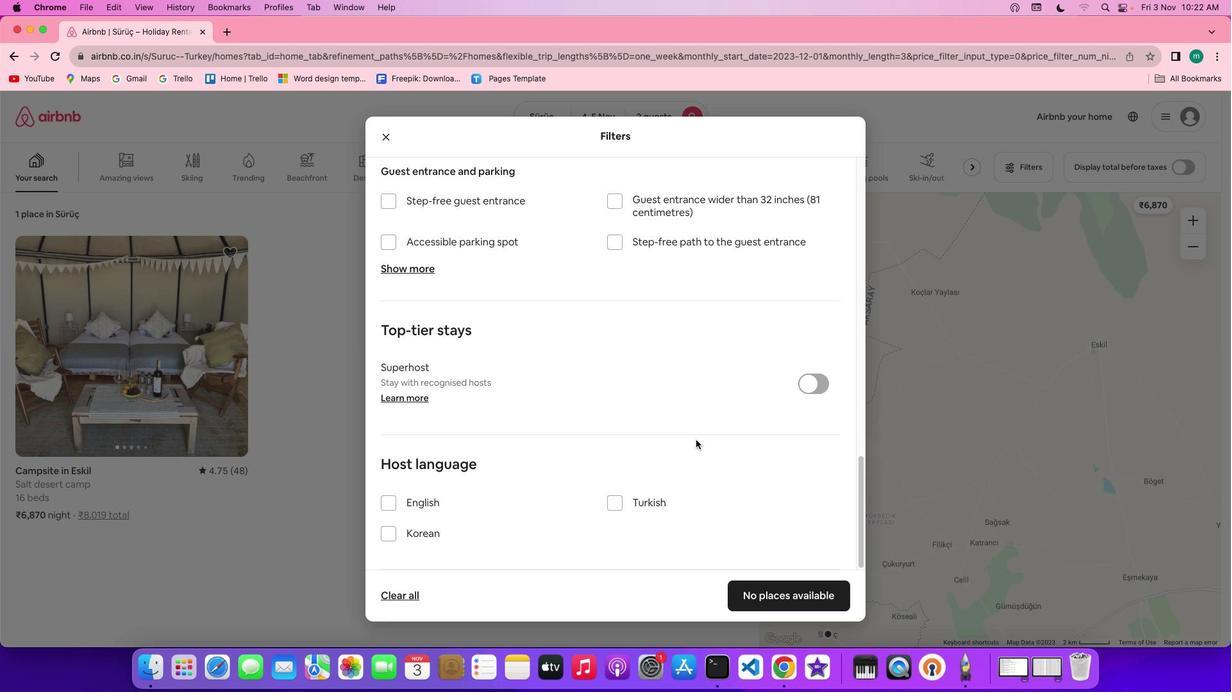 
Action: Mouse scrolled (680, 431) with delta (71, 28)
Screenshot: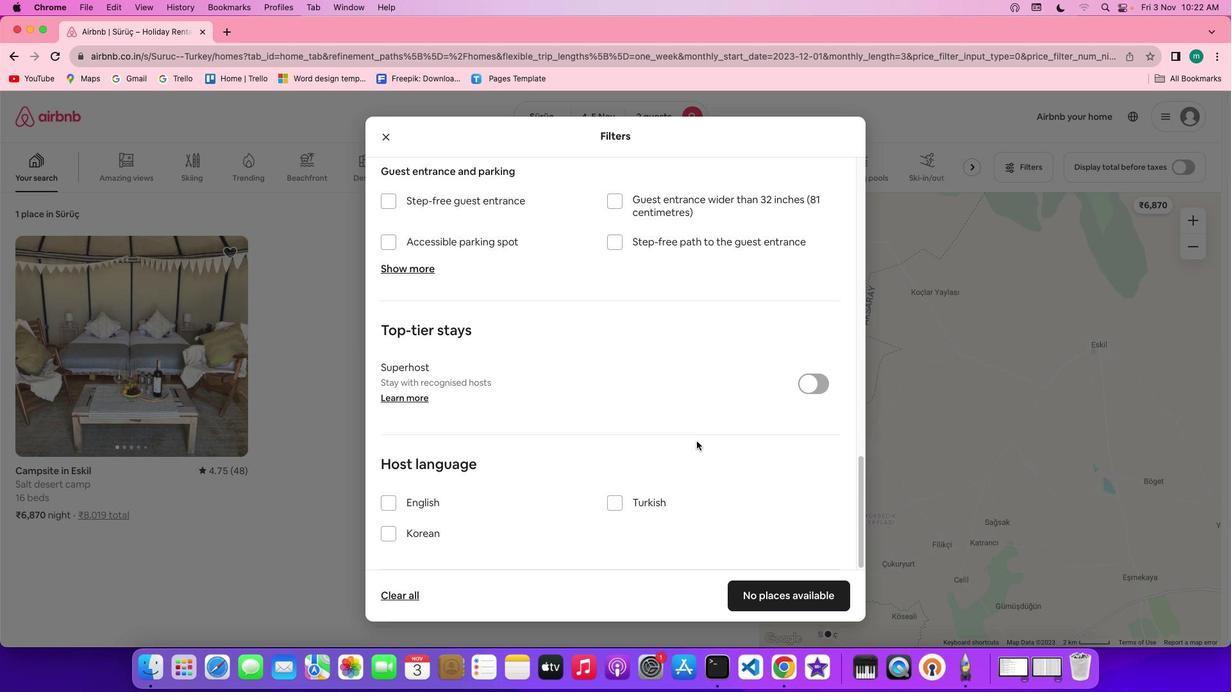 
Action: Mouse scrolled (680, 431) with delta (71, 28)
Screenshot: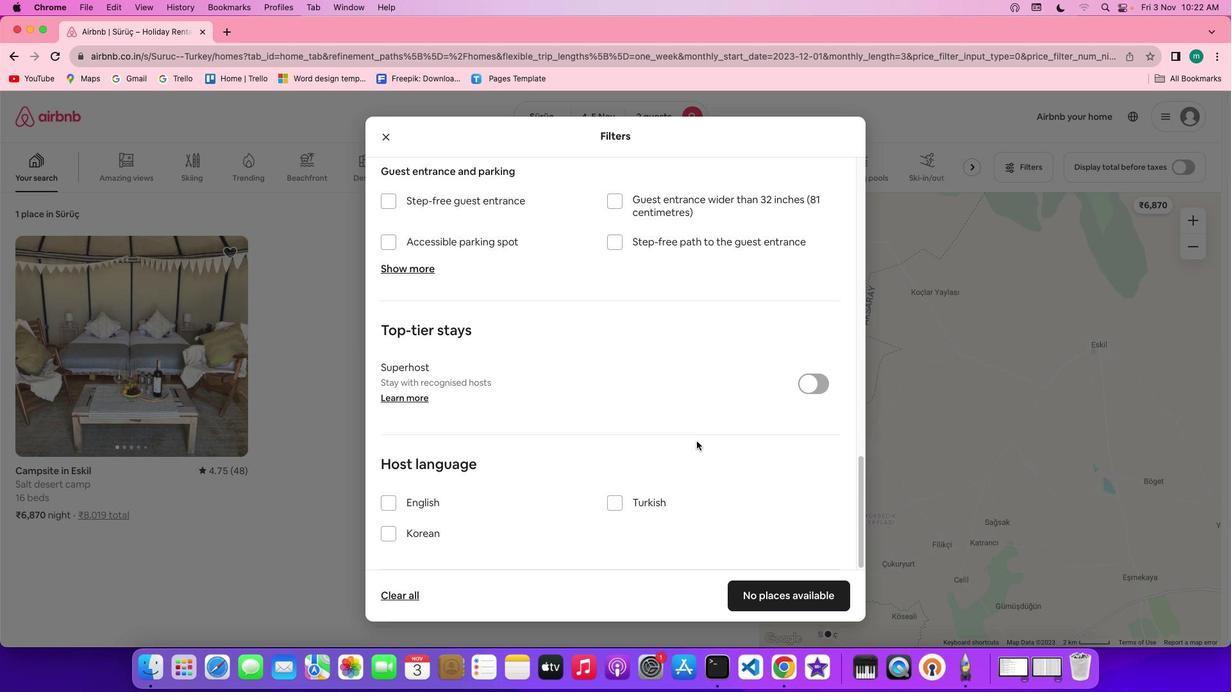 
Action: Mouse scrolled (680, 431) with delta (71, 27)
Screenshot: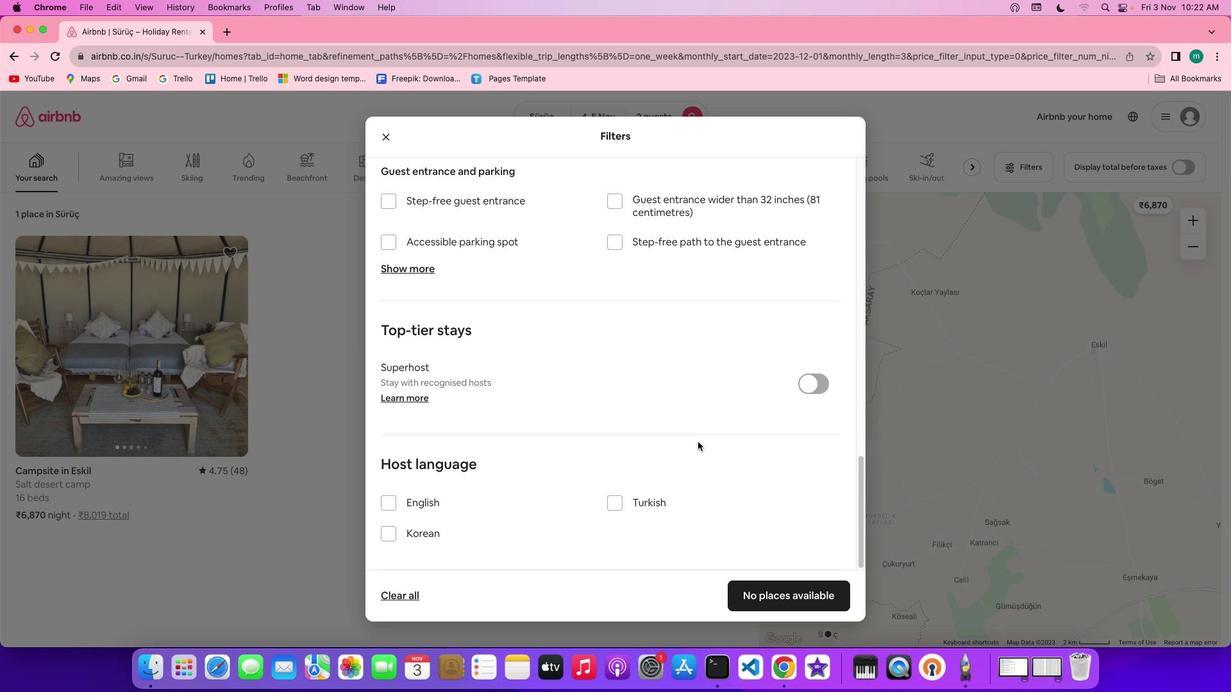 
Action: Mouse scrolled (680, 431) with delta (71, 26)
Screenshot: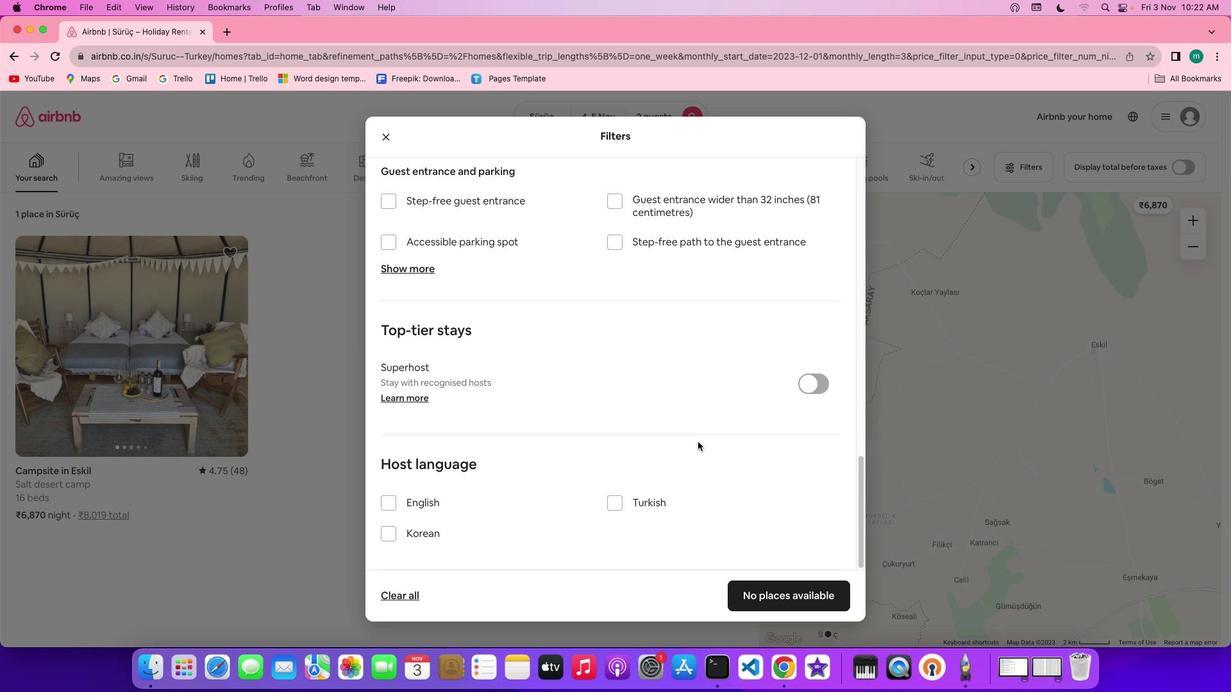 
Action: Mouse scrolled (680, 431) with delta (71, 25)
Screenshot: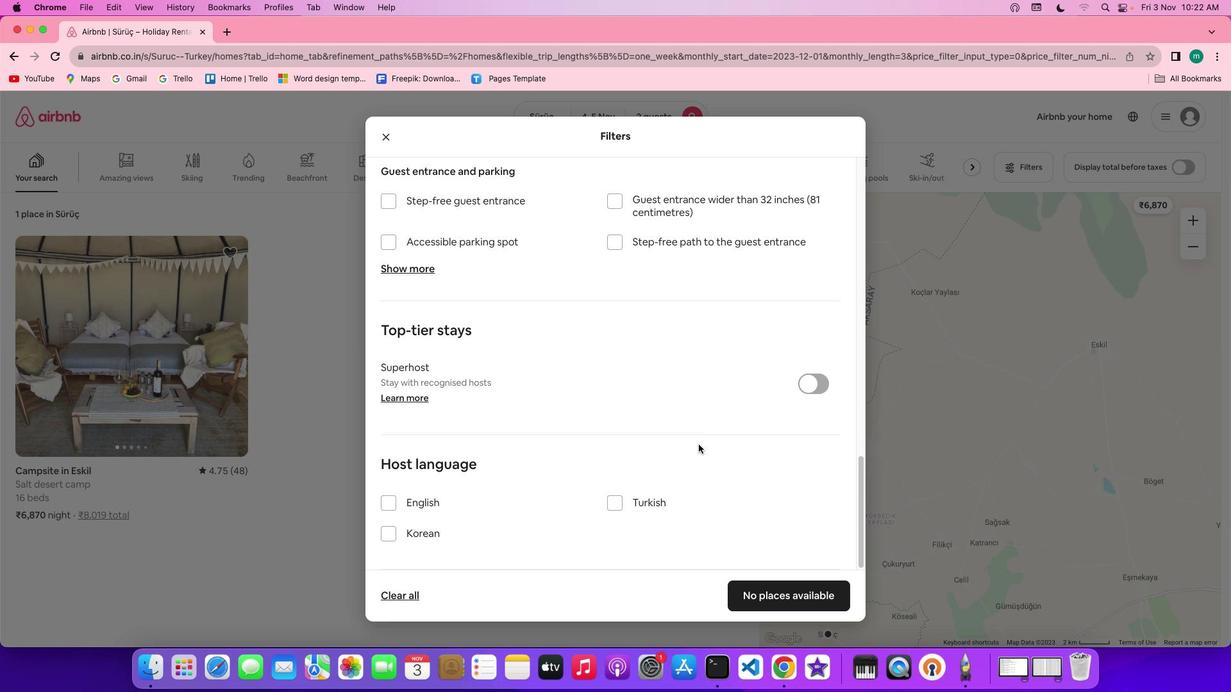 
Action: Mouse scrolled (680, 431) with delta (71, 25)
Screenshot: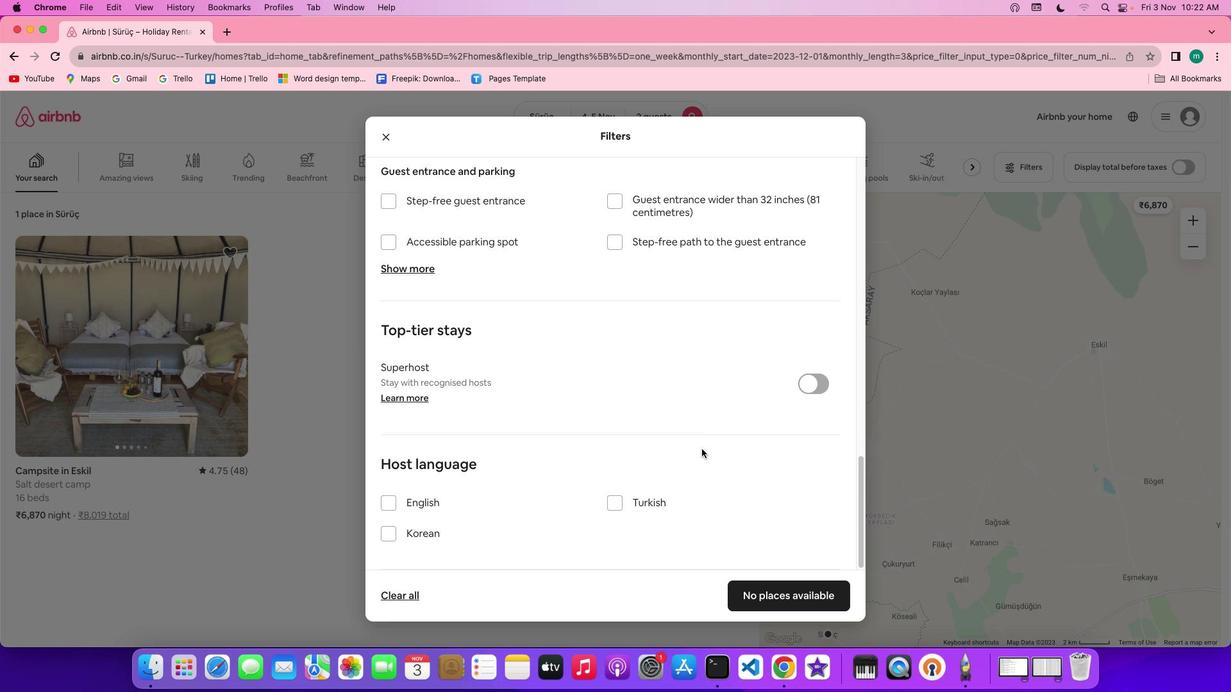 
Action: Mouse moved to (755, 563)
Screenshot: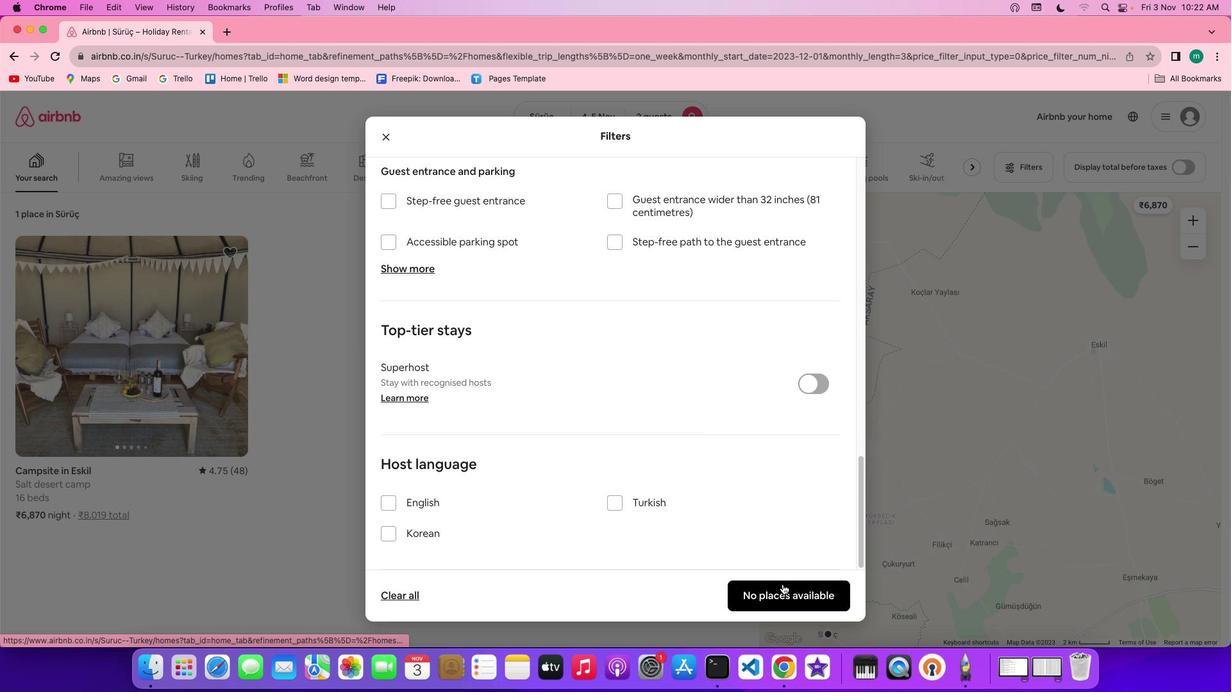 
Action: Mouse pressed left at (755, 563)
Screenshot: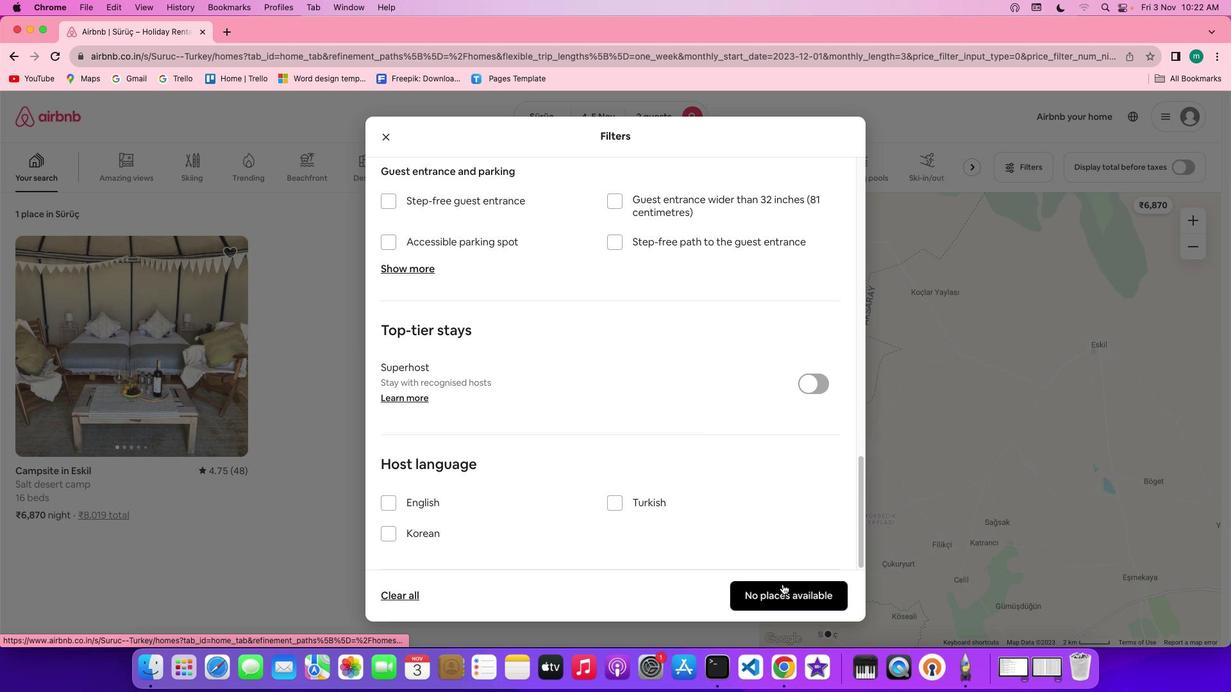 
Action: Mouse moved to (521, 392)
Screenshot: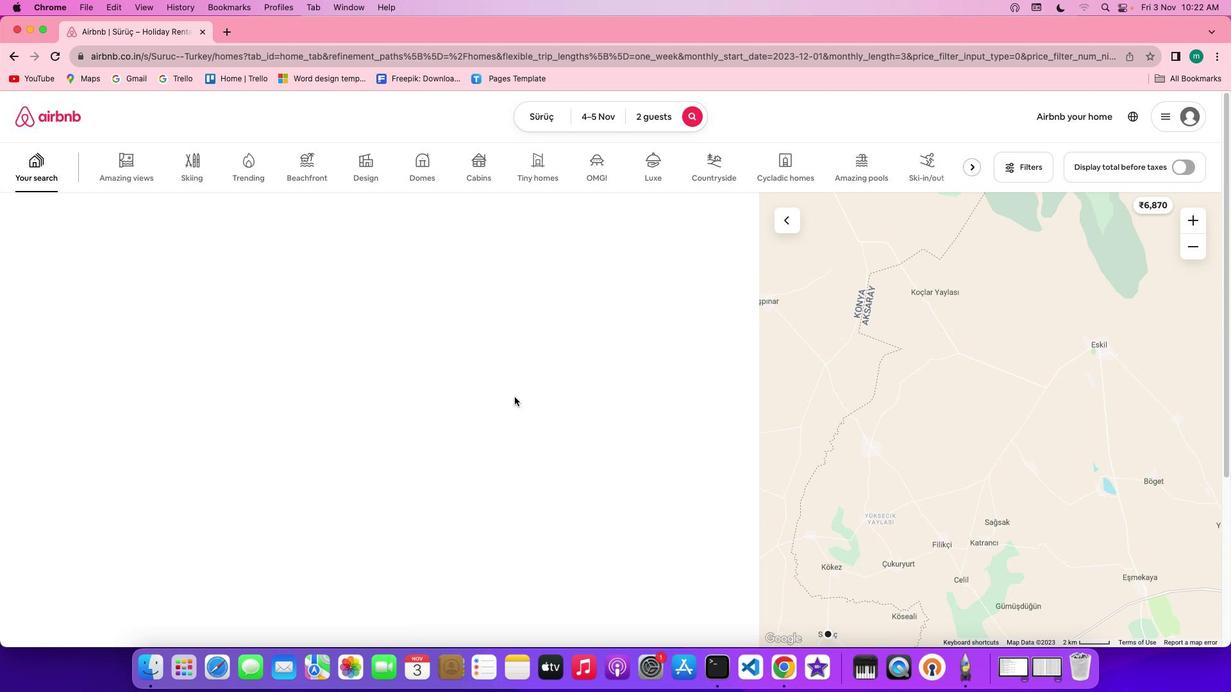 
